 Task: Search one way flight ticket for 3 adults, 3 children in business from Hibbing: Range Regional Airport (was Chisholm-hibbing Airport) to Springfield: Abraham Lincoln Capital Airport on 5-2-2023. Choice of flights is Frontier. Number of bags: 1 carry on bag and 3 checked bags. Price is upto 89000. Outbound departure time preference is 6:45.
Action: Mouse moved to (365, 159)
Screenshot: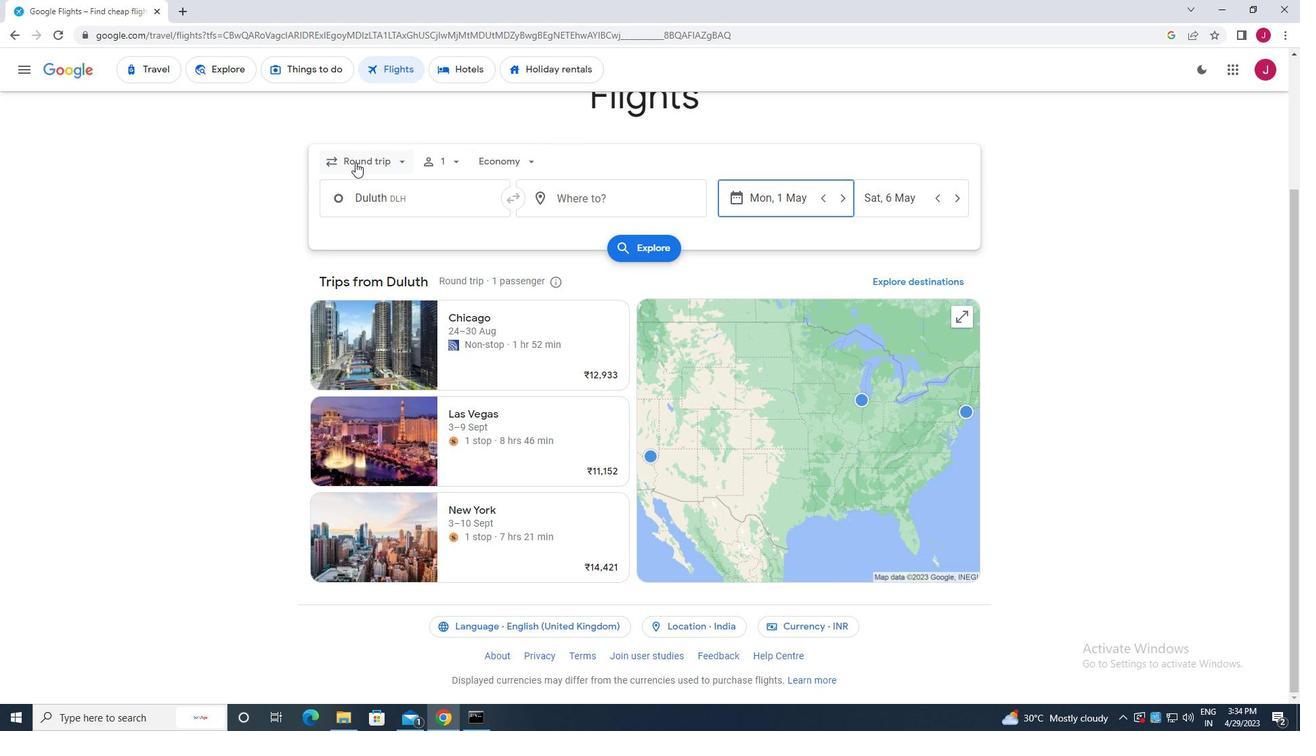 
Action: Mouse pressed left at (365, 159)
Screenshot: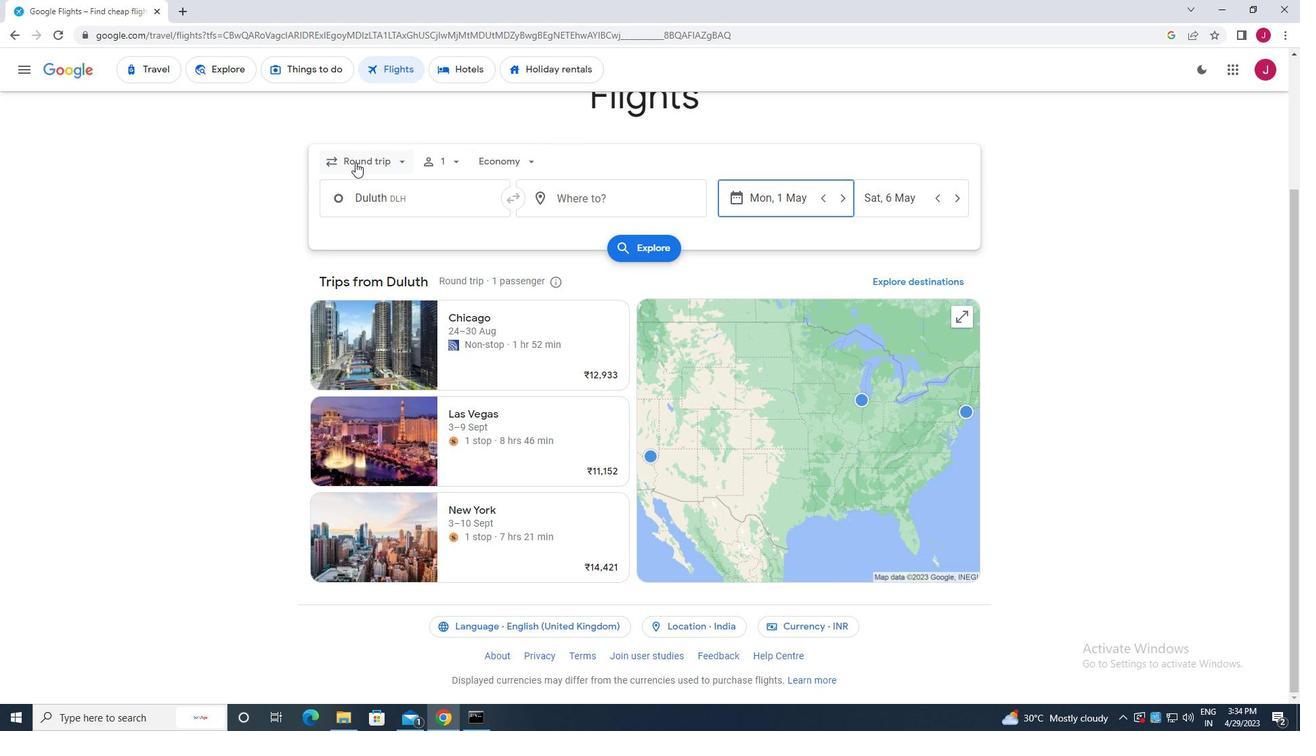 
Action: Mouse moved to (386, 221)
Screenshot: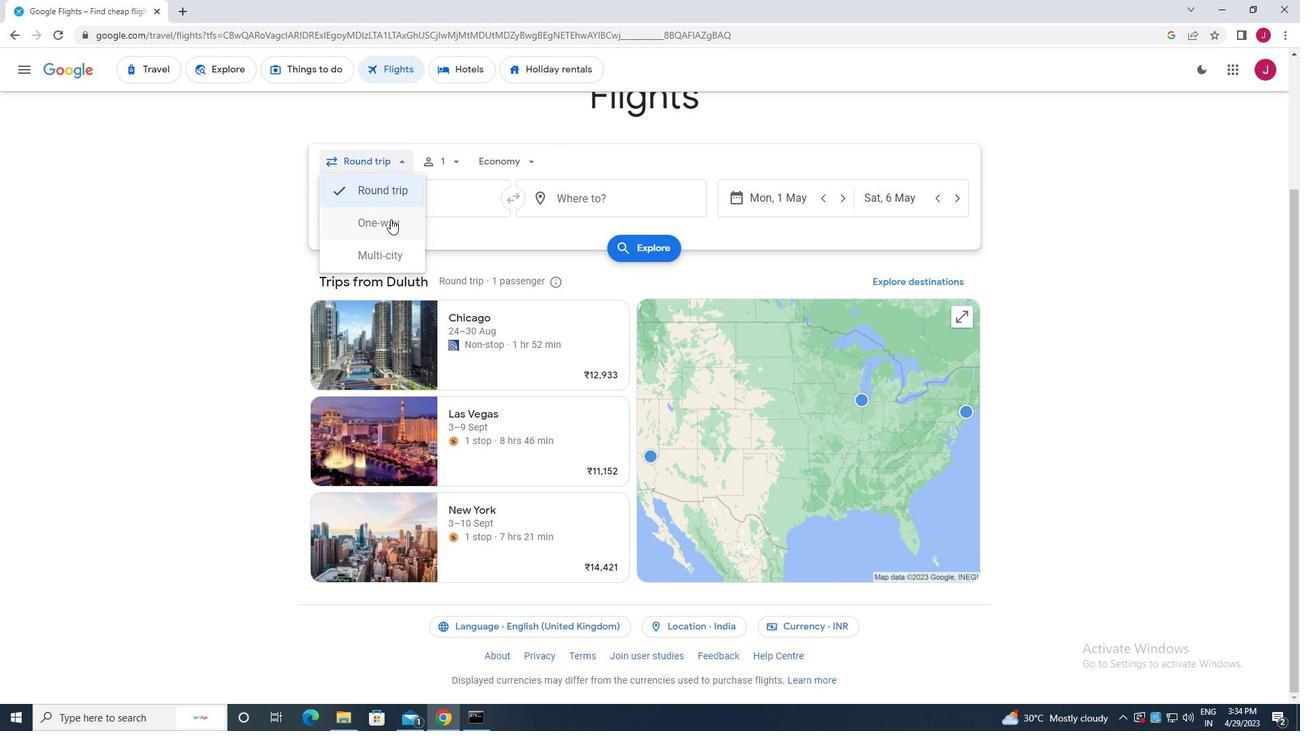 
Action: Mouse pressed left at (386, 221)
Screenshot: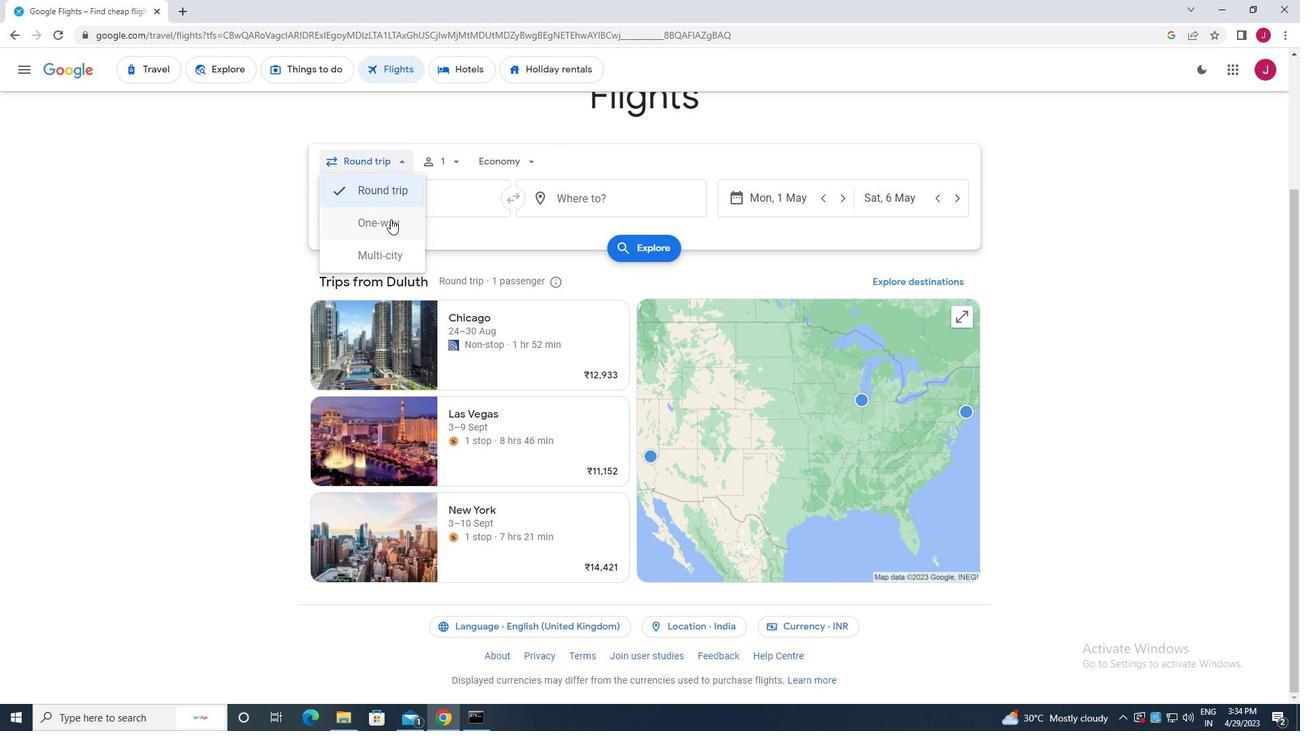 
Action: Mouse moved to (441, 155)
Screenshot: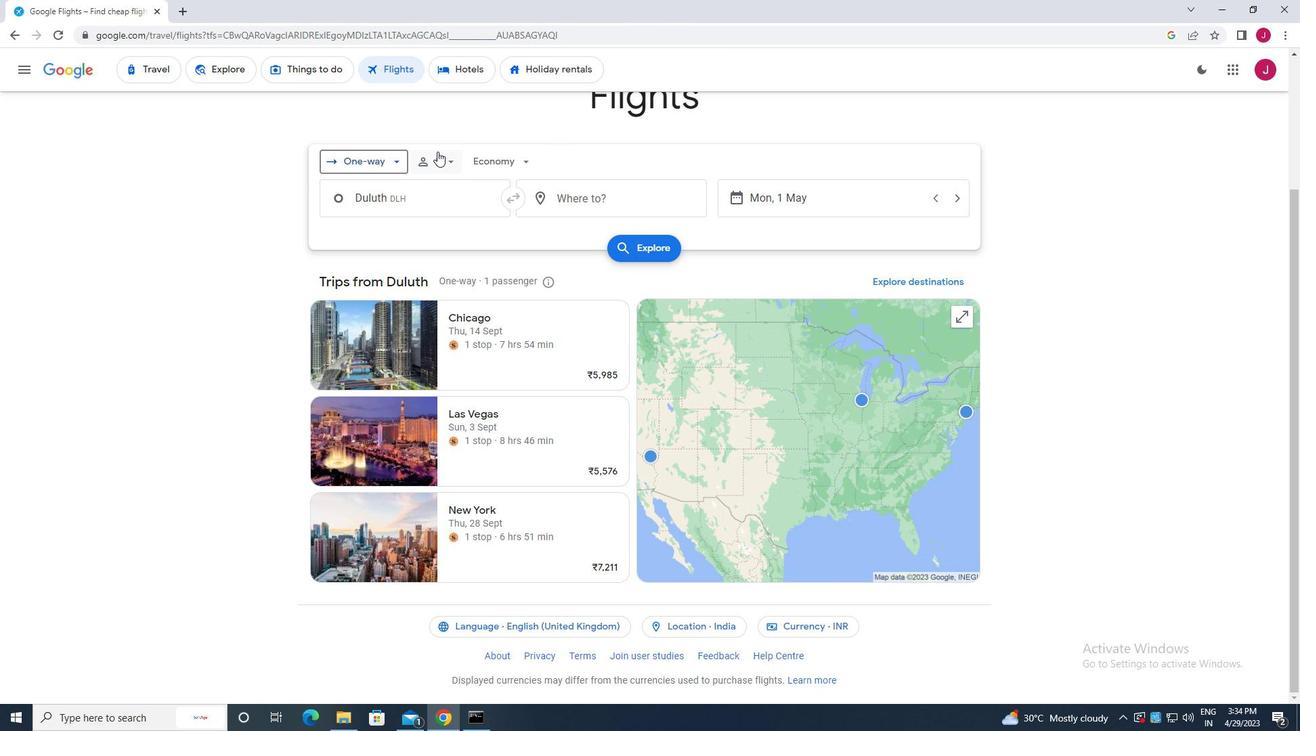 
Action: Mouse pressed left at (441, 155)
Screenshot: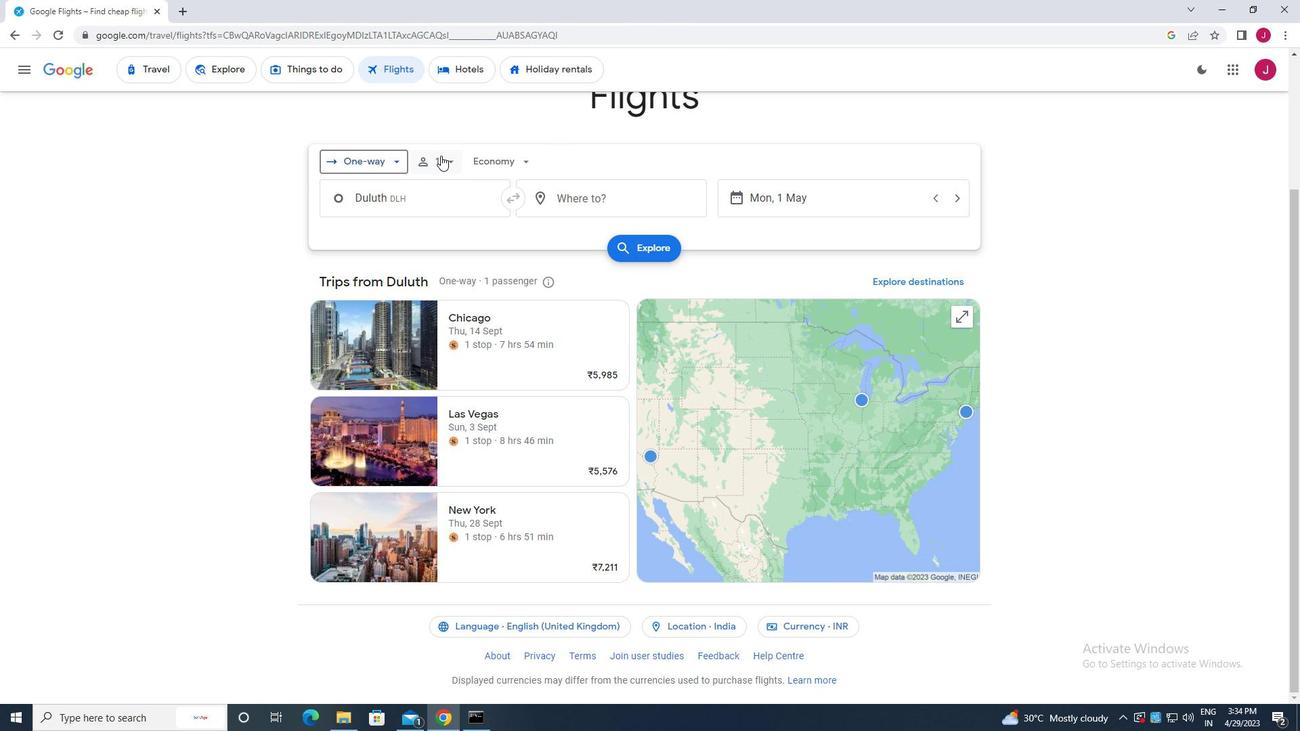 
Action: Mouse moved to (546, 196)
Screenshot: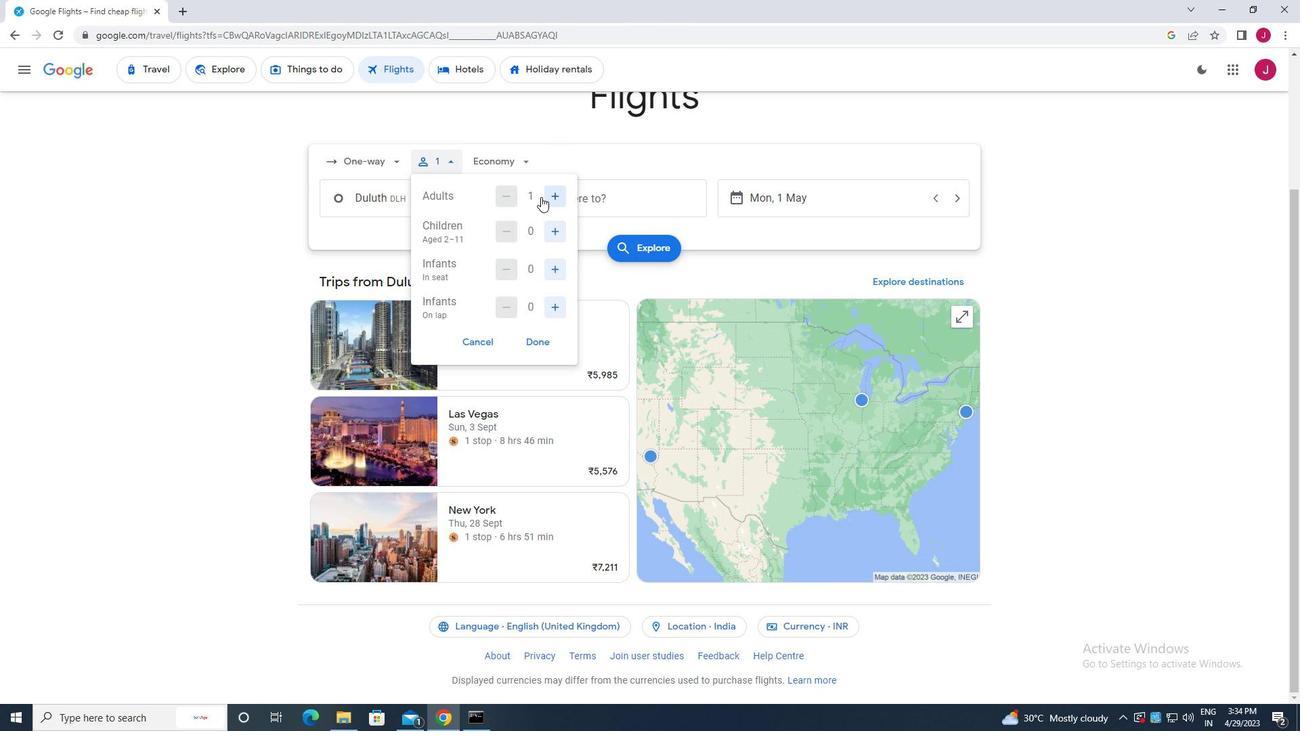 
Action: Mouse pressed left at (546, 196)
Screenshot: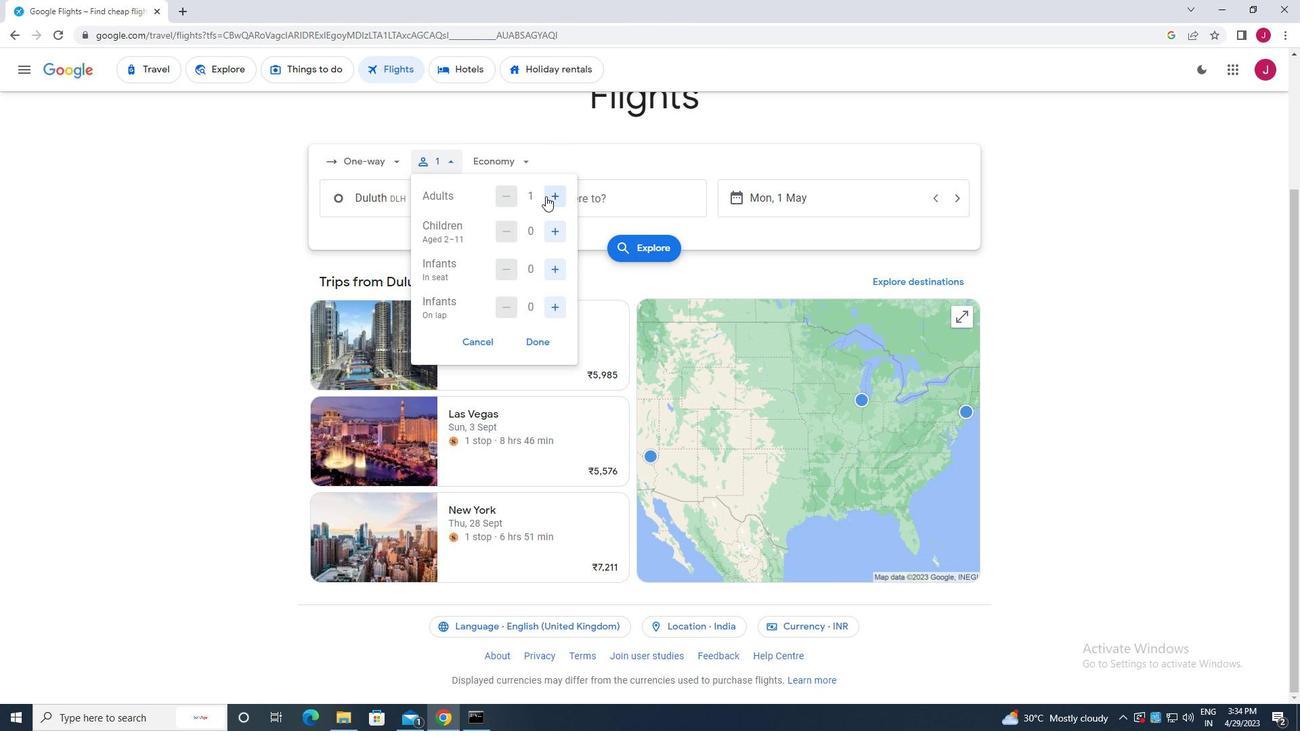 
Action: Mouse pressed left at (546, 196)
Screenshot: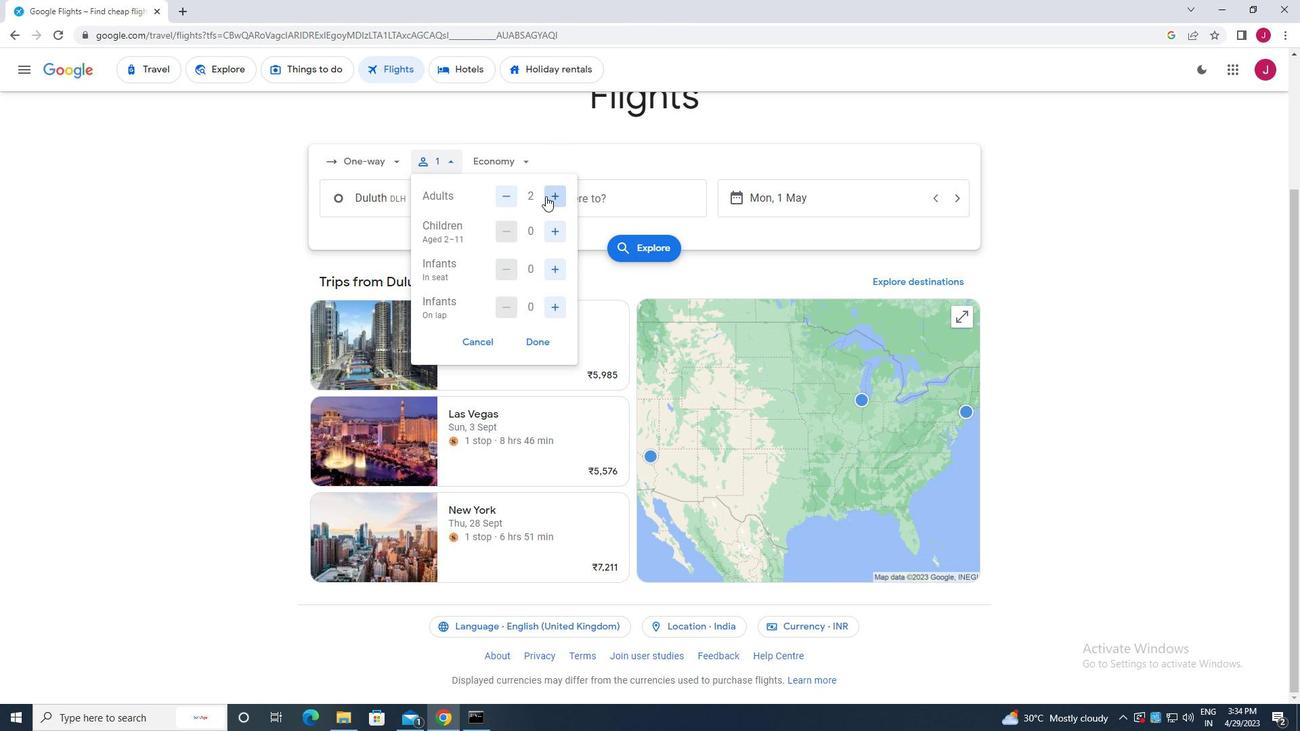 
Action: Mouse moved to (561, 233)
Screenshot: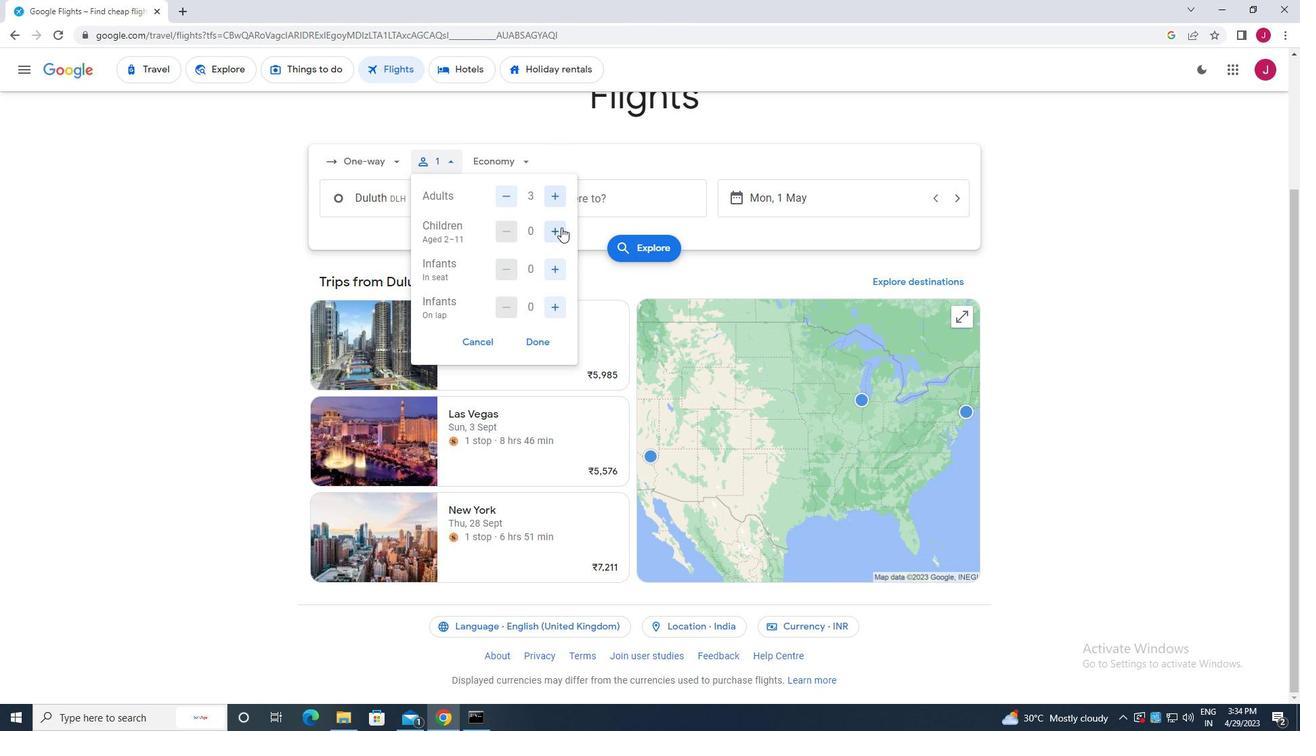 
Action: Mouse pressed left at (561, 233)
Screenshot: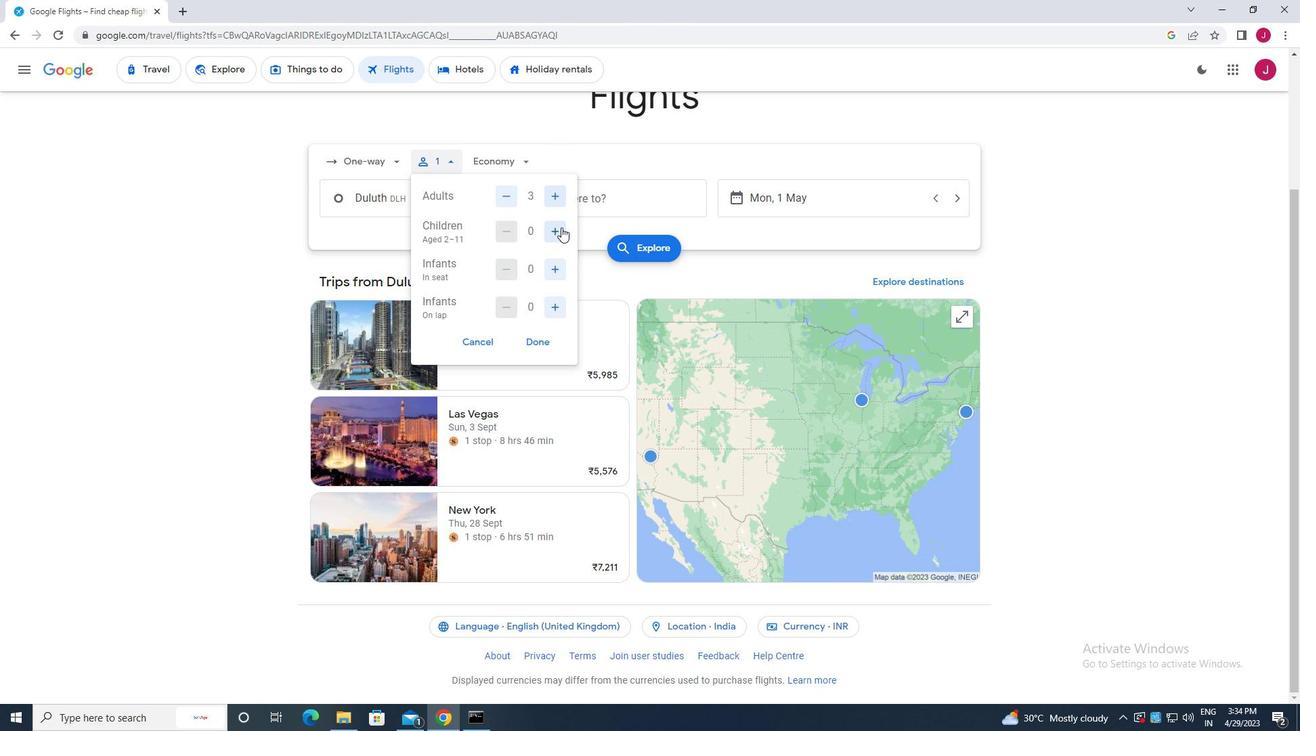 
Action: Mouse pressed left at (561, 233)
Screenshot: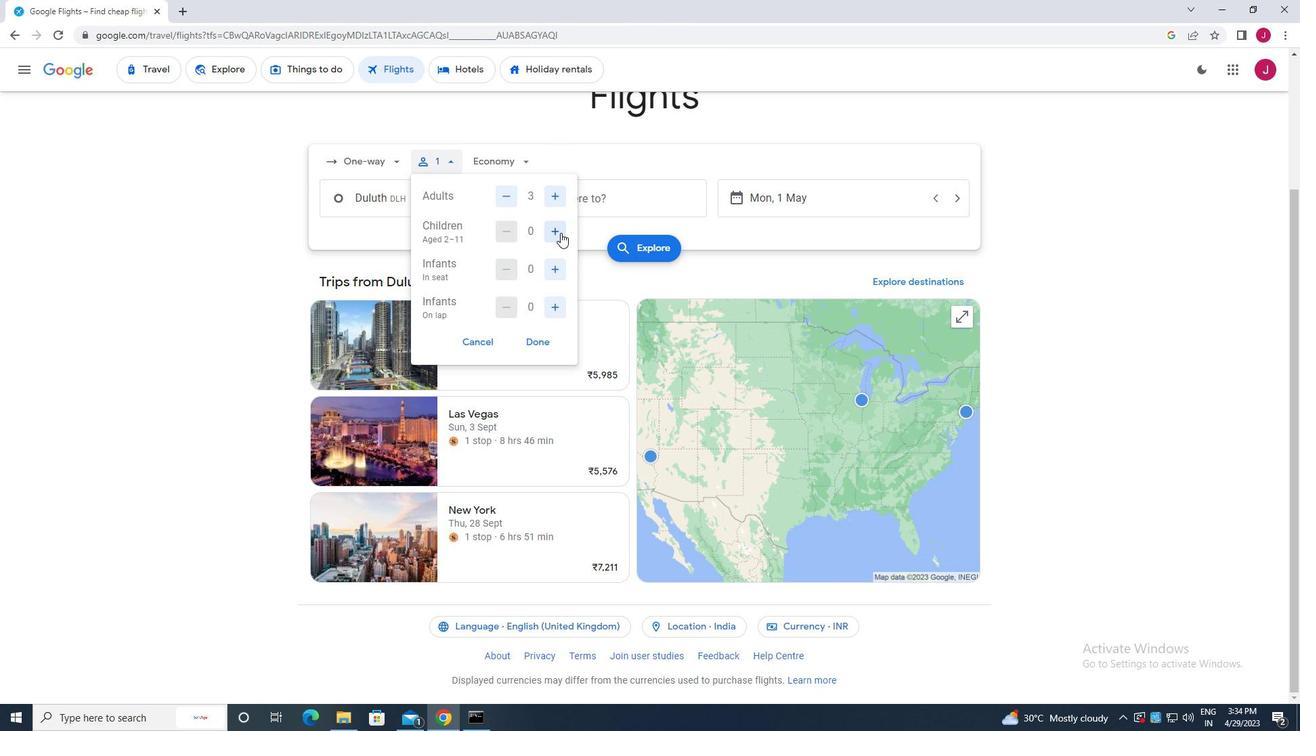 
Action: Mouse pressed left at (561, 233)
Screenshot: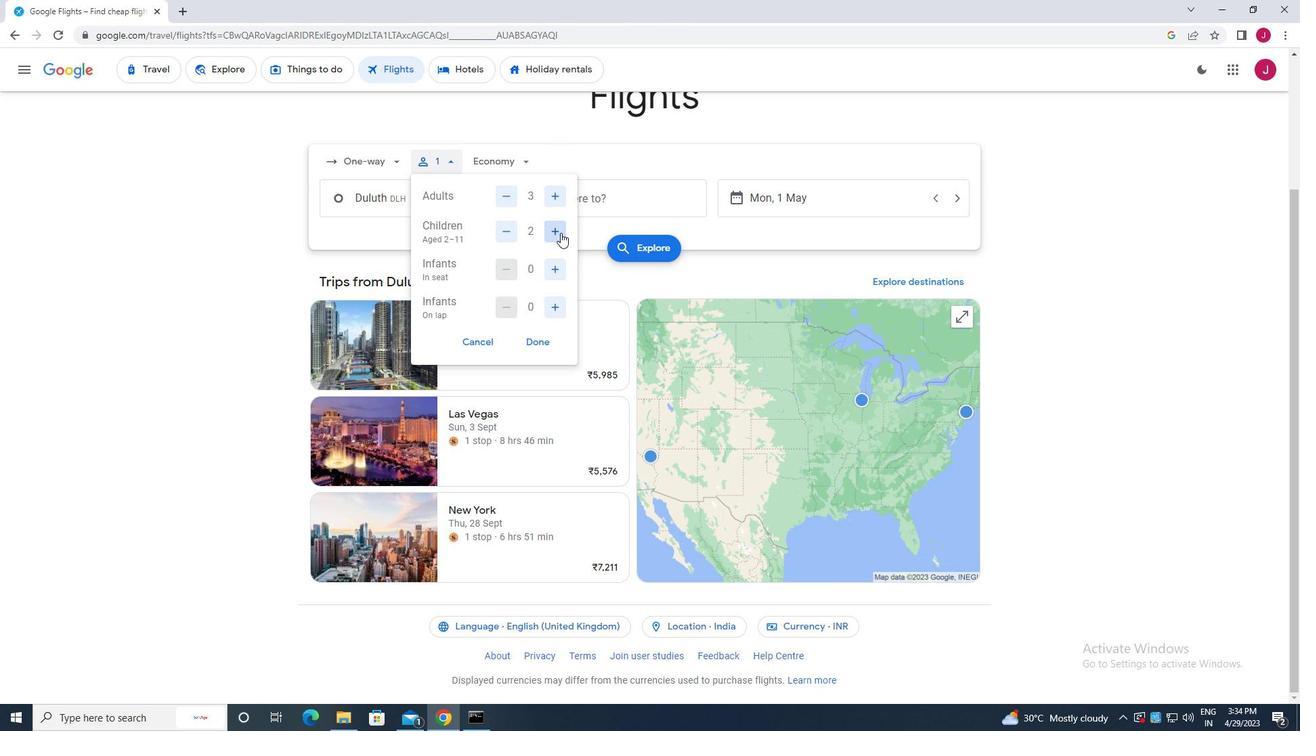 
Action: Mouse moved to (533, 346)
Screenshot: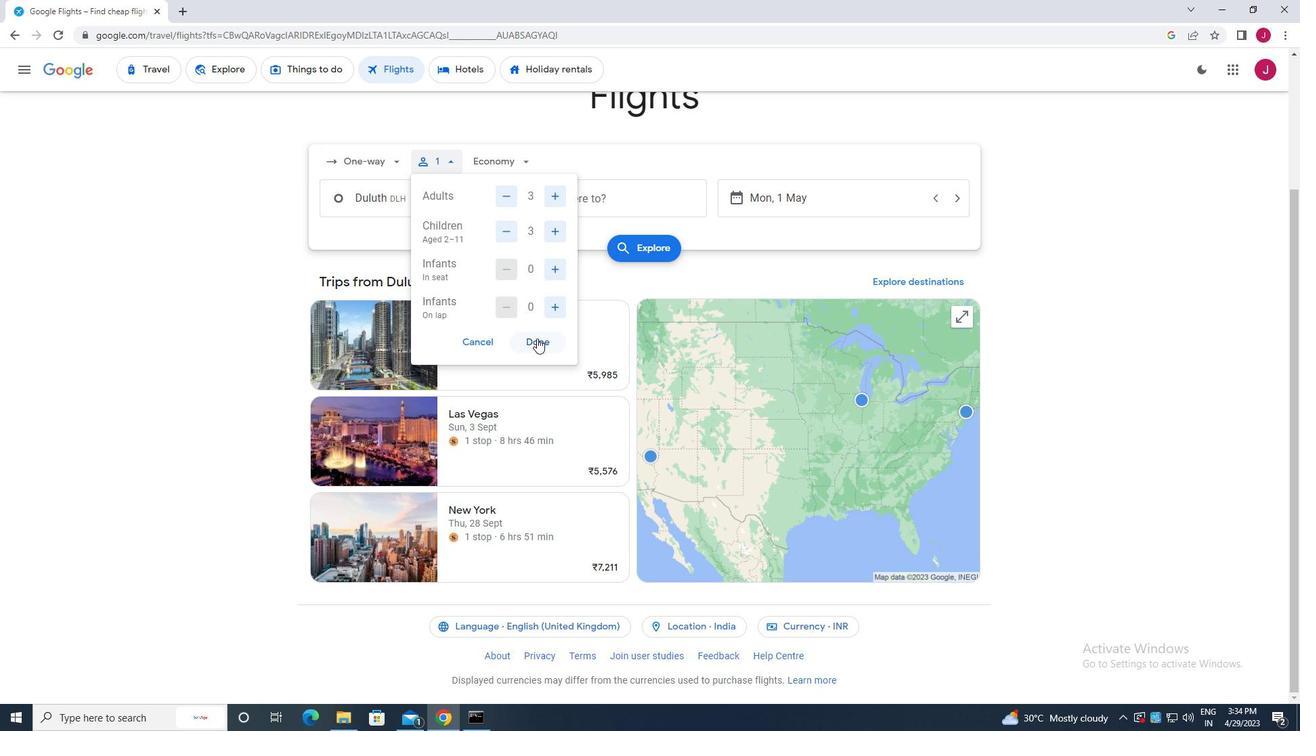 
Action: Mouse pressed left at (533, 346)
Screenshot: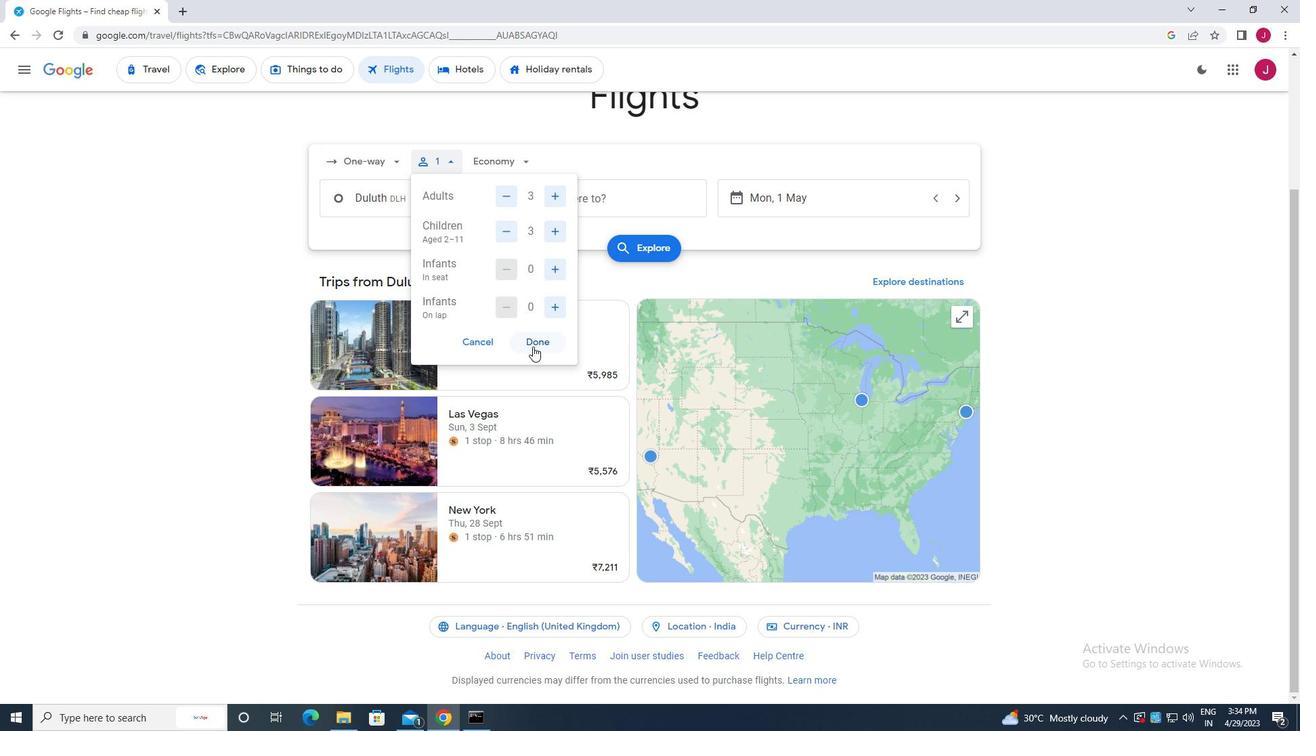 
Action: Mouse moved to (506, 153)
Screenshot: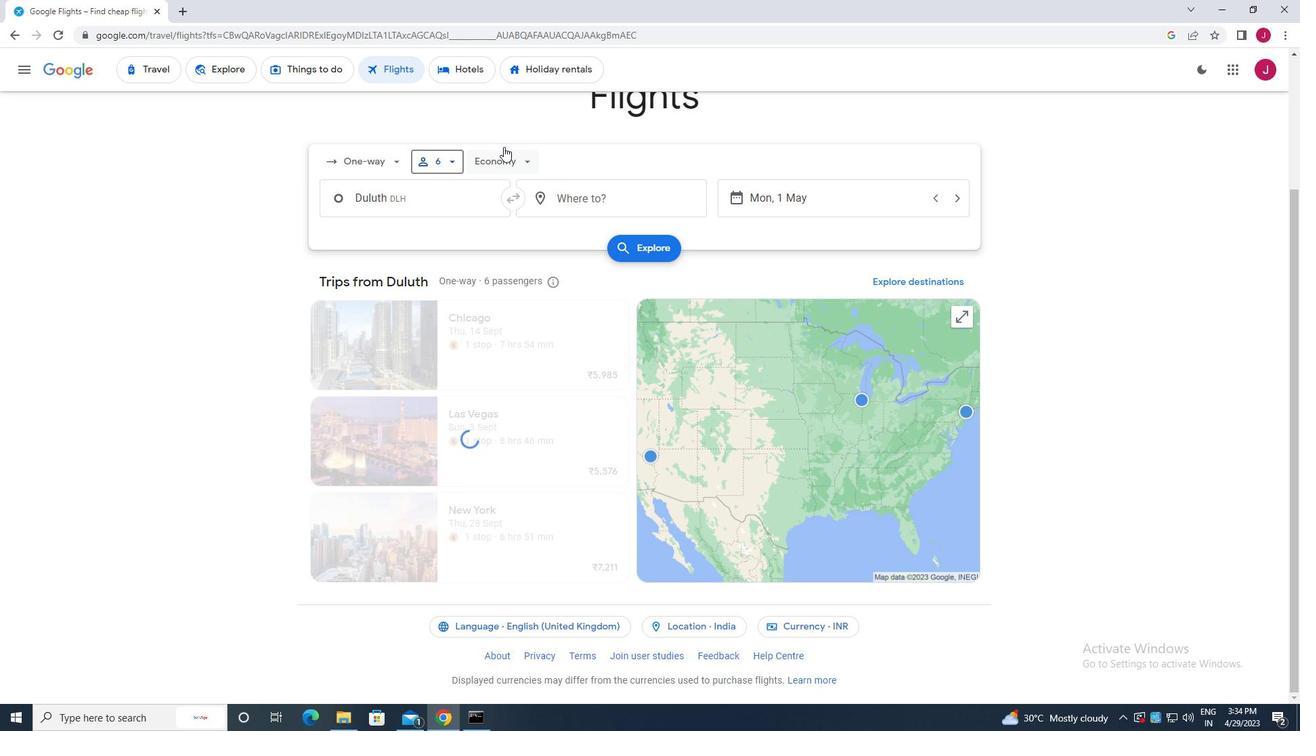 
Action: Mouse pressed left at (506, 153)
Screenshot: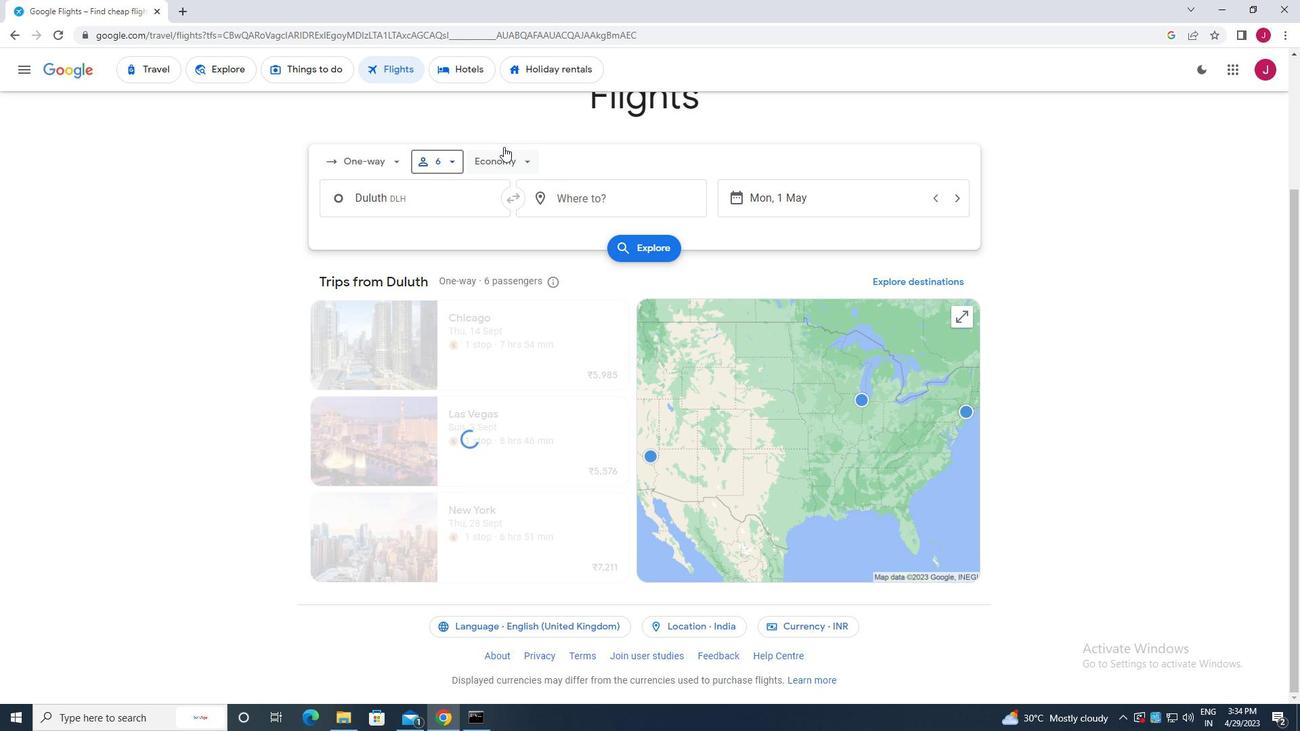 
Action: Mouse moved to (506, 258)
Screenshot: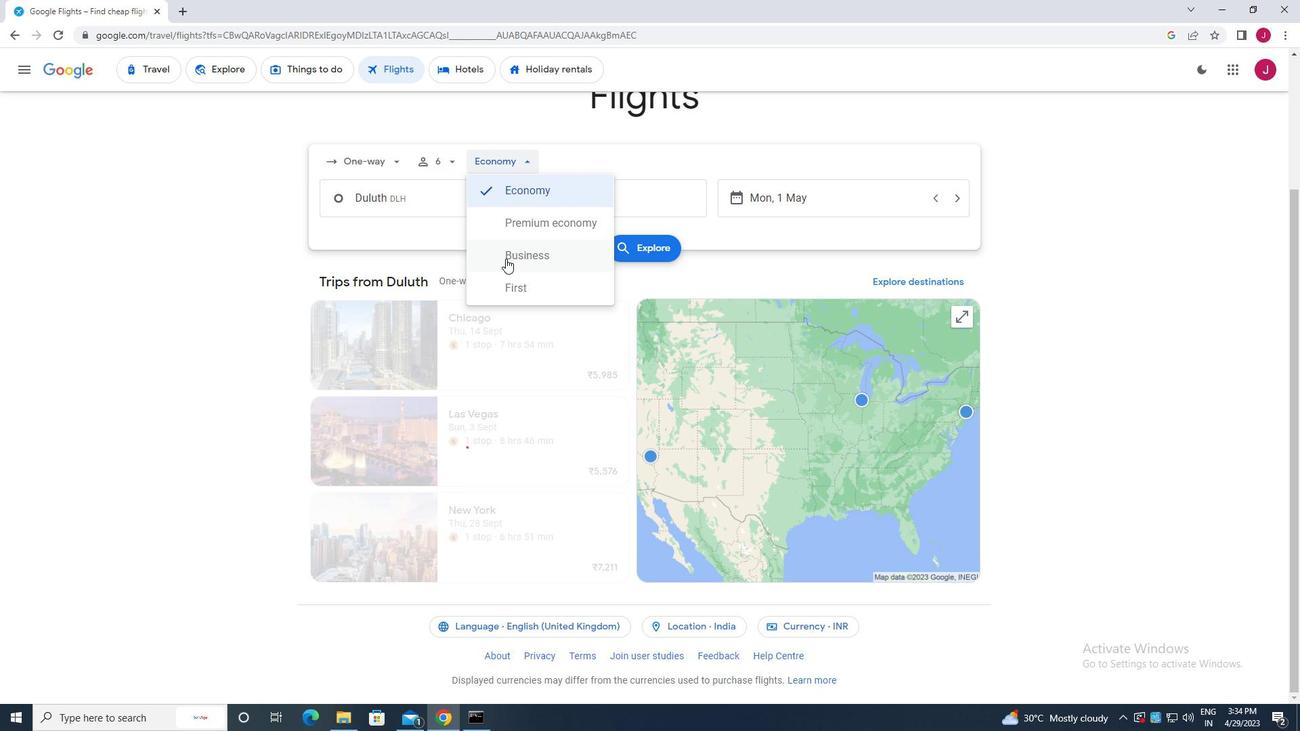 
Action: Mouse pressed left at (506, 258)
Screenshot: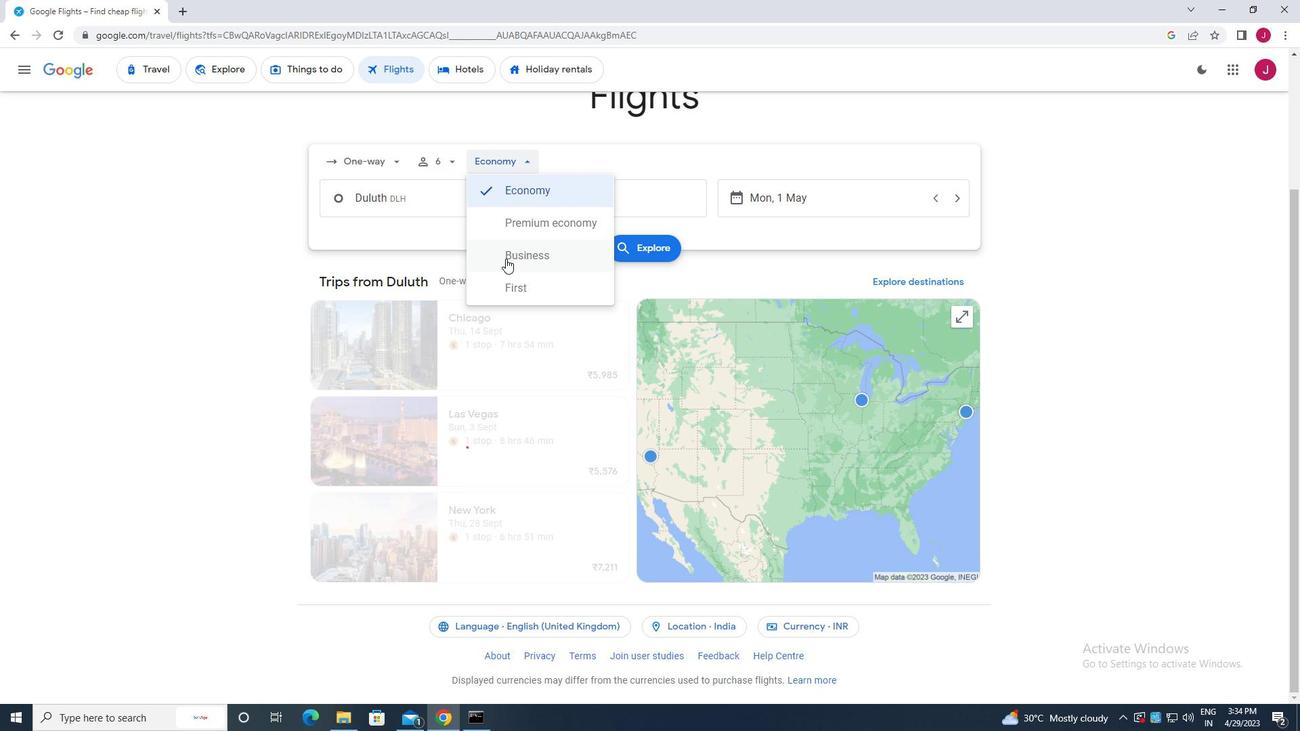 
Action: Mouse moved to (422, 199)
Screenshot: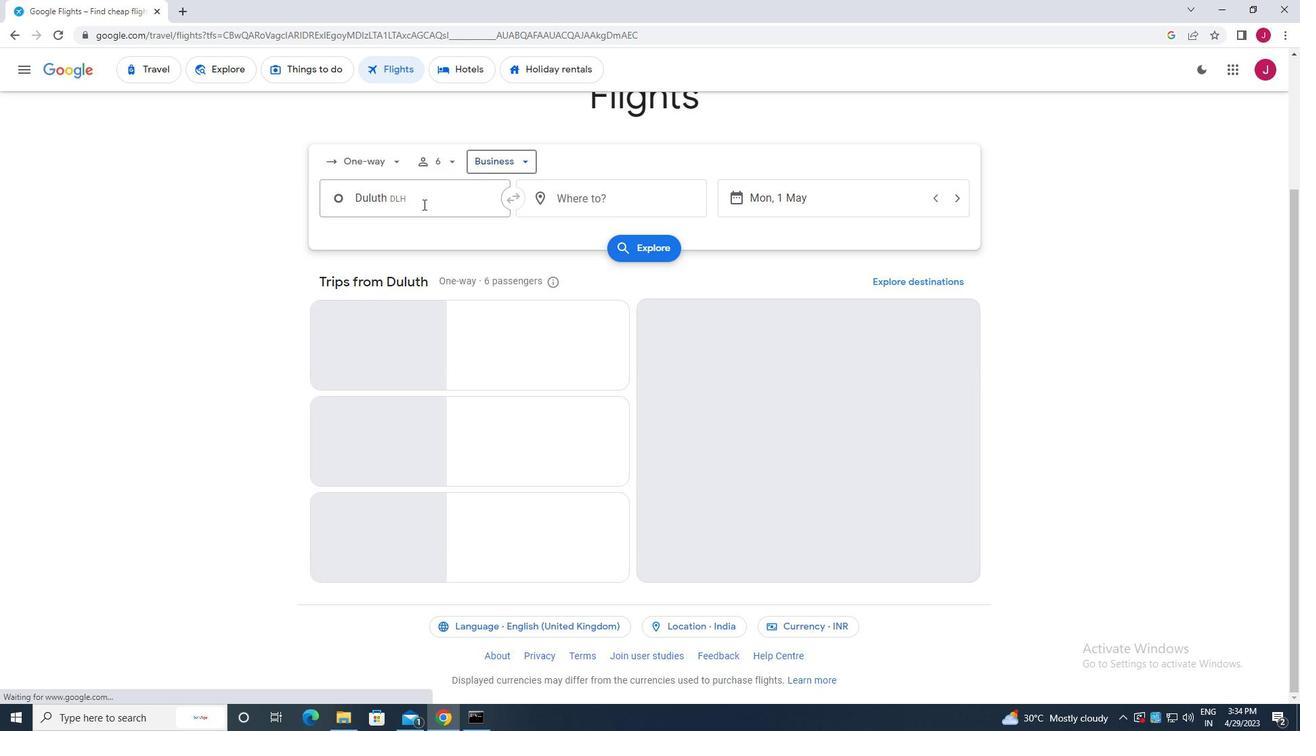 
Action: Mouse pressed left at (422, 199)
Screenshot: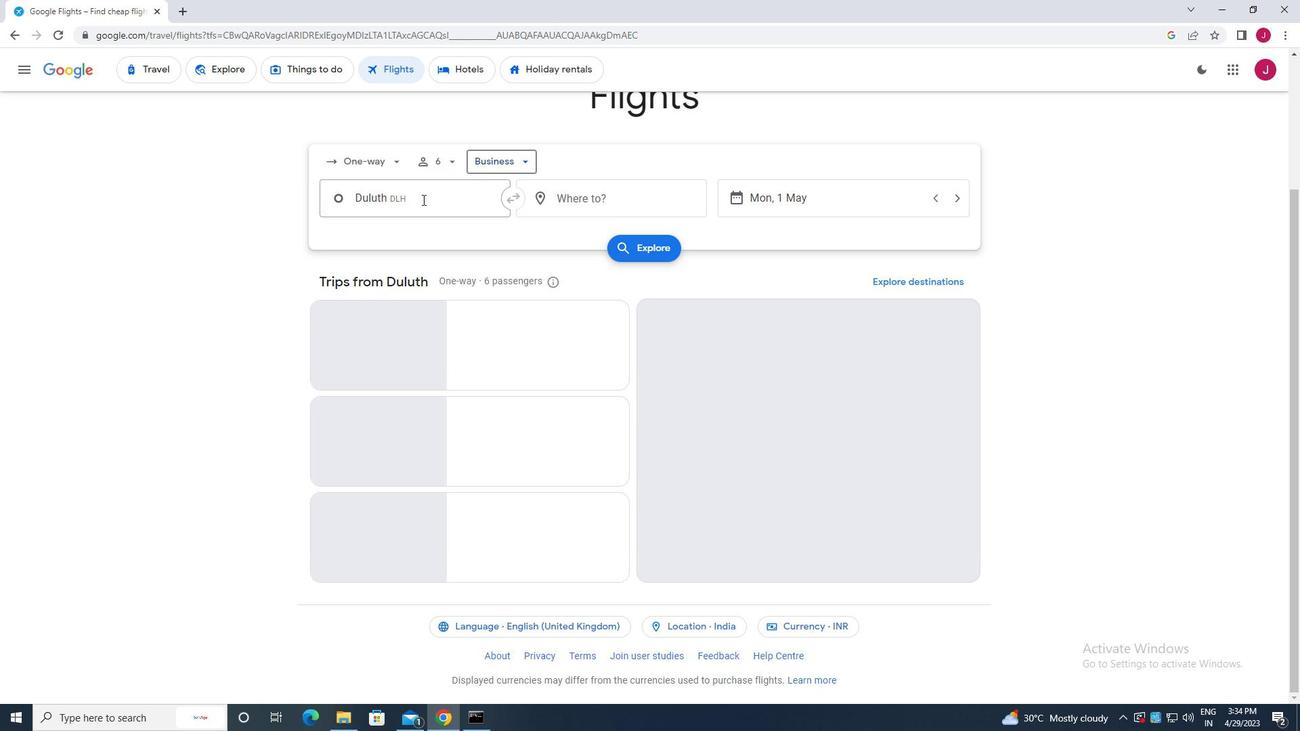 
Action: Mouse moved to (420, 199)
Screenshot: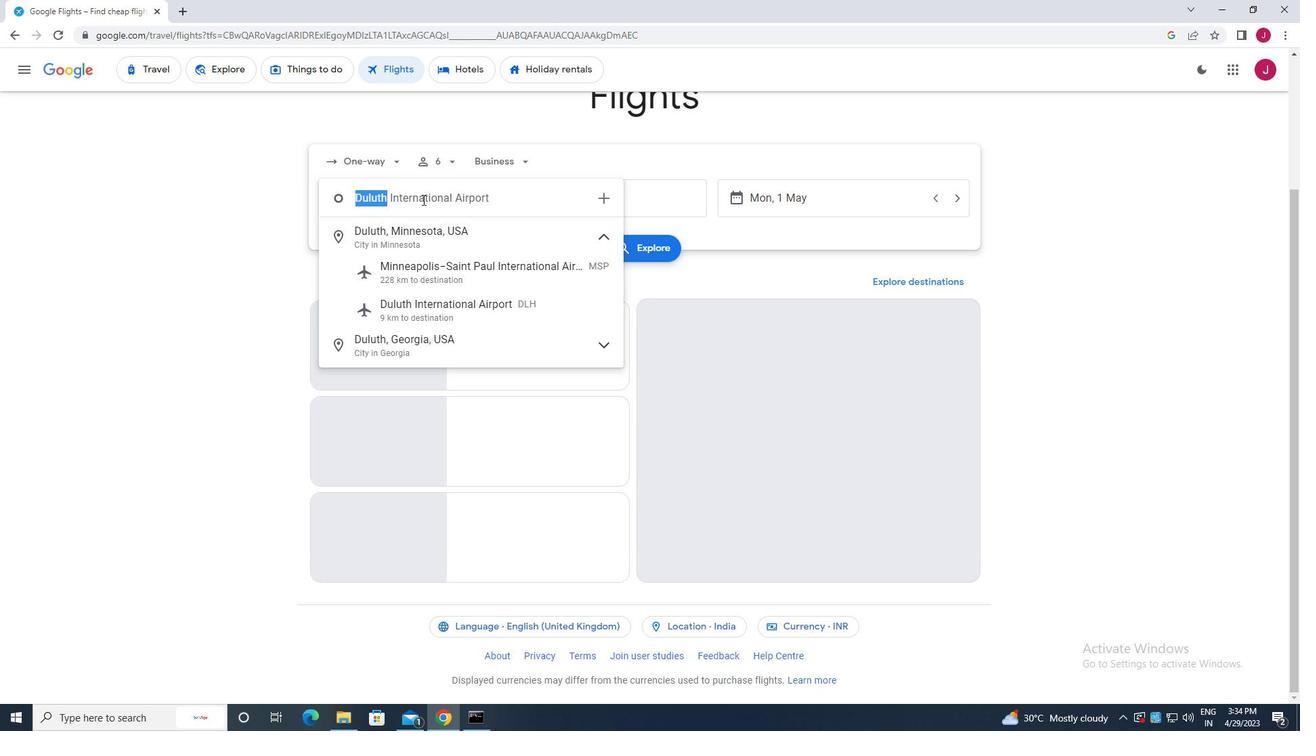 
Action: Key pressed range
Screenshot: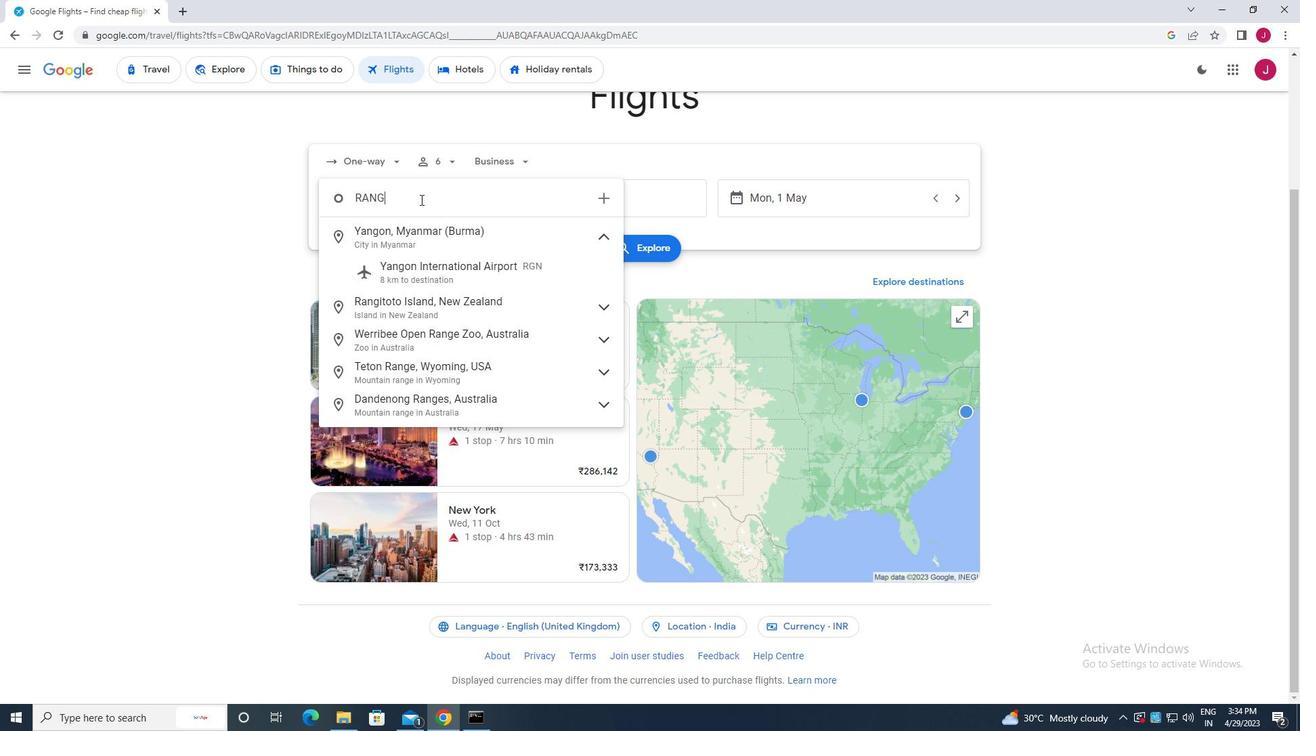 
Action: Mouse moved to (401, 412)
Screenshot: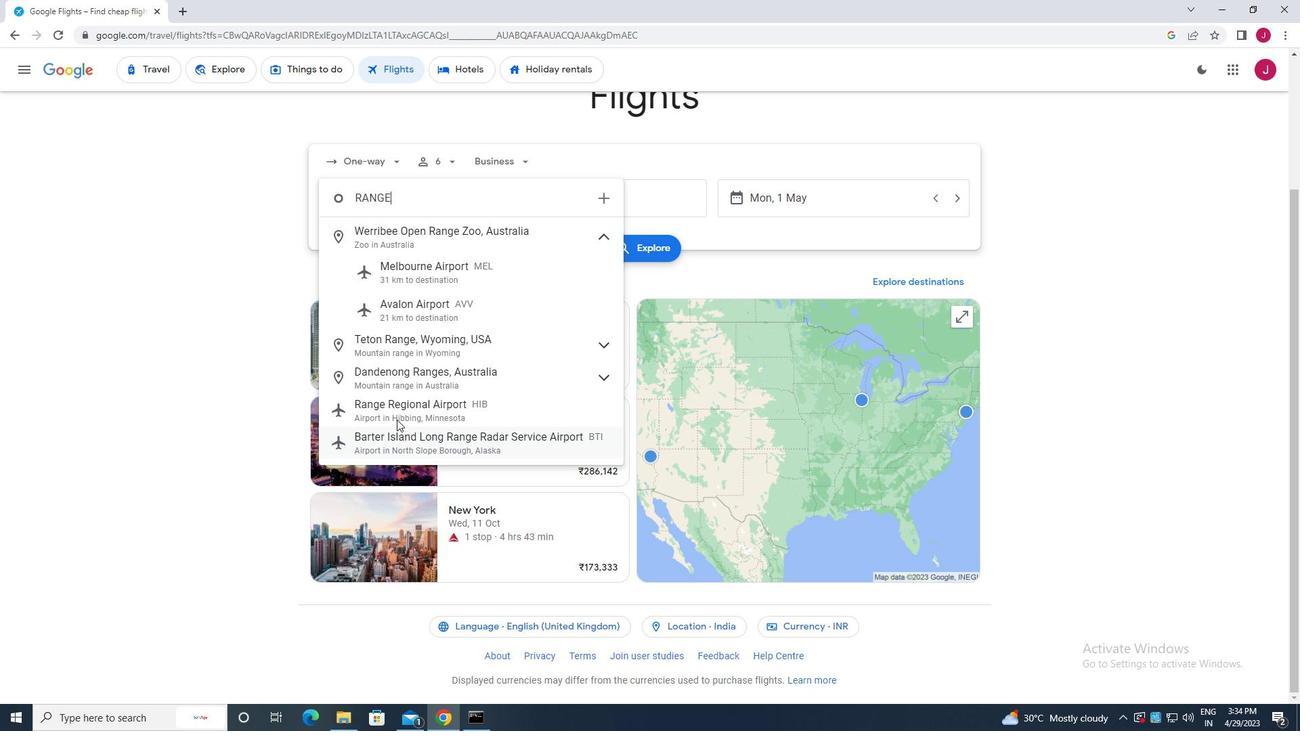 
Action: Mouse pressed left at (401, 412)
Screenshot: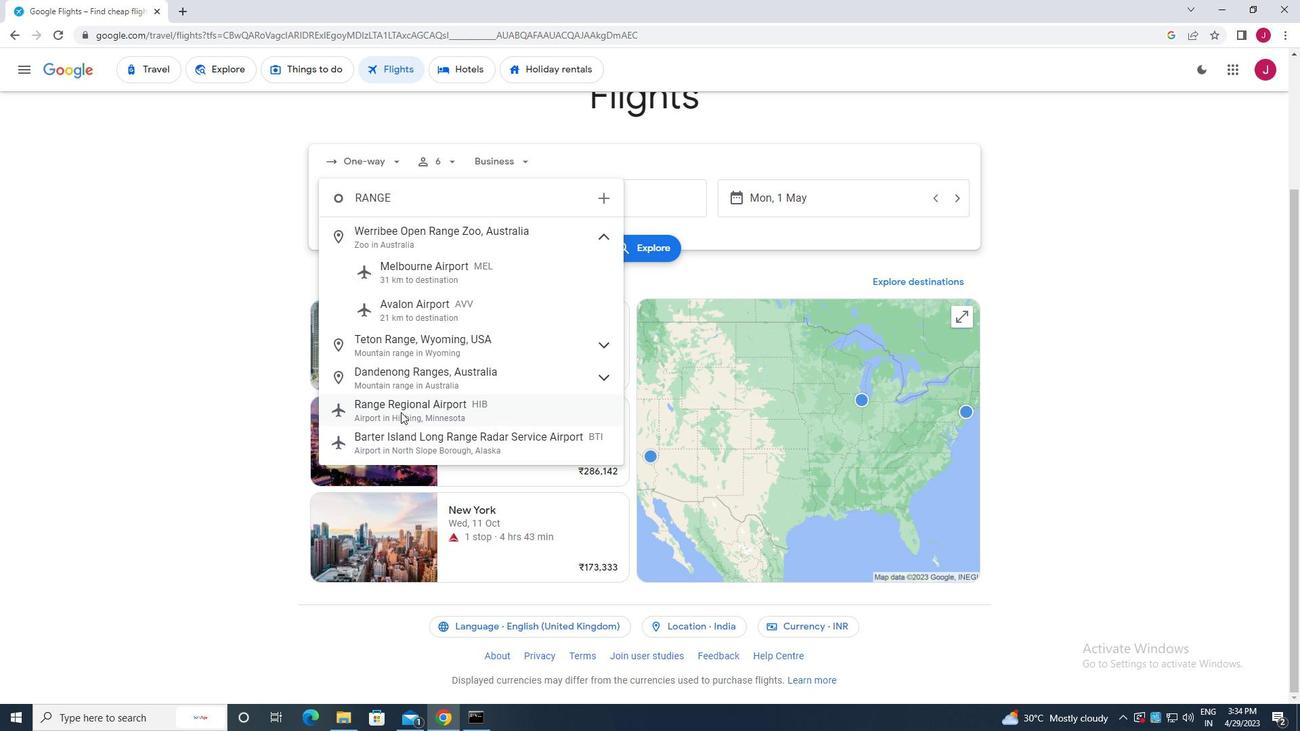 
Action: Mouse moved to (630, 199)
Screenshot: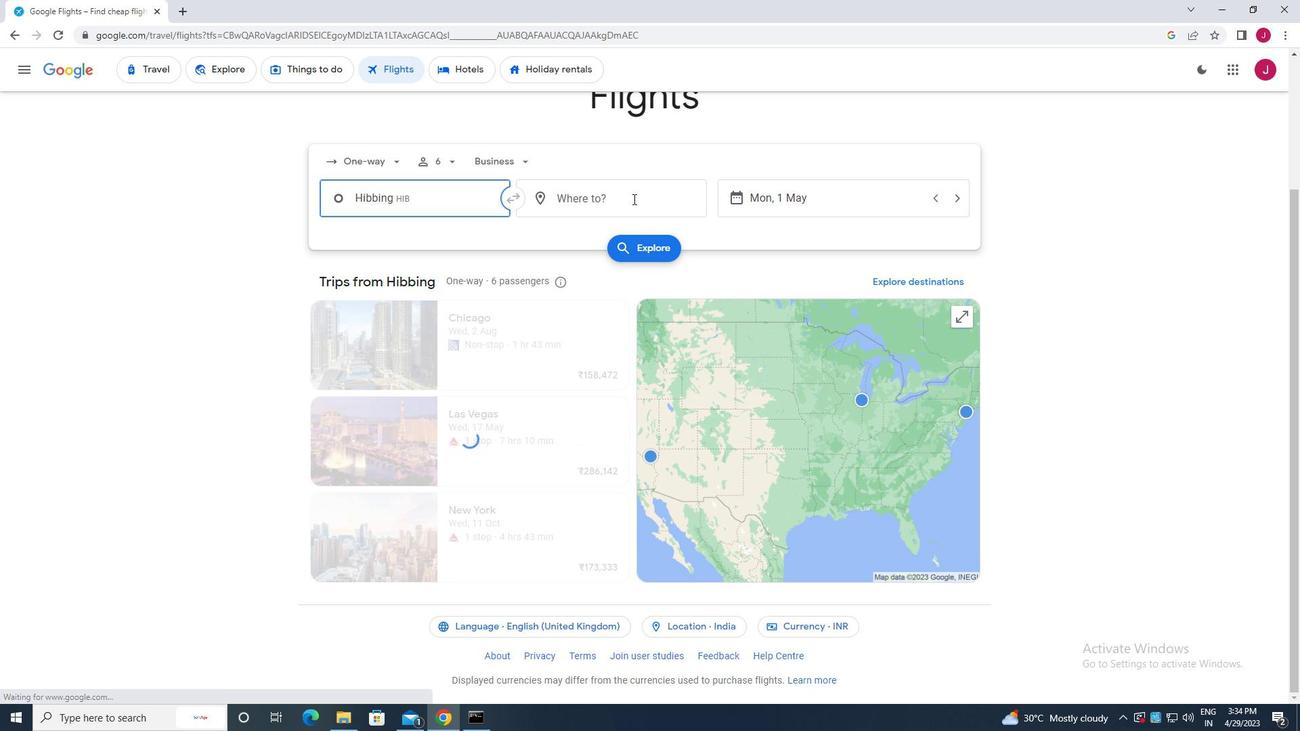 
Action: Mouse pressed left at (630, 199)
Screenshot: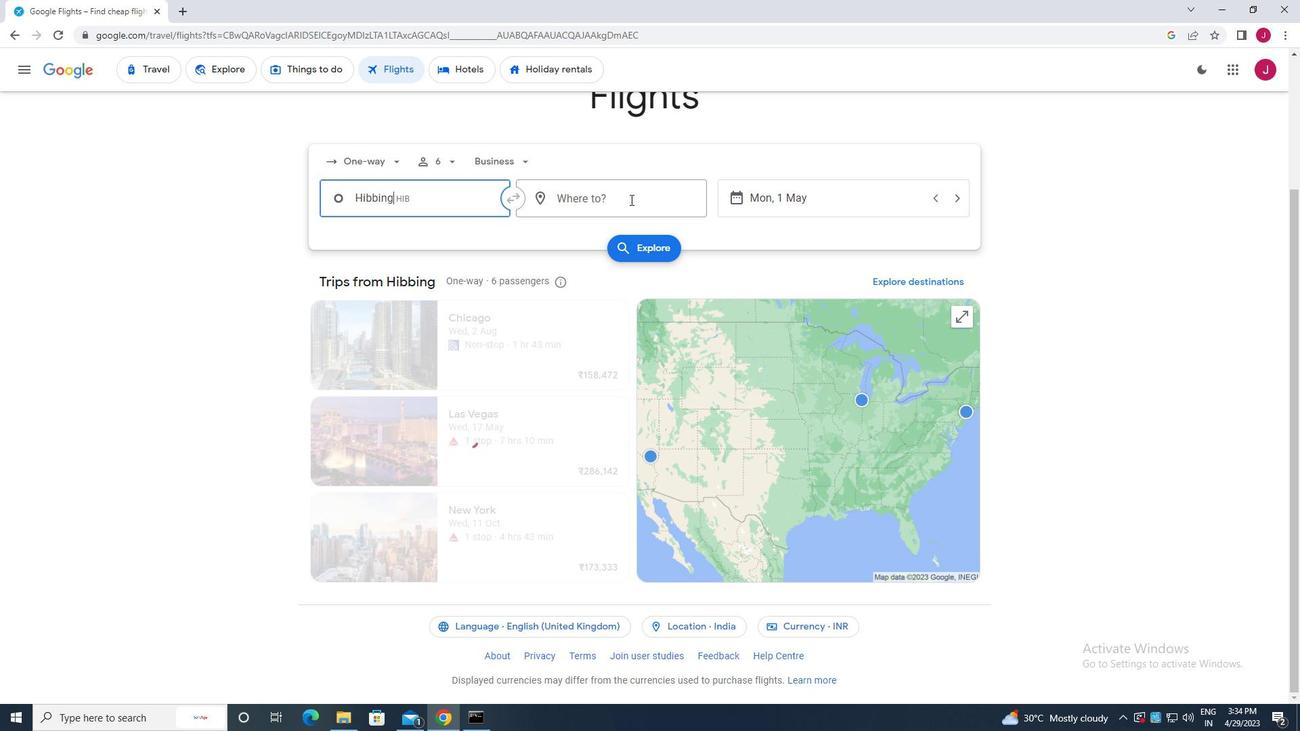
Action: Mouse moved to (630, 201)
Screenshot: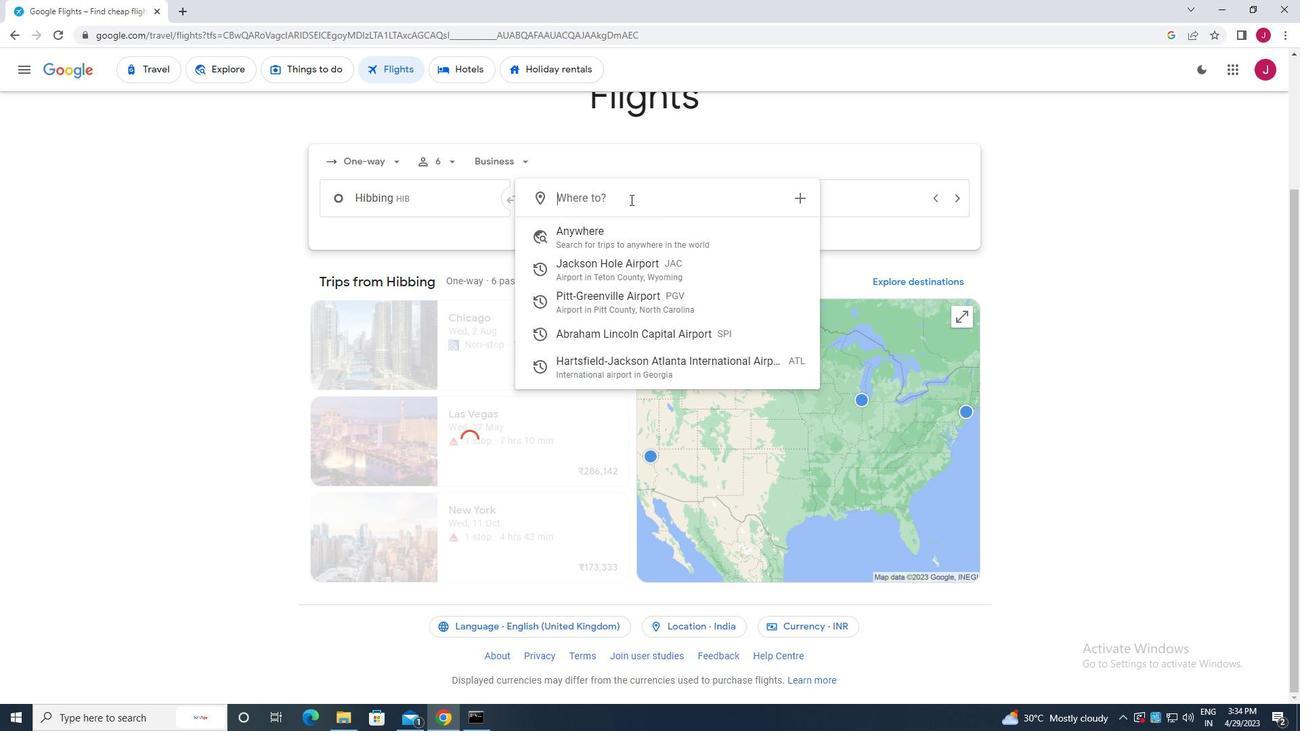 
Action: Key pressed springfi
Screenshot: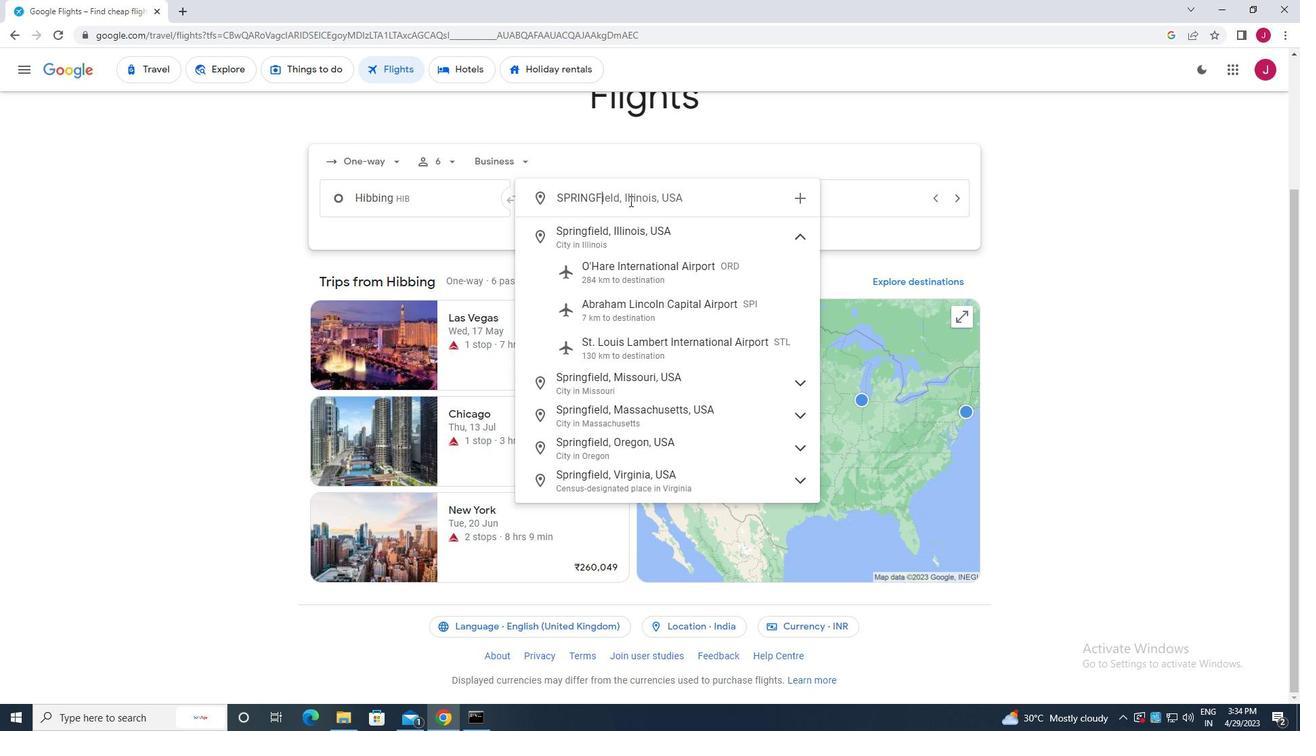 
Action: Mouse moved to (732, 307)
Screenshot: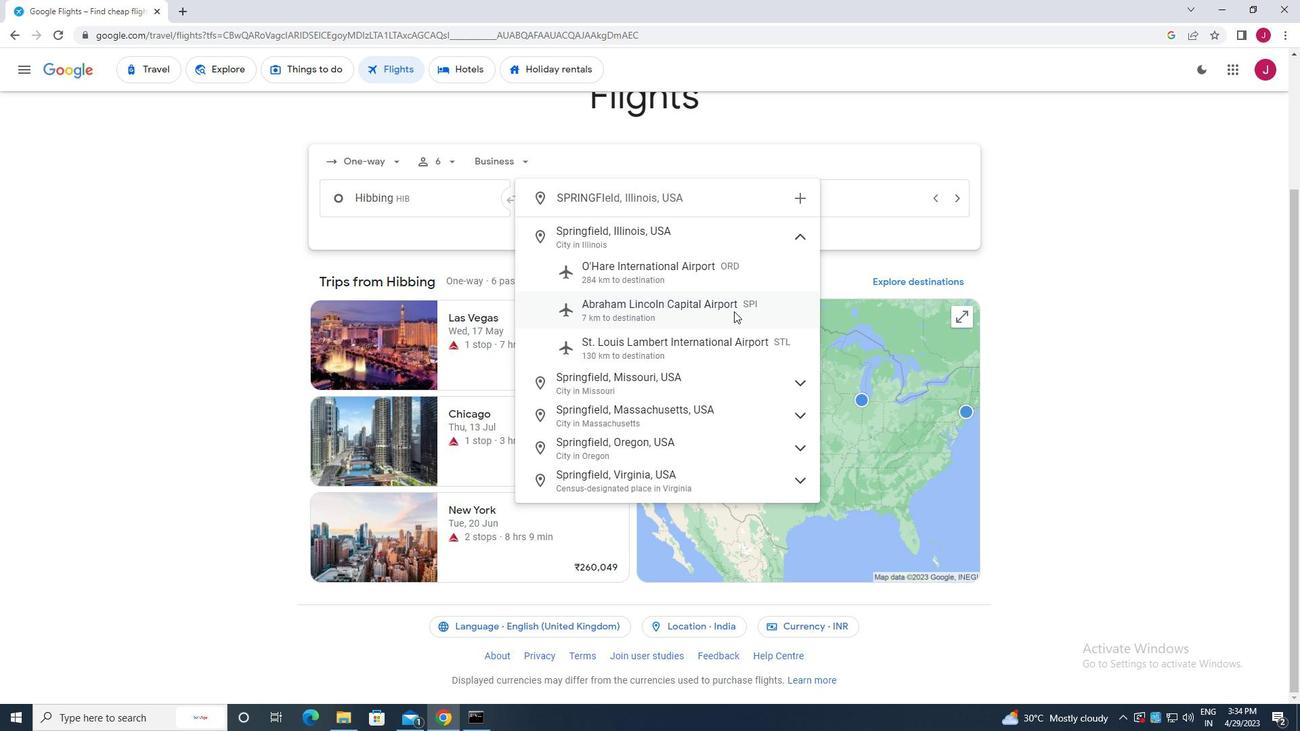 
Action: Mouse pressed left at (732, 307)
Screenshot: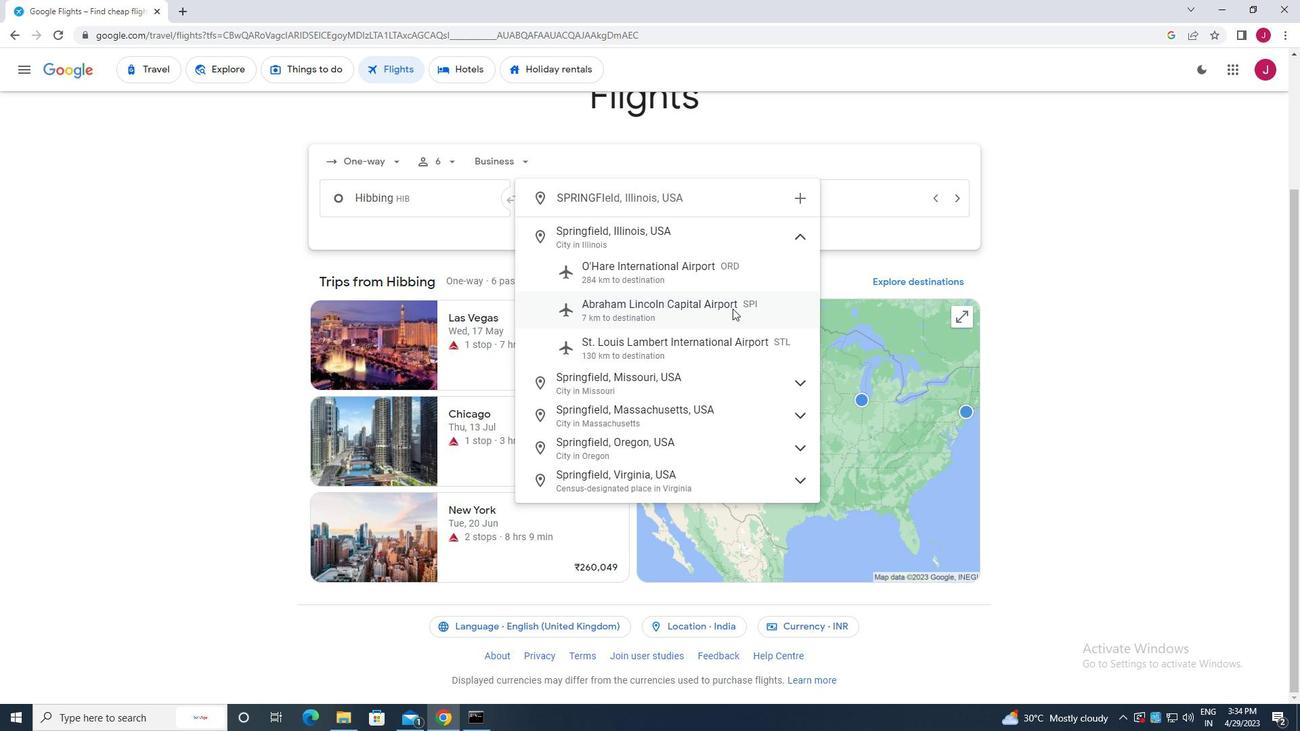 
Action: Mouse moved to (765, 194)
Screenshot: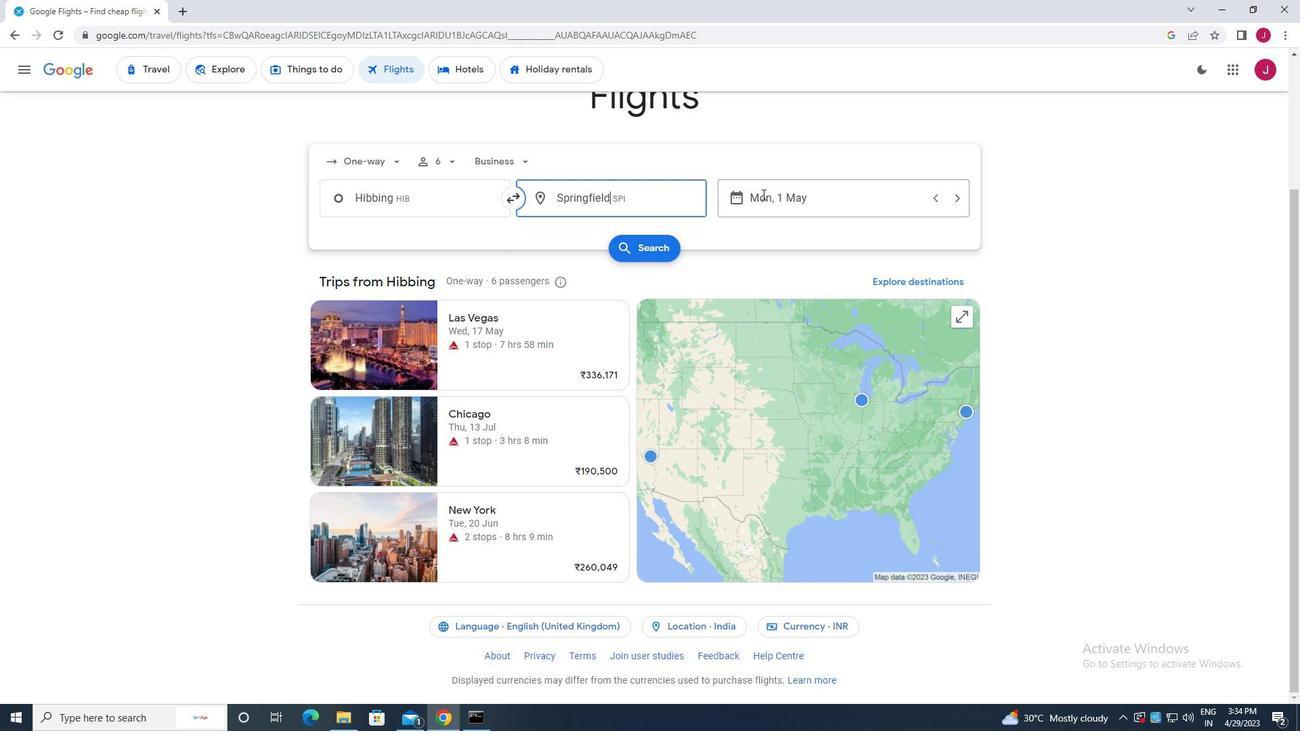 
Action: Mouse pressed left at (765, 194)
Screenshot: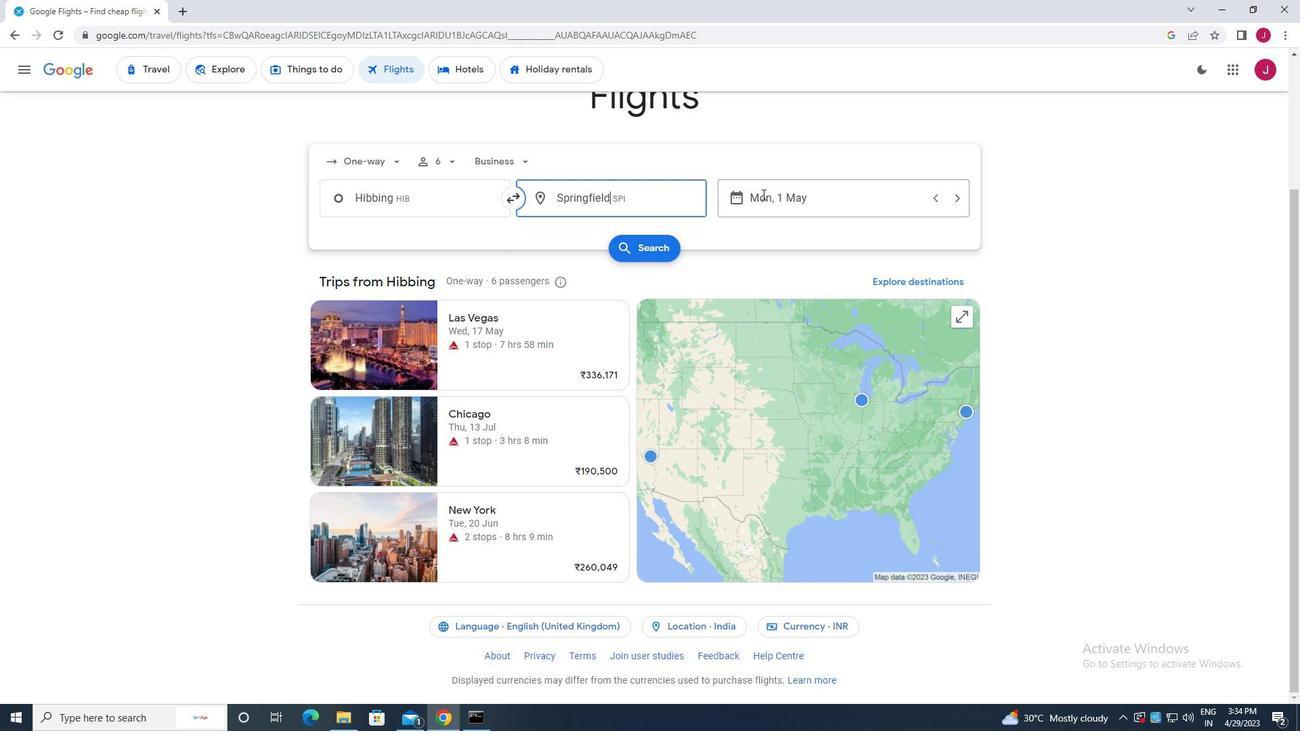 
Action: Mouse moved to (814, 306)
Screenshot: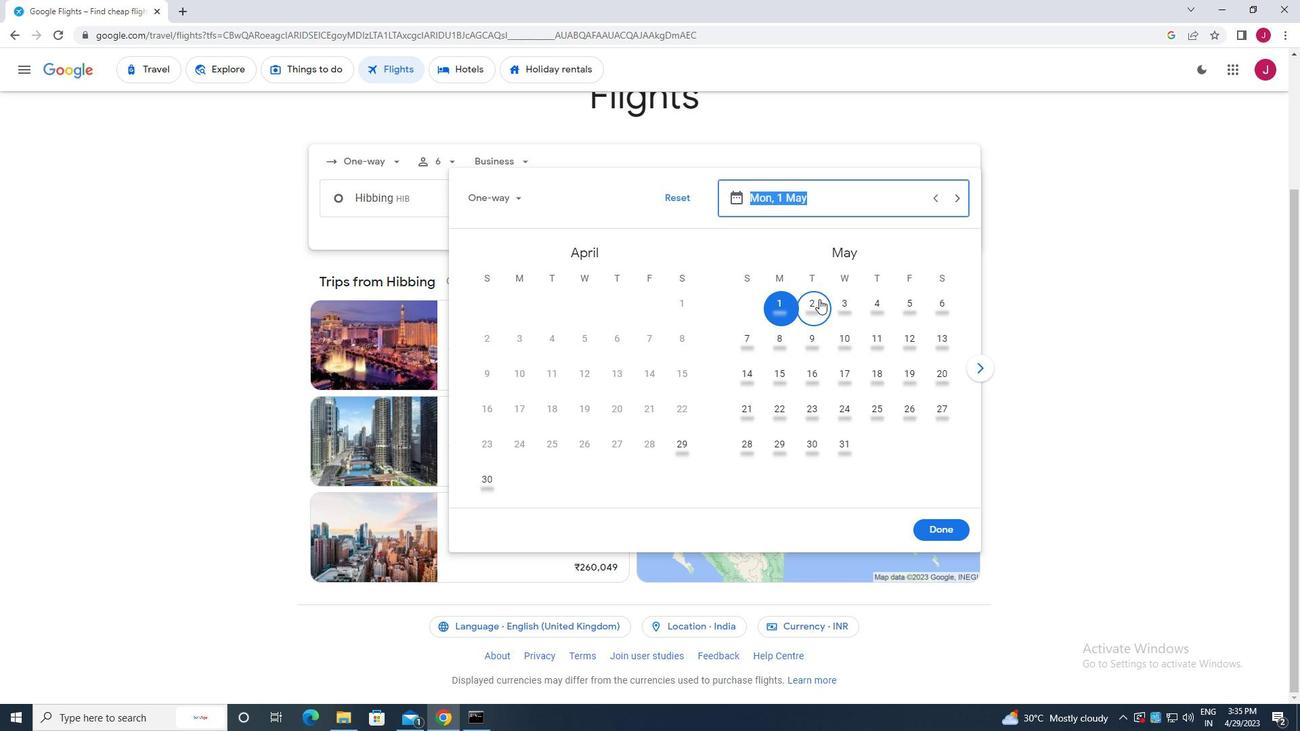 
Action: Mouse pressed left at (814, 306)
Screenshot: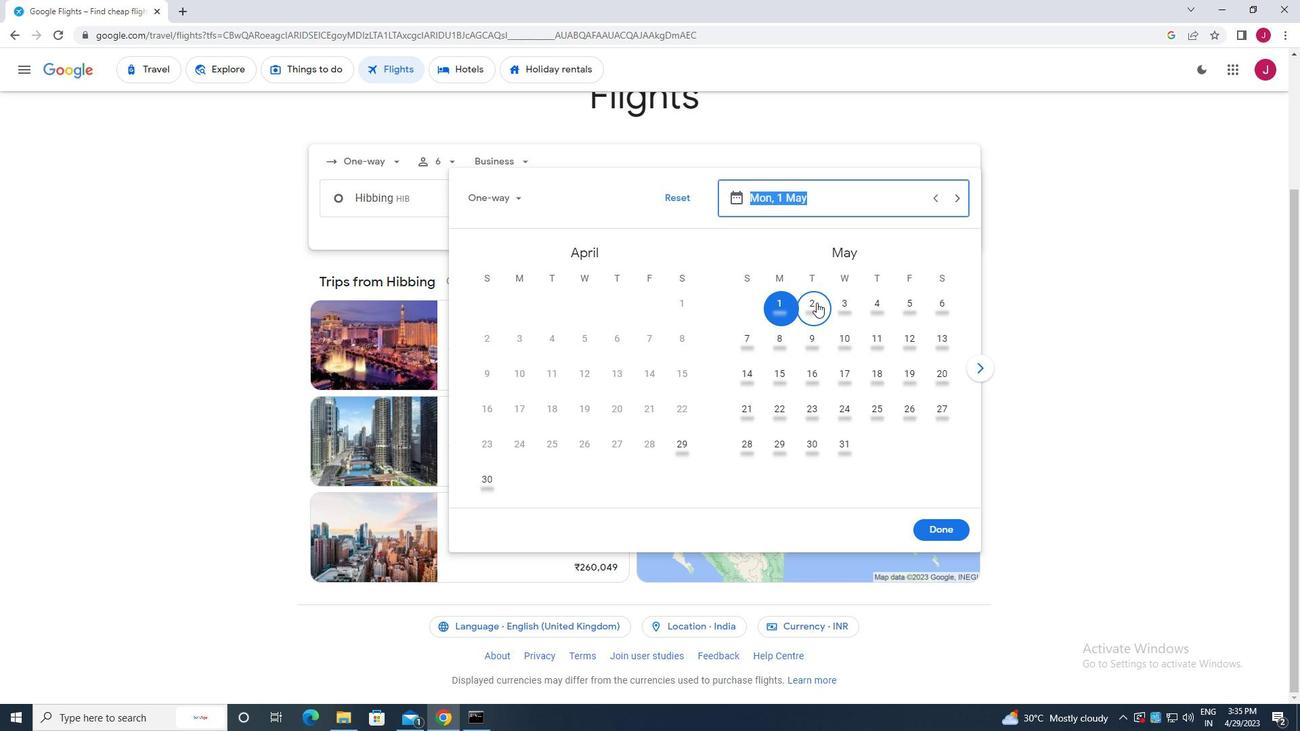 
Action: Mouse moved to (937, 530)
Screenshot: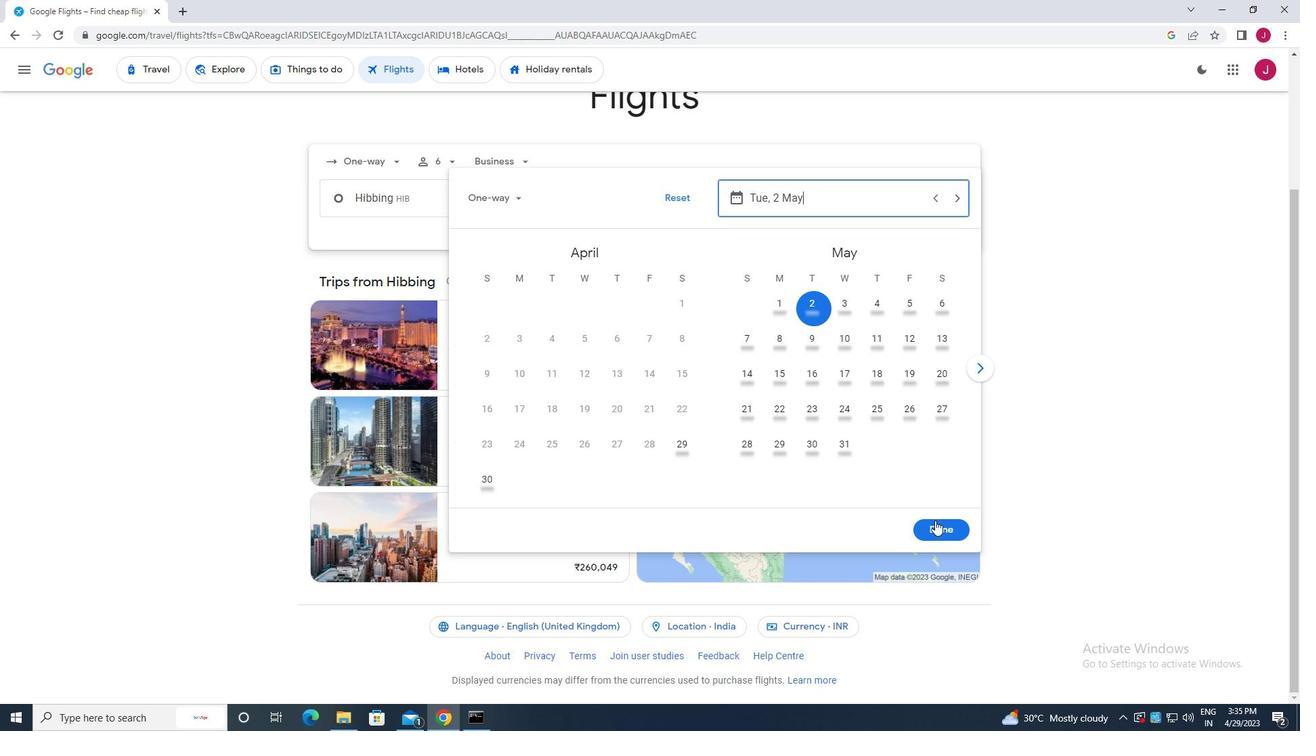 
Action: Mouse pressed left at (937, 530)
Screenshot: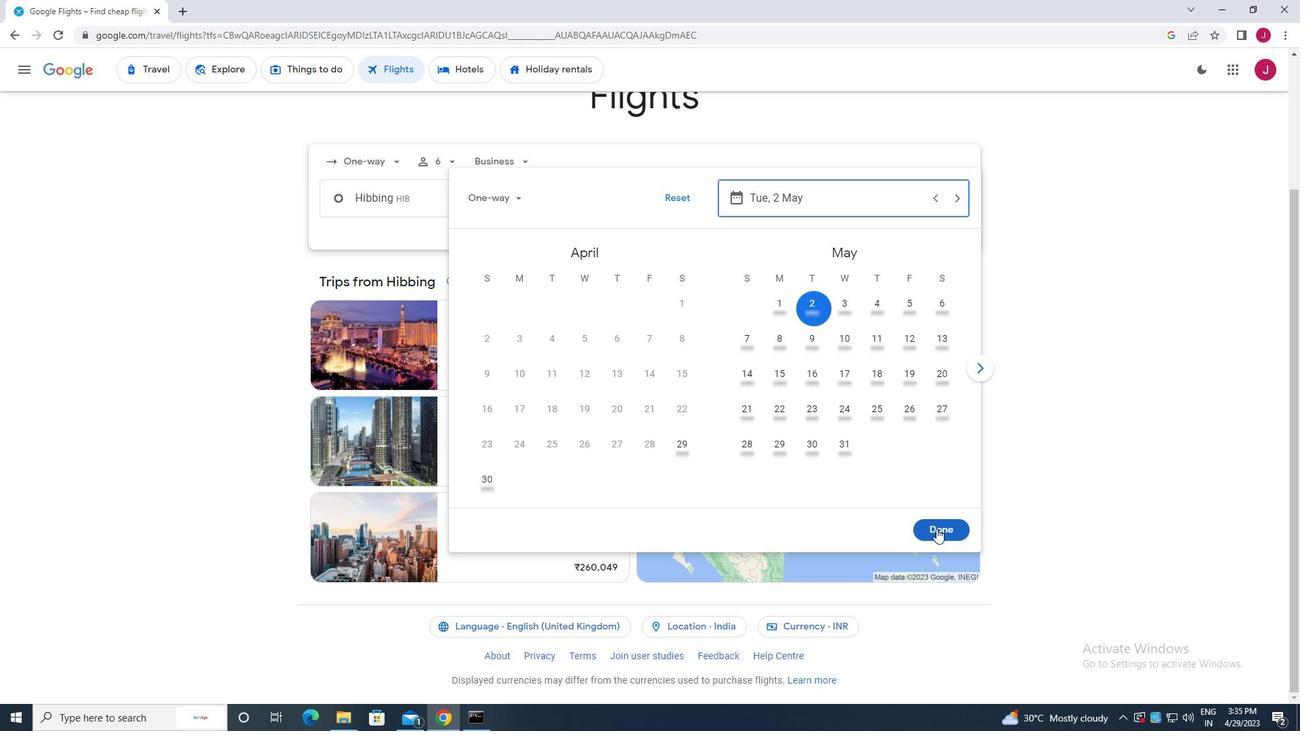 
Action: Mouse moved to (659, 252)
Screenshot: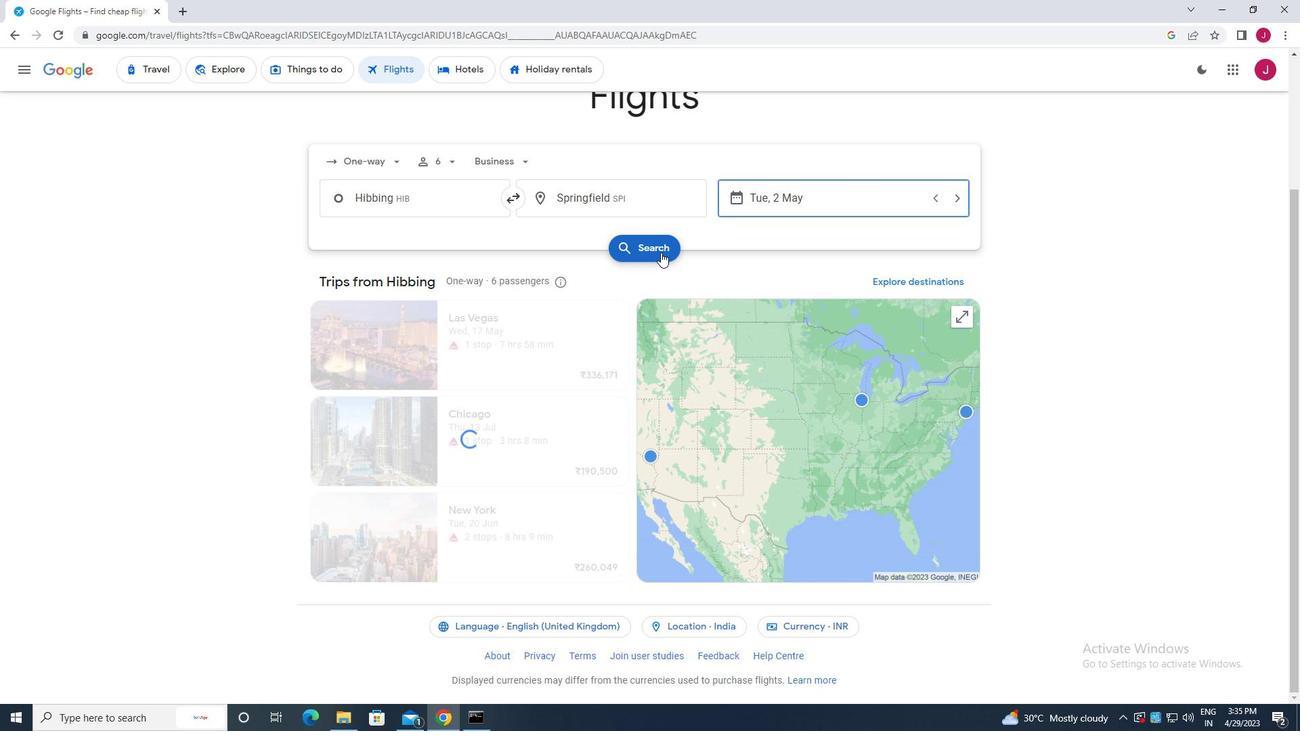 
Action: Mouse pressed left at (659, 252)
Screenshot: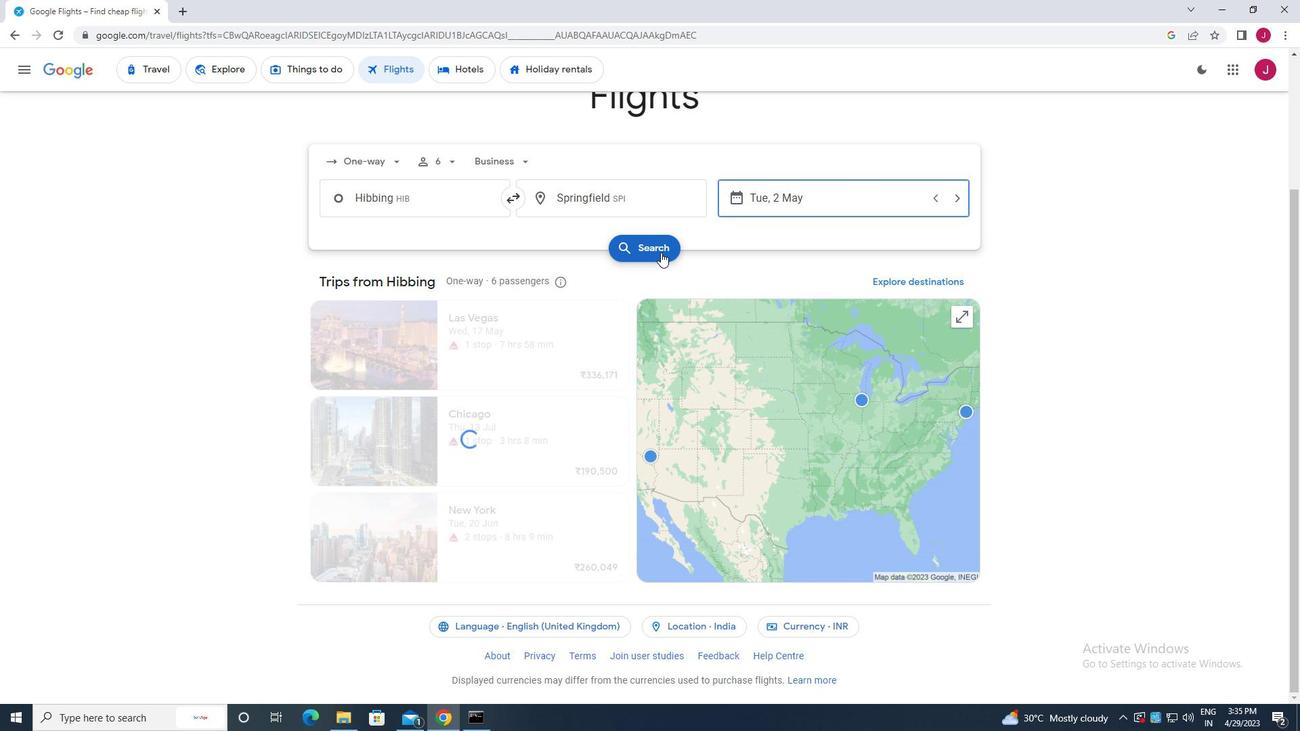 
Action: Mouse moved to (357, 191)
Screenshot: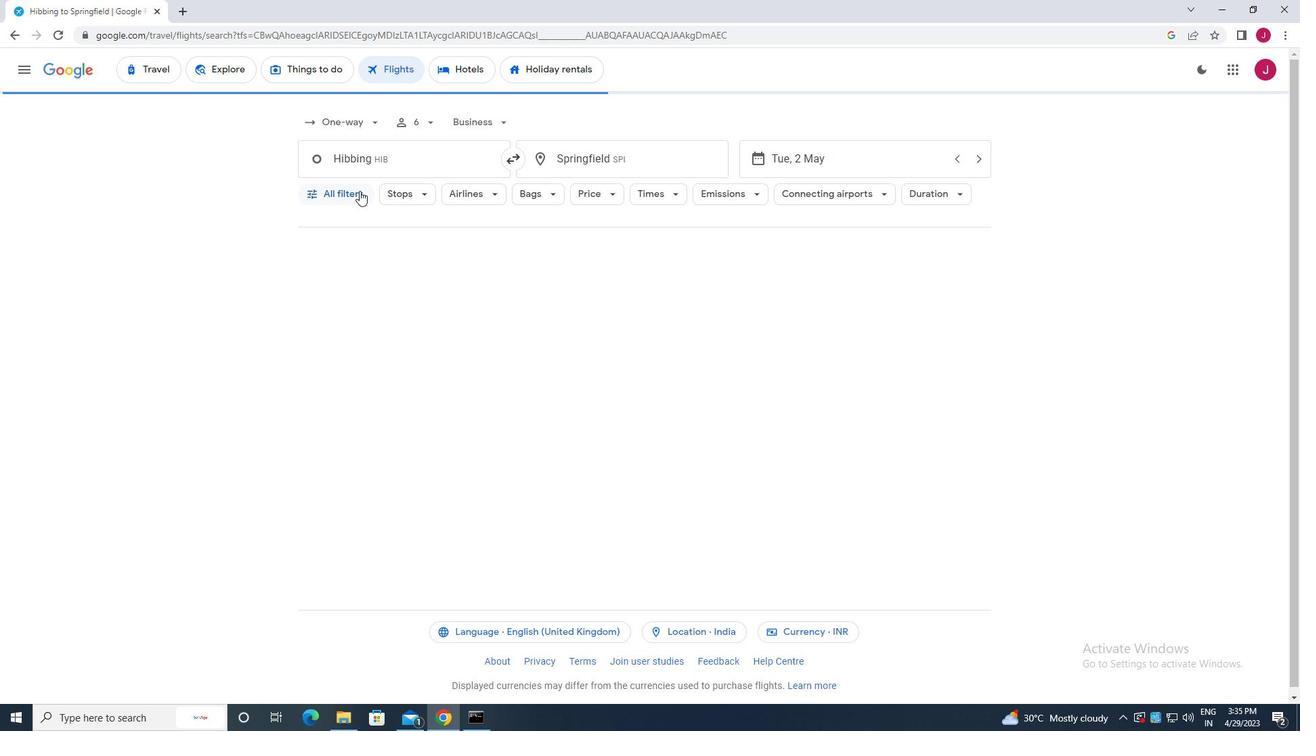 
Action: Mouse pressed left at (357, 191)
Screenshot: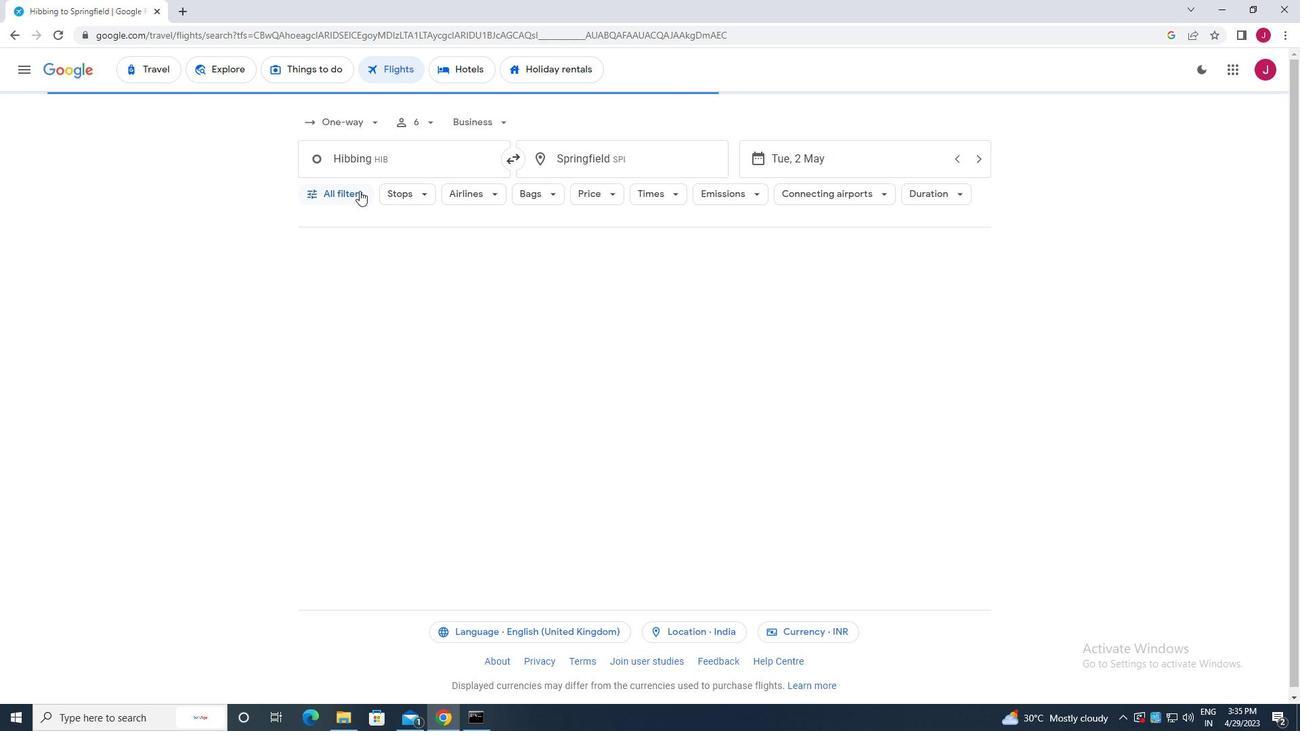 
Action: Mouse moved to (489, 412)
Screenshot: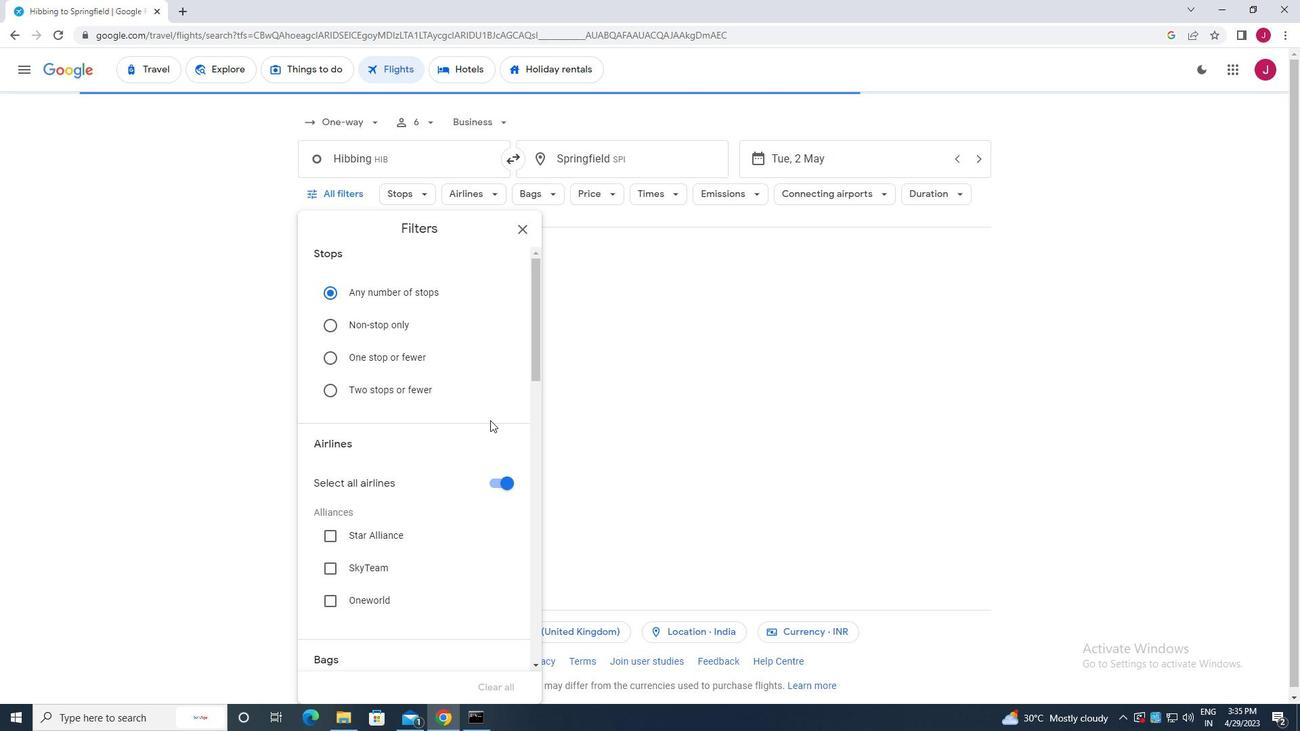 
Action: Mouse scrolled (489, 411) with delta (0, 0)
Screenshot: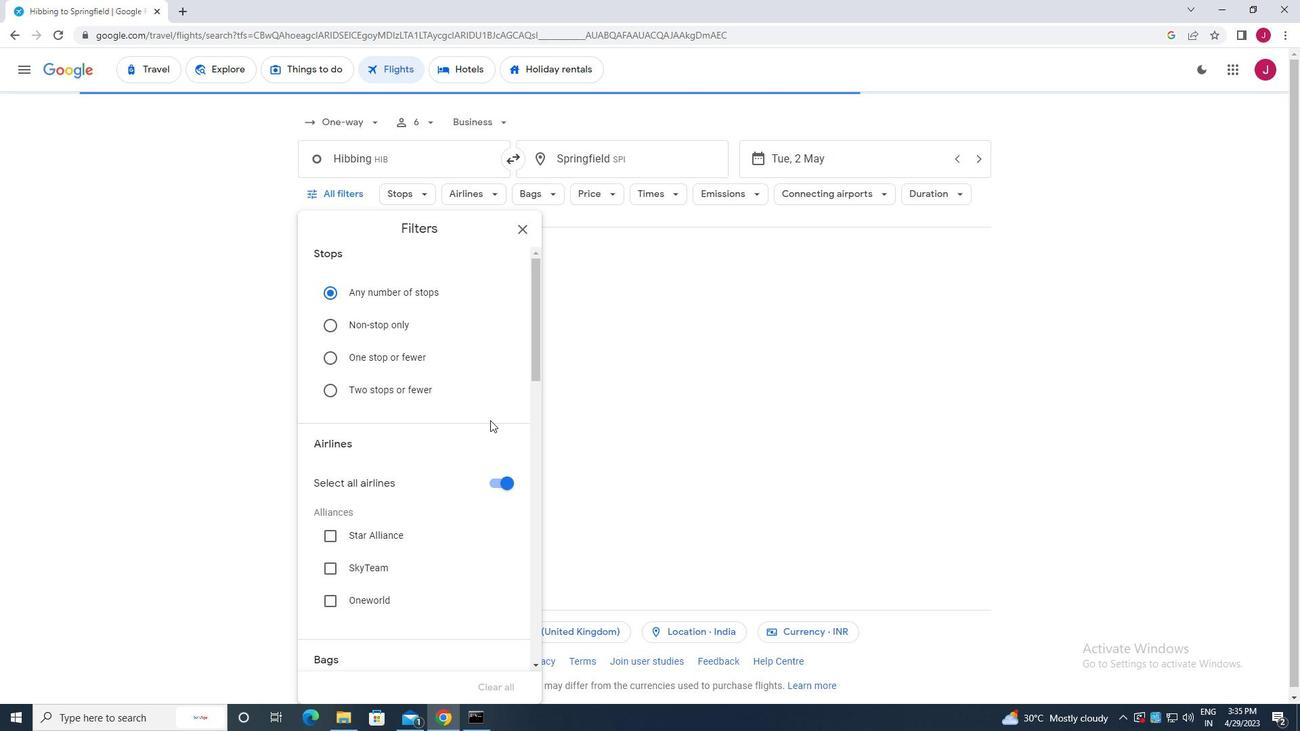 
Action: Mouse scrolled (489, 411) with delta (0, 0)
Screenshot: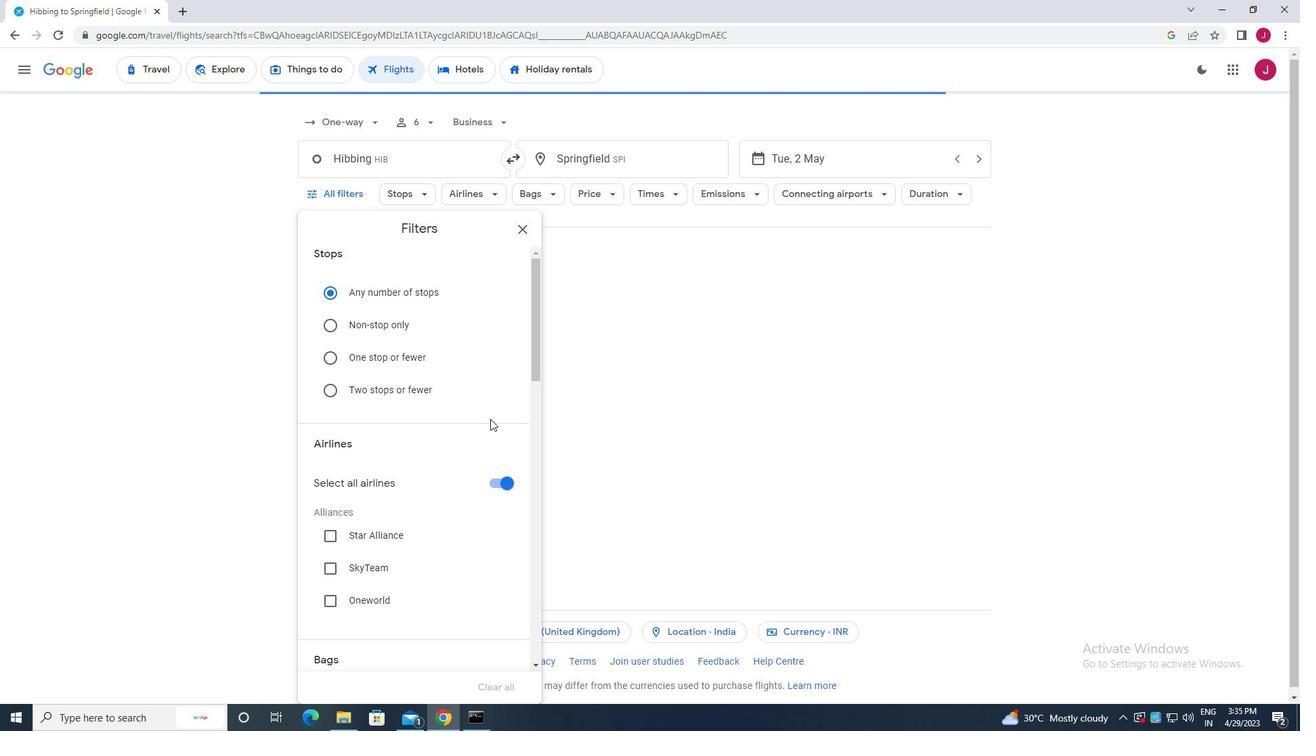 
Action: Mouse moved to (489, 411)
Screenshot: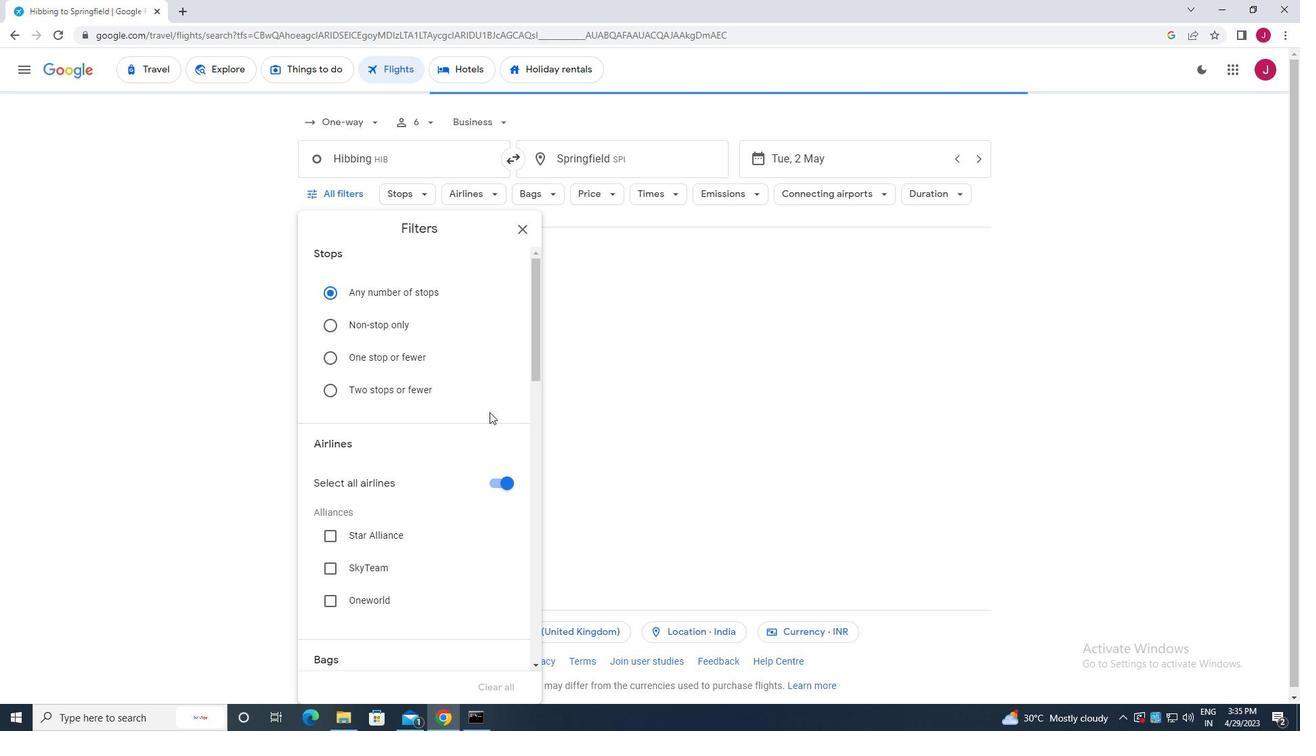 
Action: Mouse scrolled (489, 410) with delta (0, 0)
Screenshot: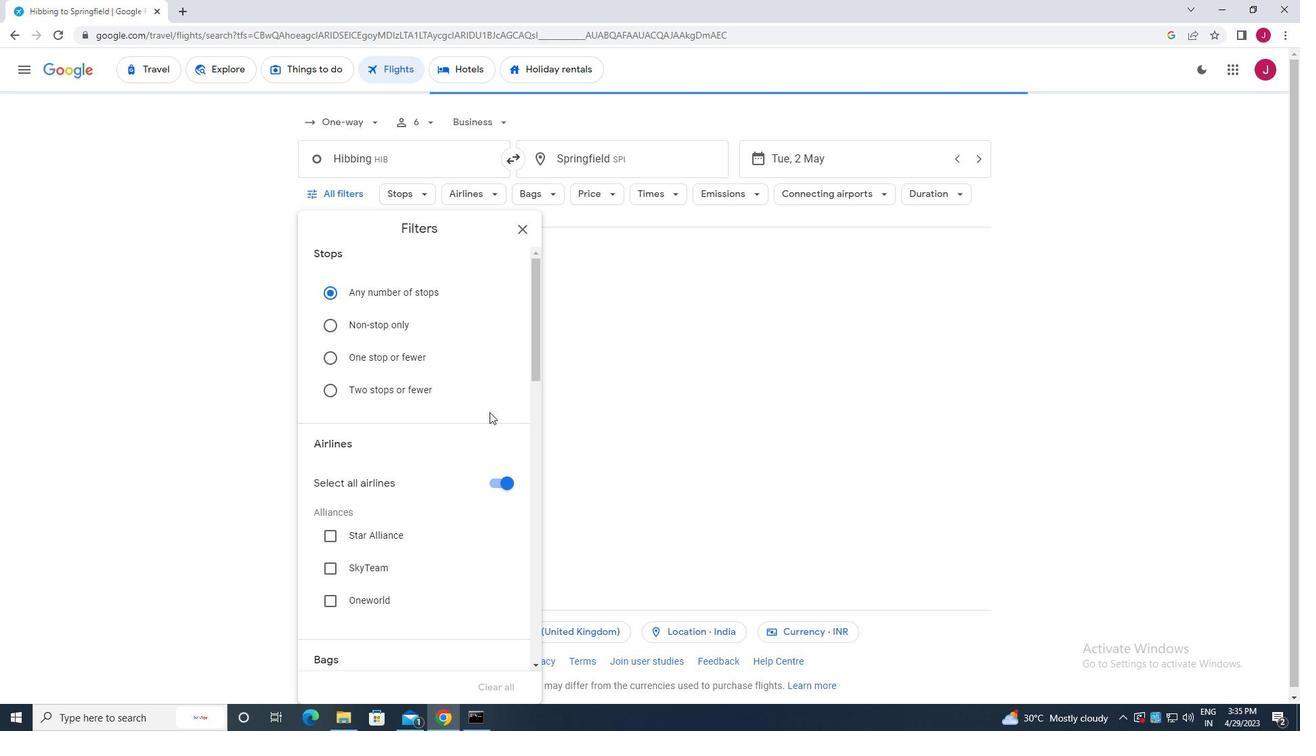 
Action: Mouse moved to (497, 283)
Screenshot: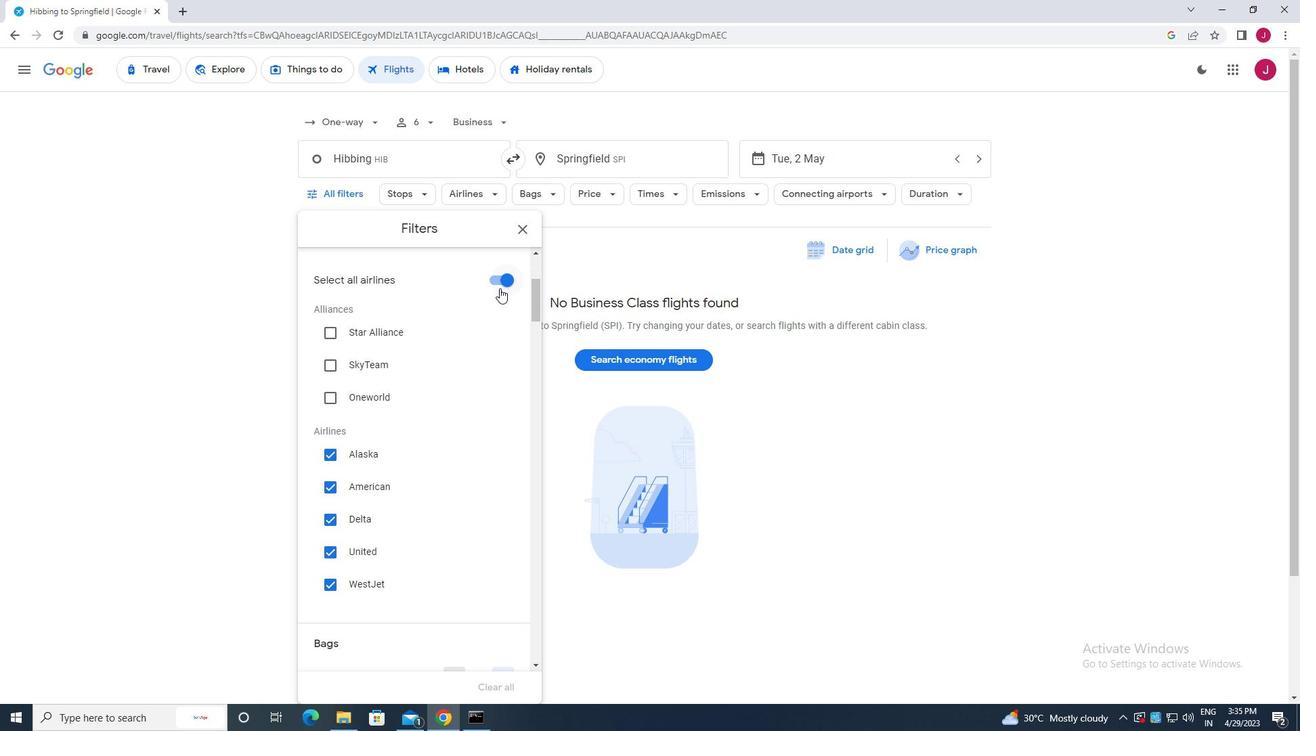 
Action: Mouse pressed left at (497, 283)
Screenshot: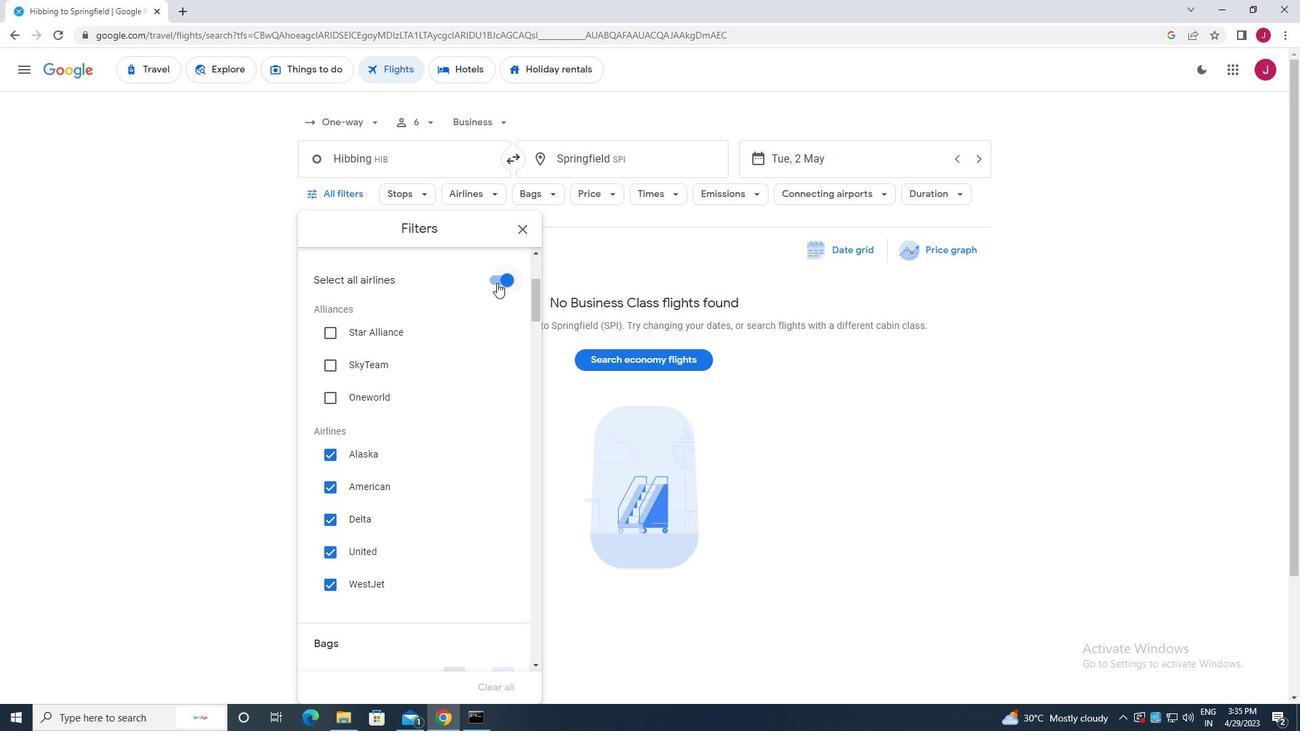 
Action: Mouse moved to (374, 416)
Screenshot: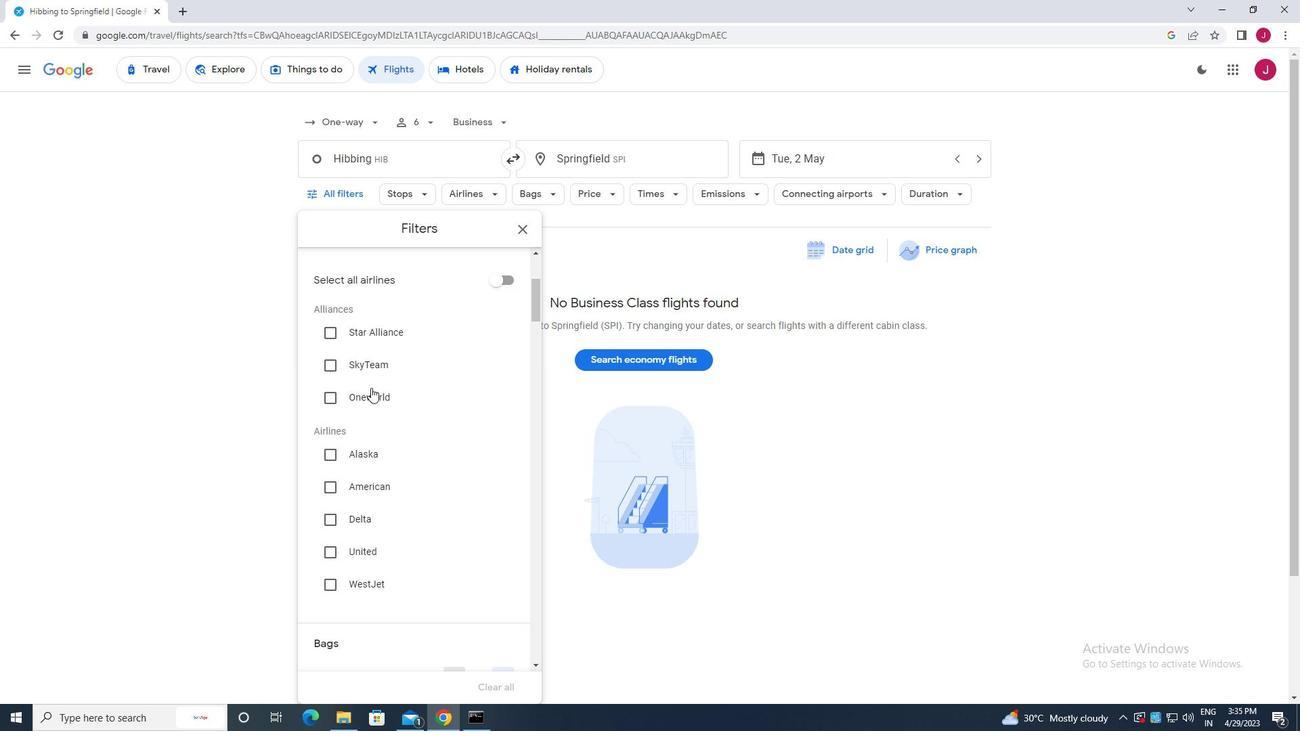 
Action: Mouse scrolled (374, 416) with delta (0, 0)
Screenshot: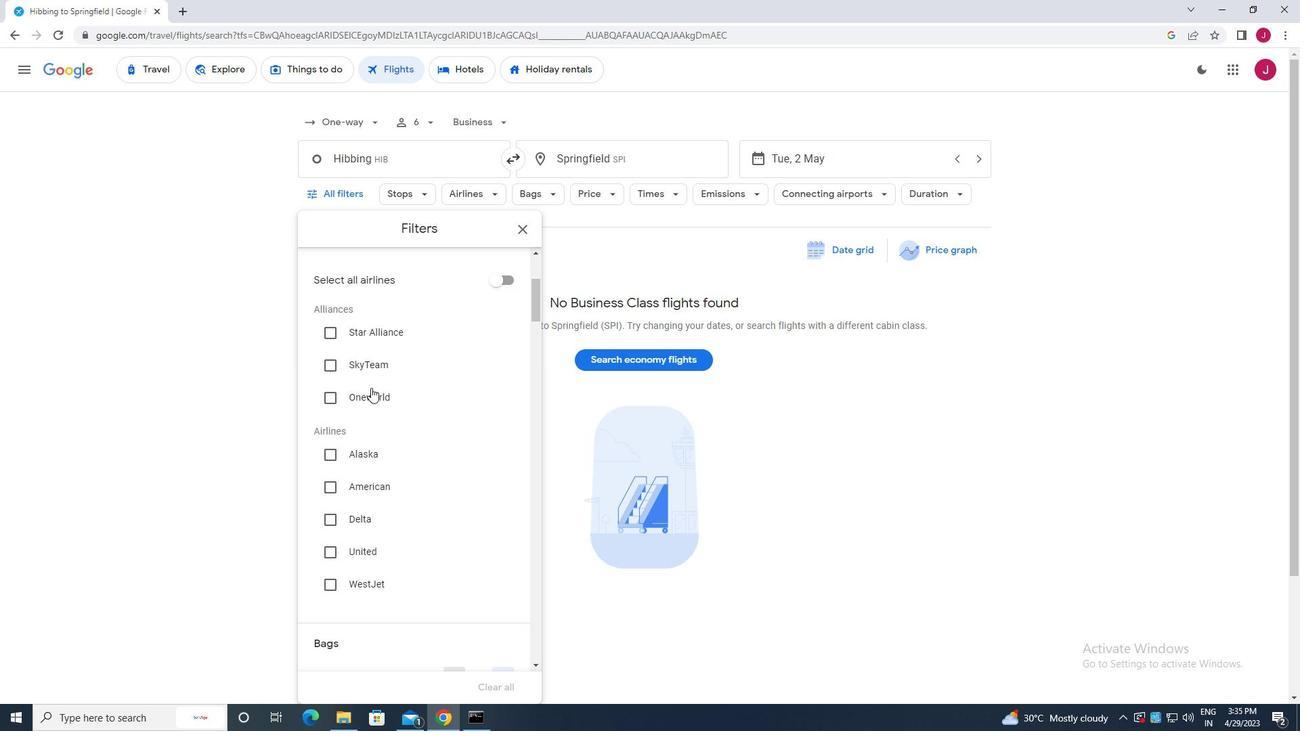 
Action: Mouse moved to (388, 449)
Screenshot: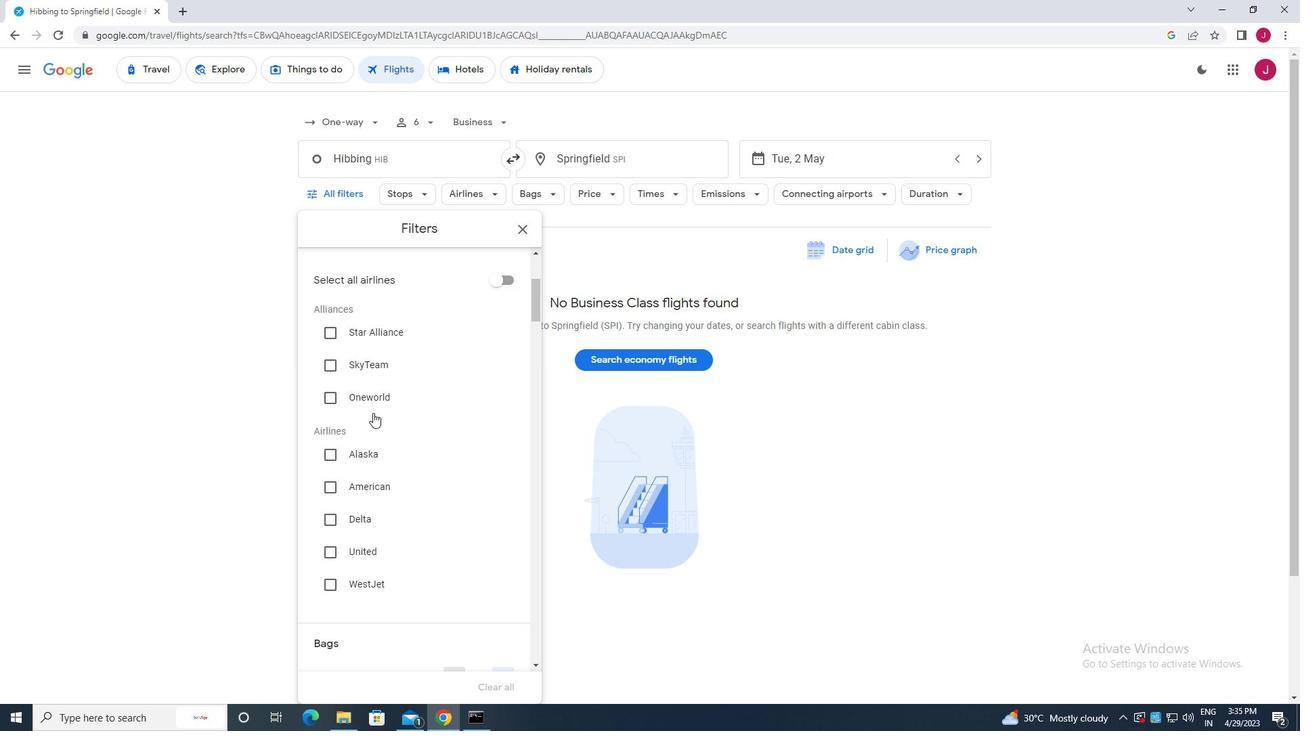 
Action: Mouse scrolled (388, 448) with delta (0, 0)
Screenshot: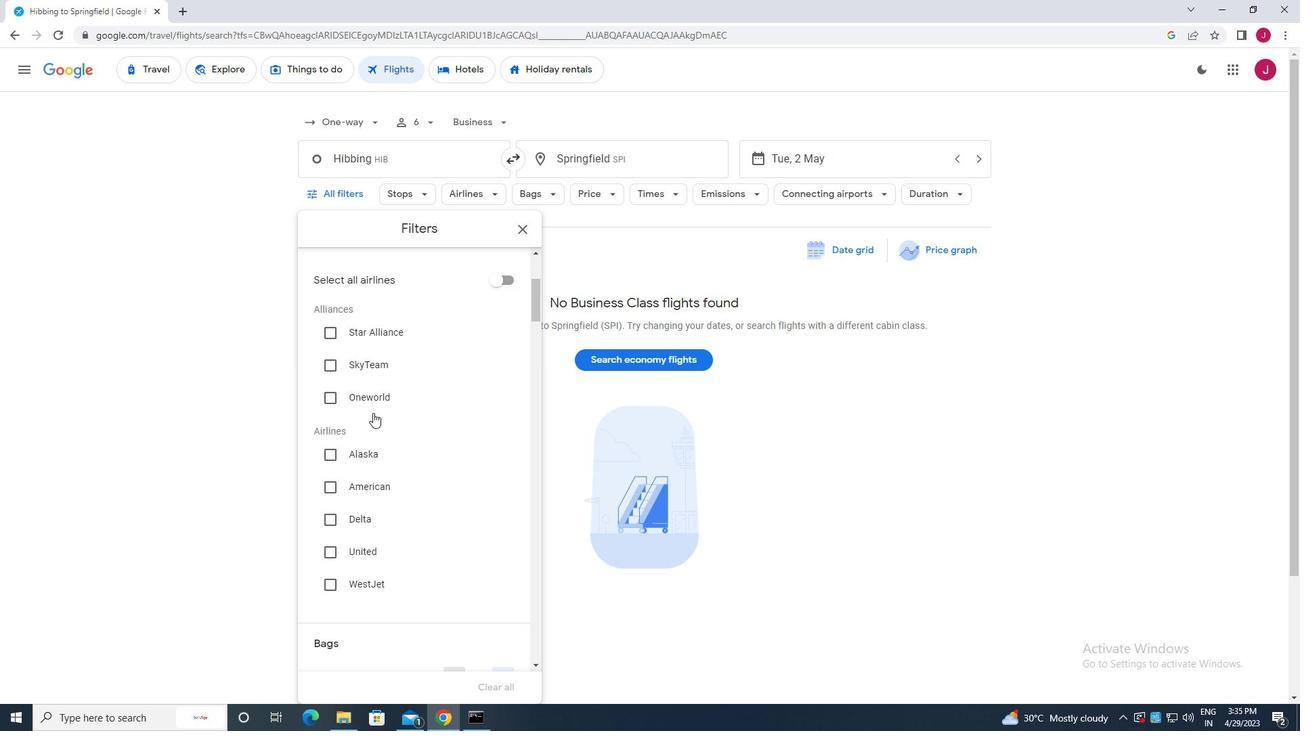 
Action: Mouse moved to (393, 464)
Screenshot: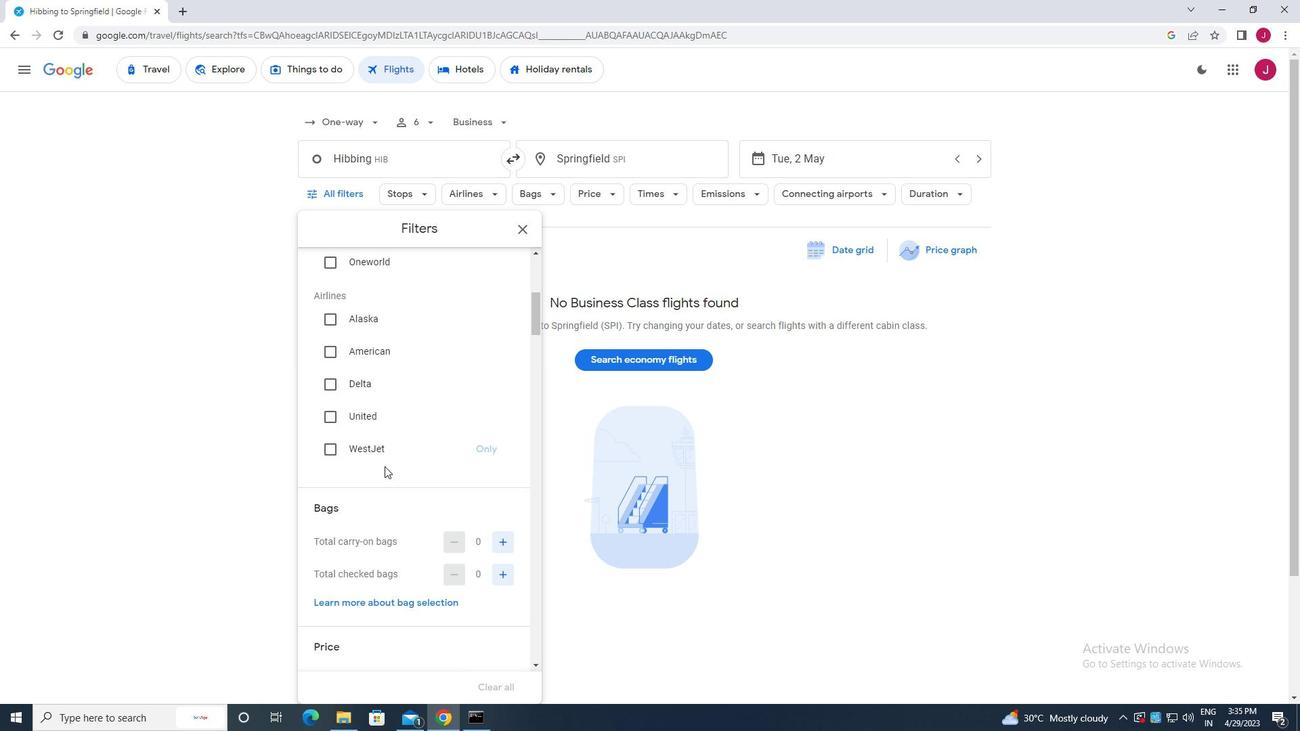 
Action: Mouse scrolled (393, 464) with delta (0, 0)
Screenshot: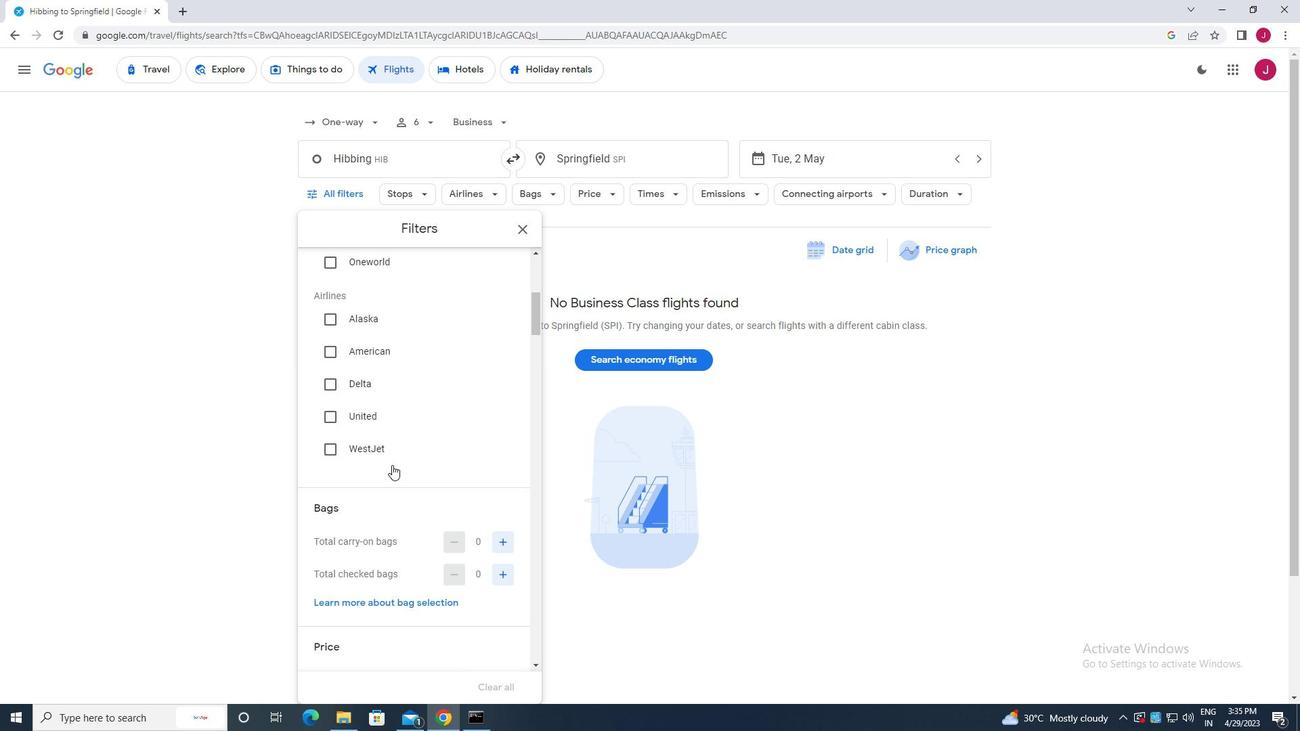
Action: Mouse scrolled (393, 464) with delta (0, 0)
Screenshot: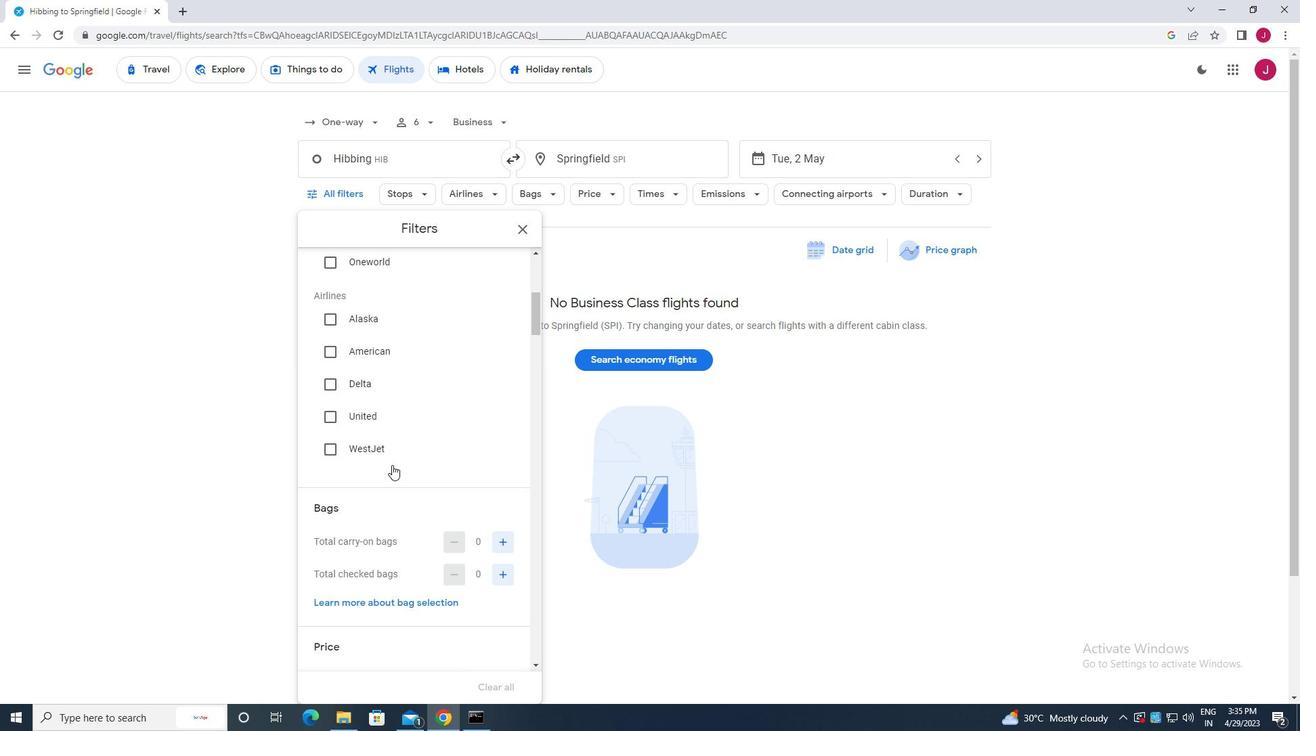 
Action: Mouse moved to (399, 459)
Screenshot: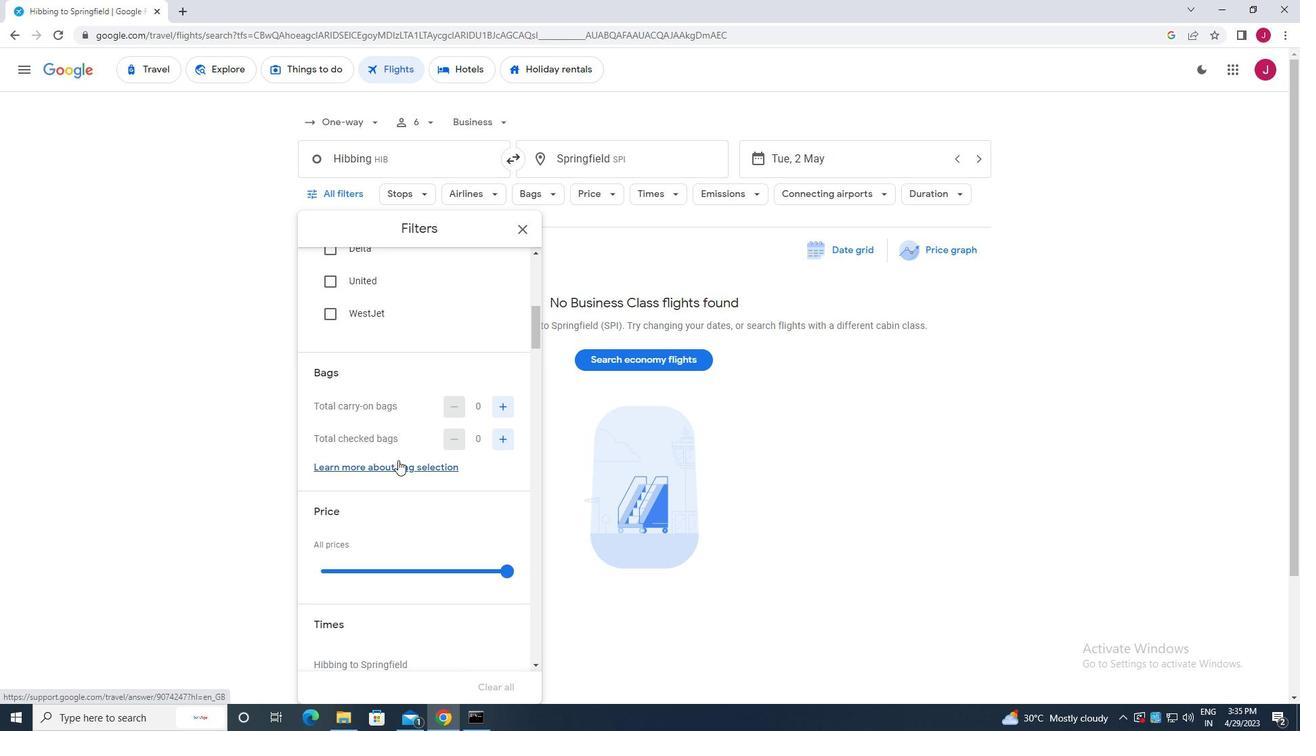 
Action: Mouse scrolled (399, 458) with delta (0, 0)
Screenshot: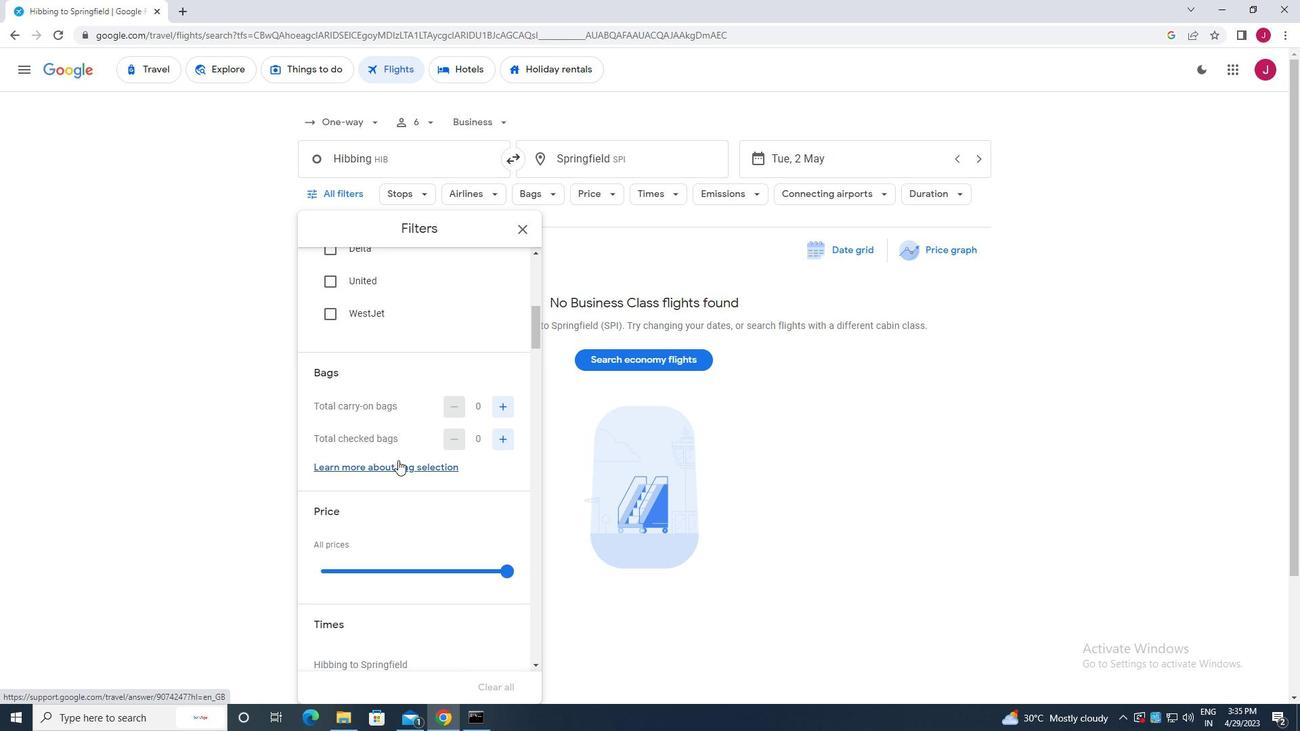 
Action: Mouse scrolled (399, 458) with delta (0, 0)
Screenshot: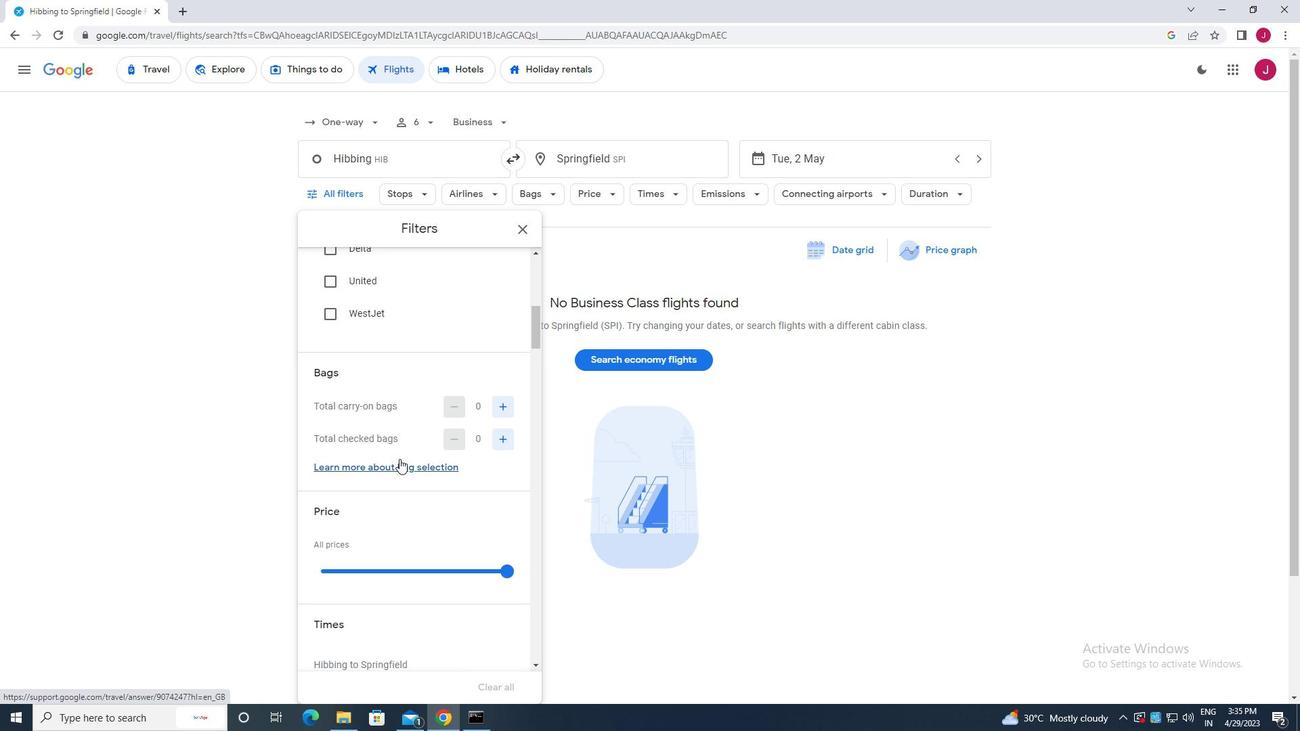 
Action: Mouse moved to (498, 275)
Screenshot: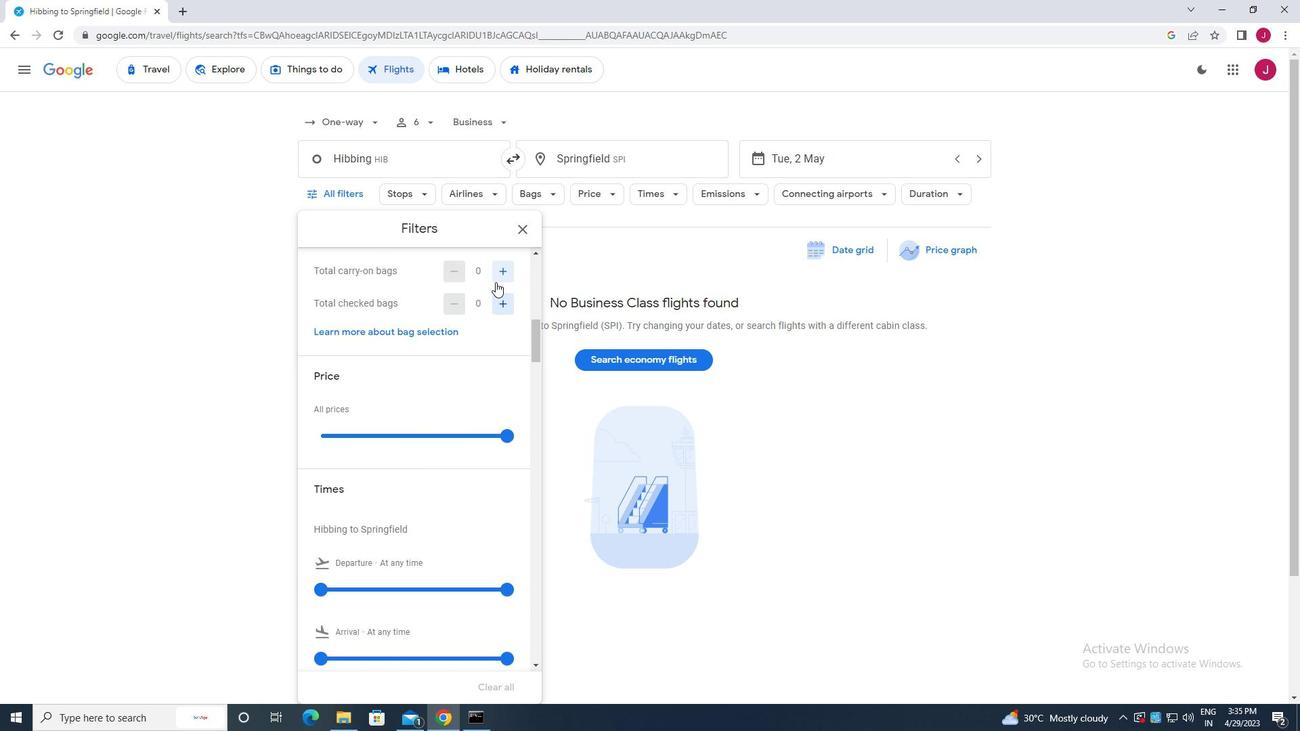 
Action: Mouse pressed left at (498, 275)
Screenshot: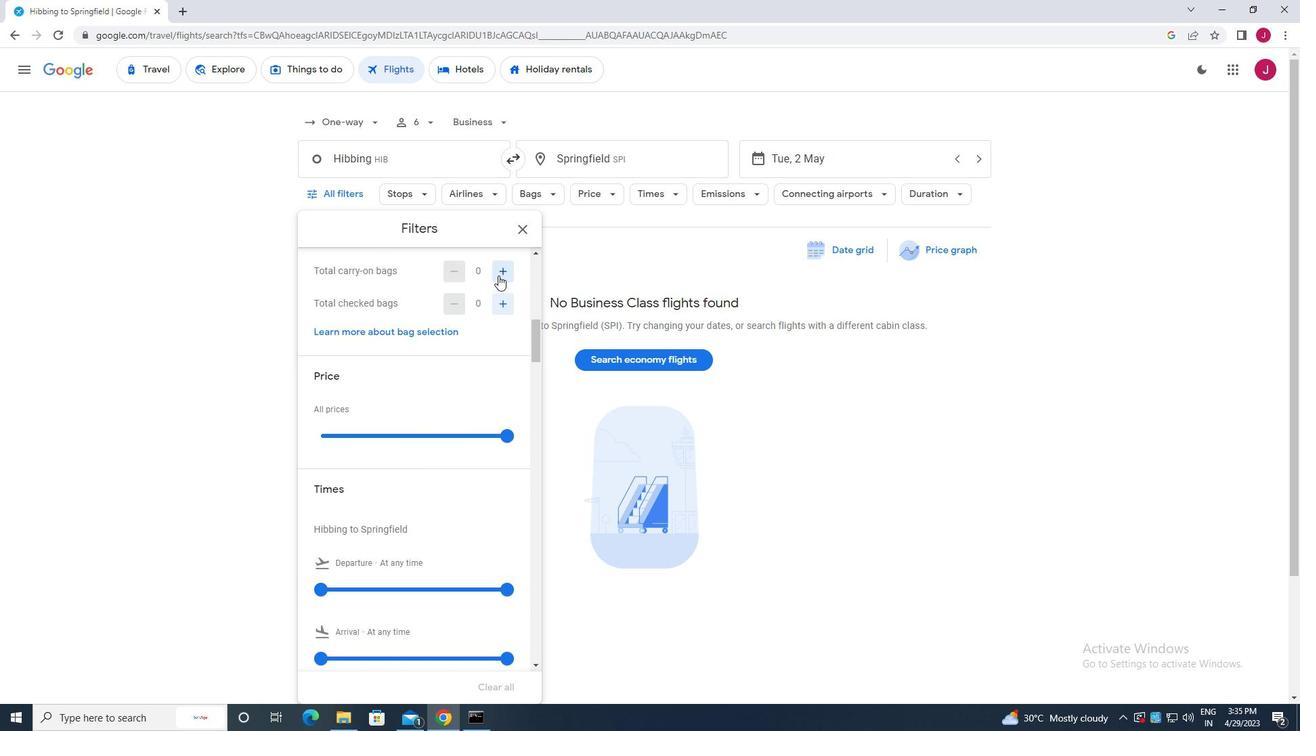 
Action: Mouse moved to (495, 306)
Screenshot: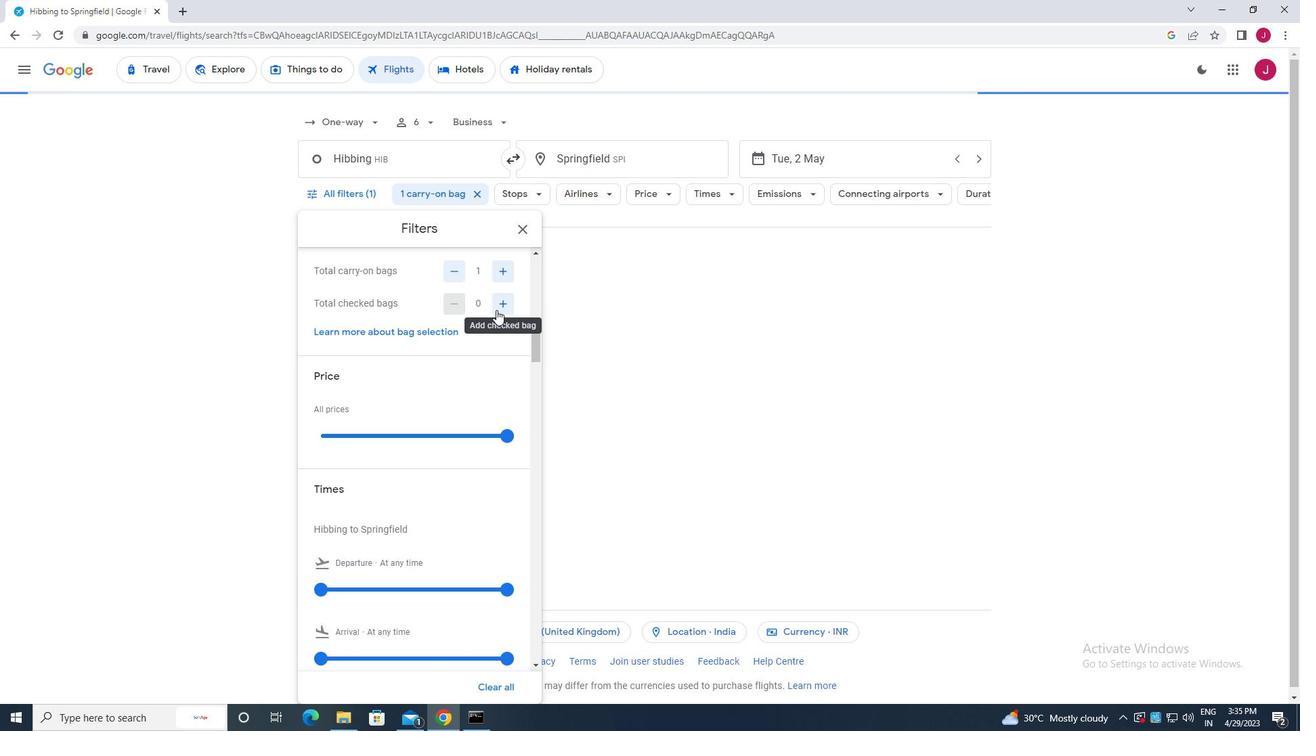 
Action: Mouse pressed left at (495, 306)
Screenshot: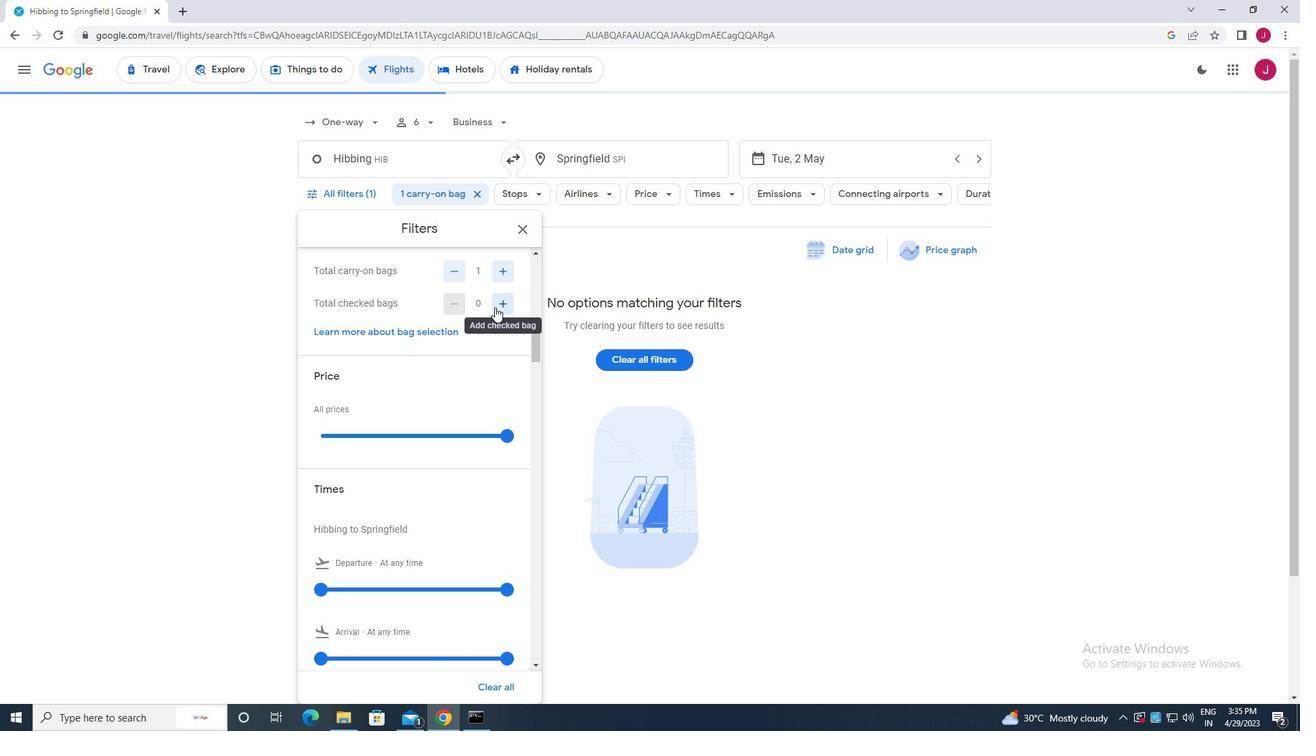 
Action: Mouse pressed left at (495, 306)
Screenshot: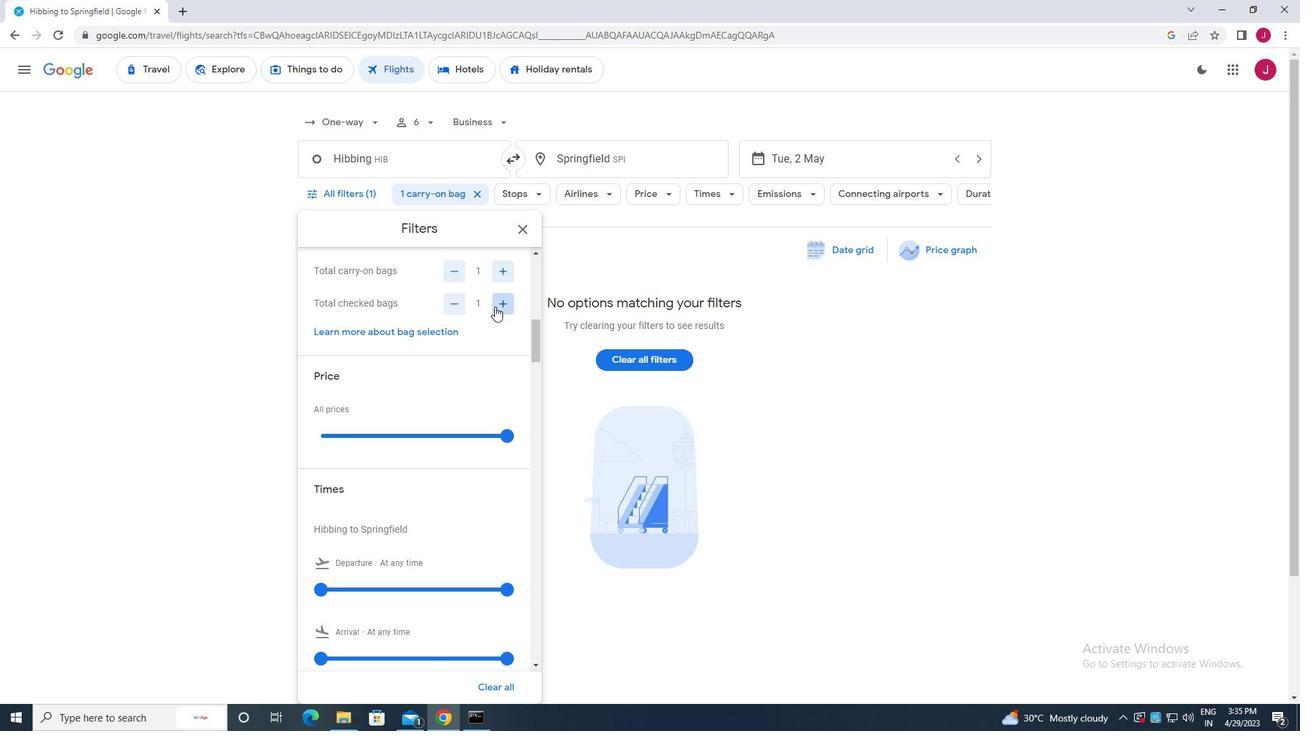 
Action: Mouse pressed left at (495, 306)
Screenshot: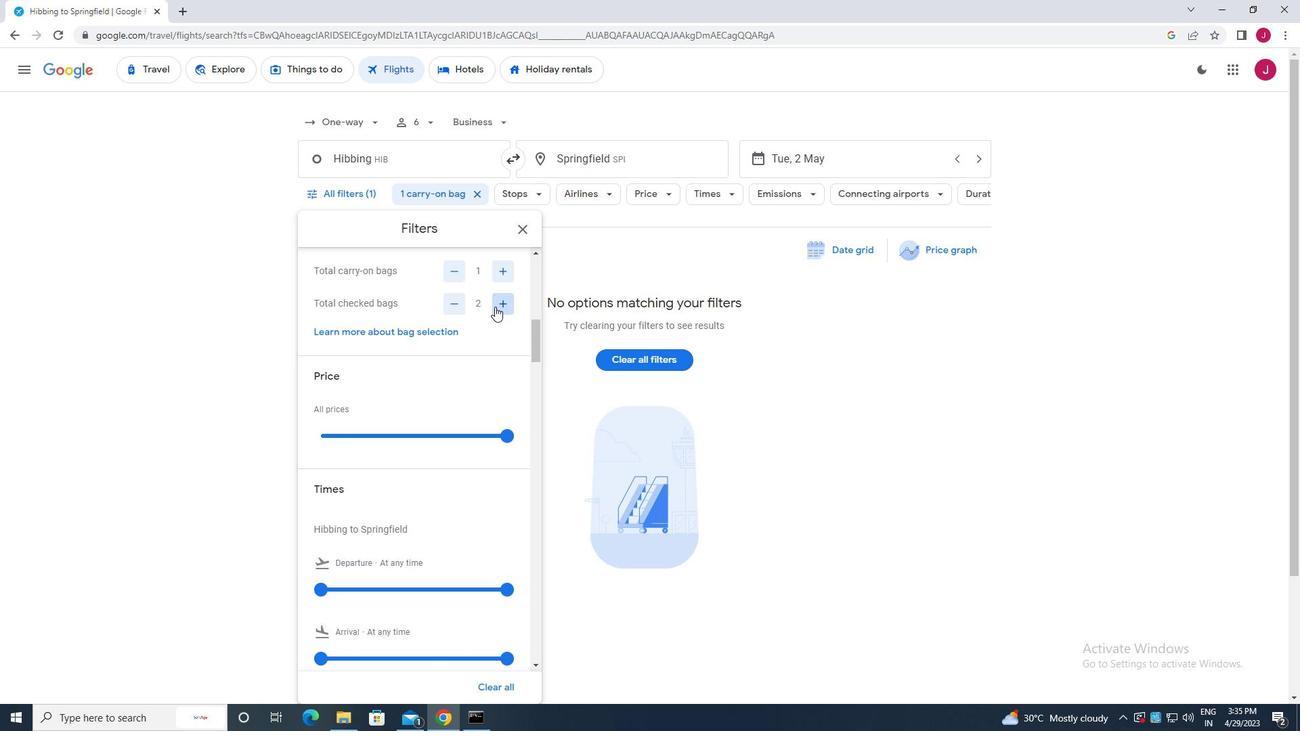 
Action: Mouse moved to (497, 323)
Screenshot: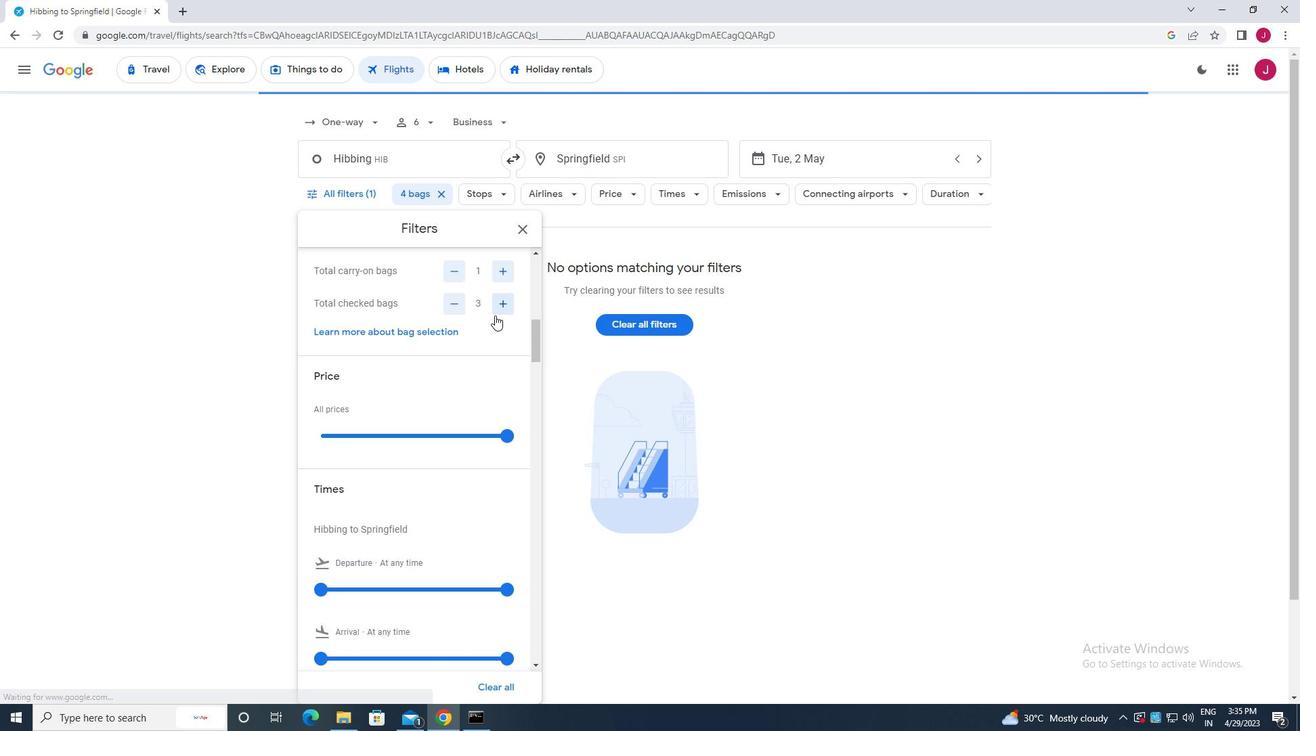 
Action: Mouse scrolled (497, 322) with delta (0, 0)
Screenshot: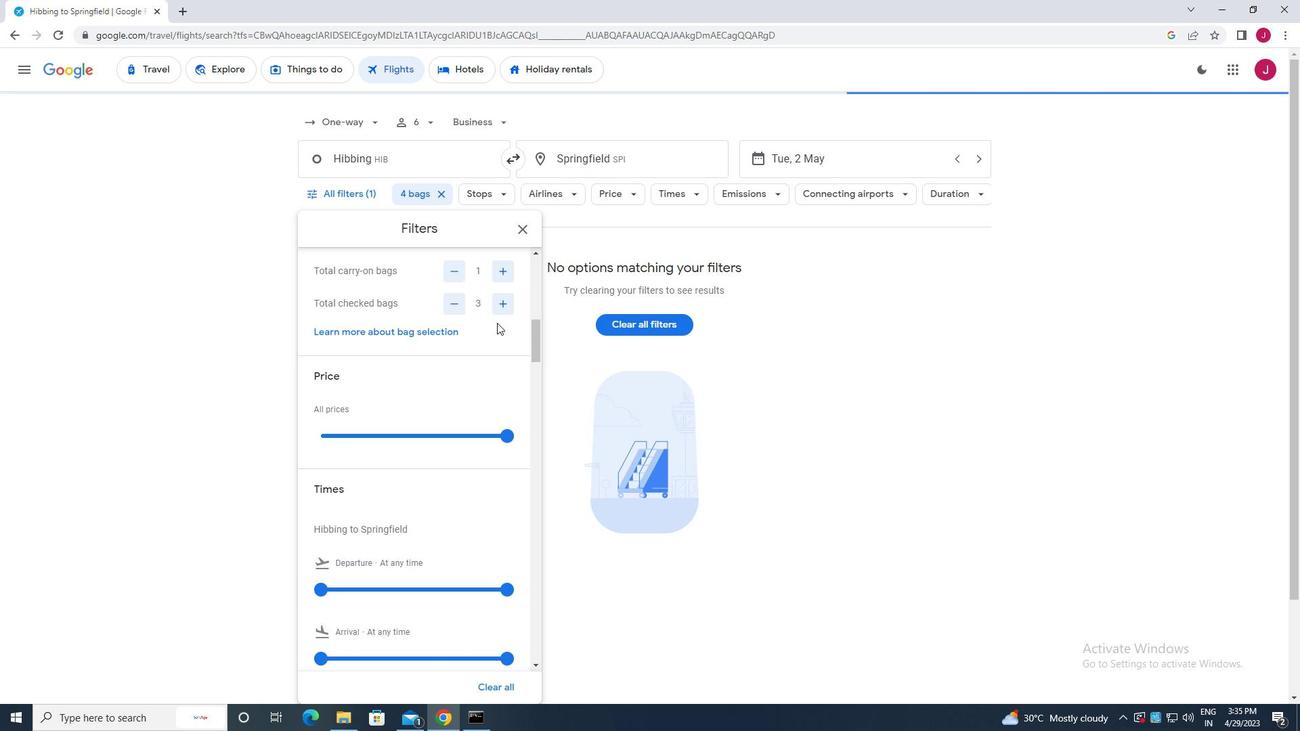 
Action: Mouse moved to (497, 323)
Screenshot: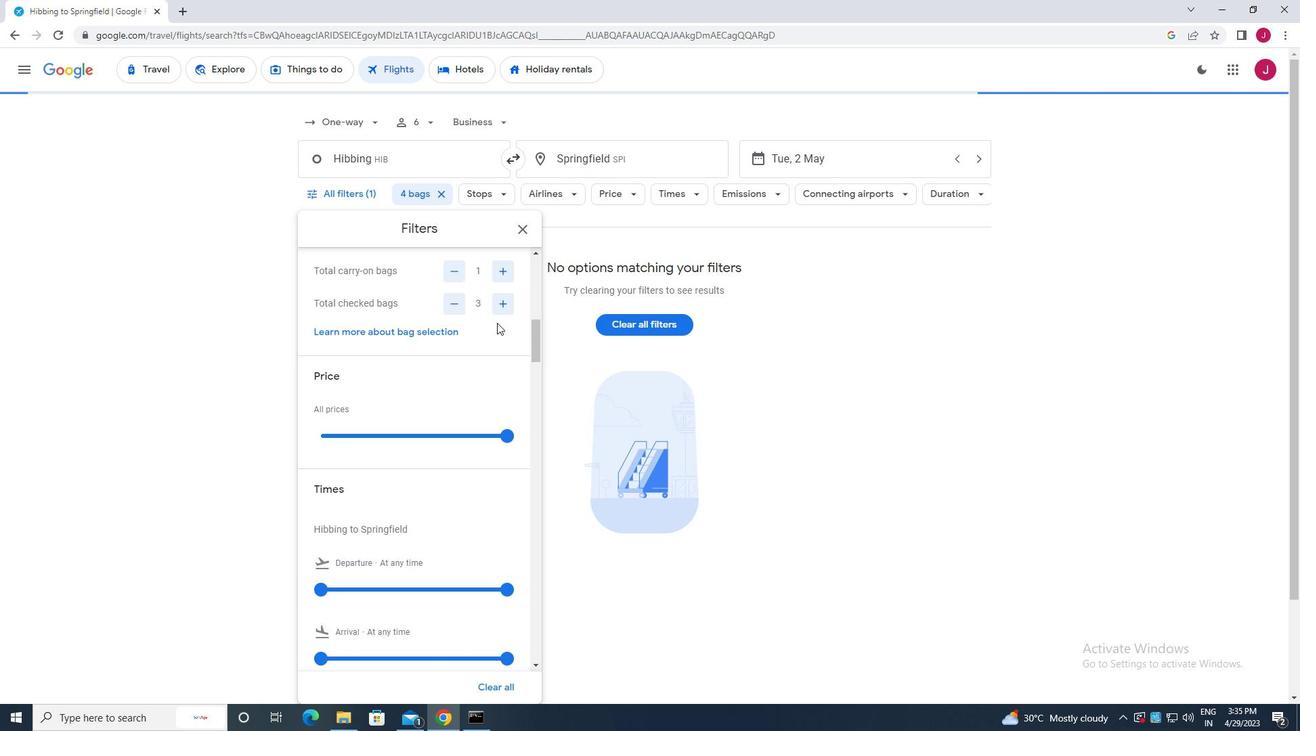 
Action: Mouse scrolled (497, 323) with delta (0, 0)
Screenshot: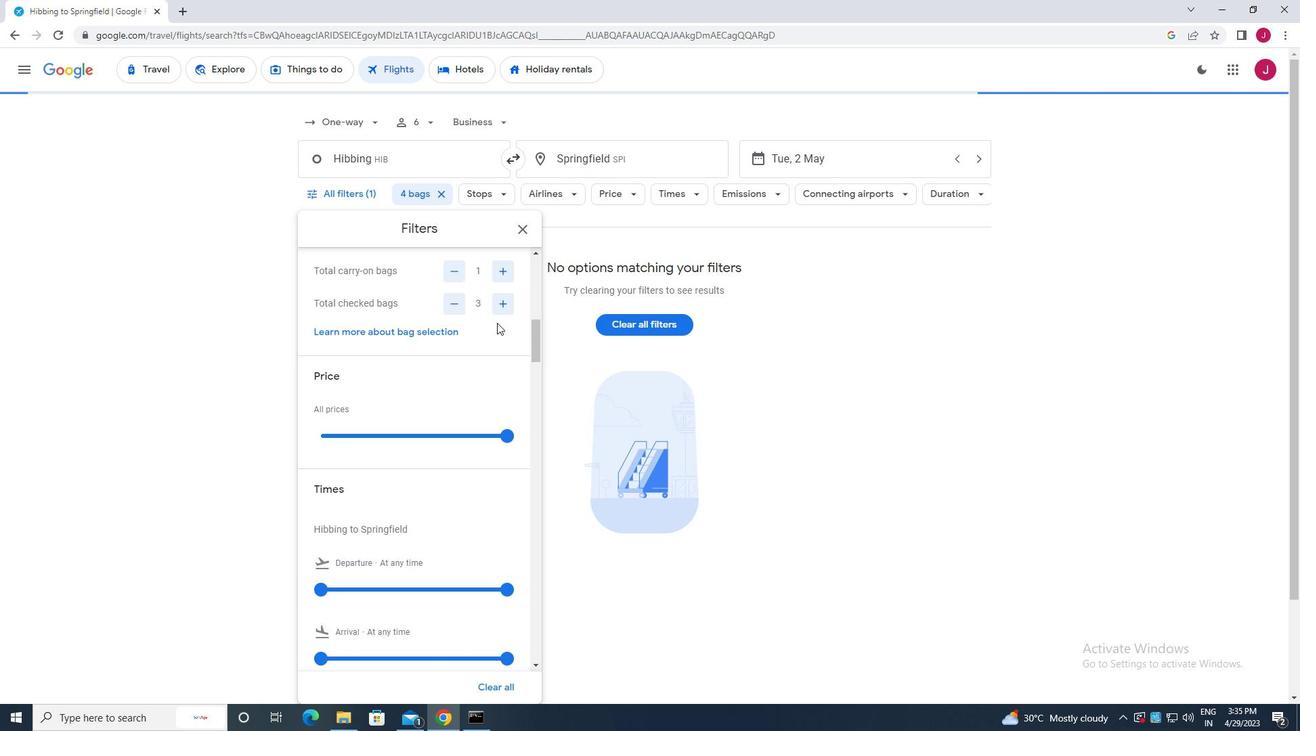 
Action: Mouse moved to (506, 306)
Screenshot: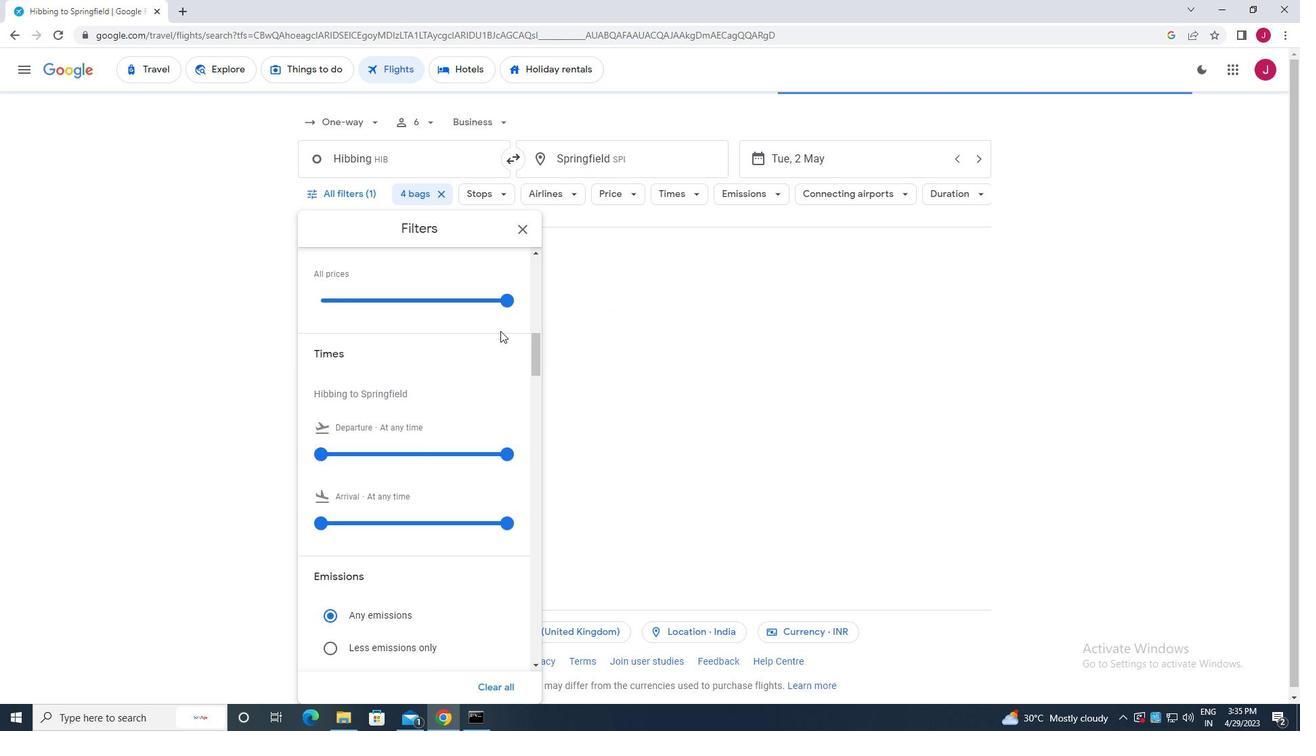 
Action: Mouse pressed left at (506, 306)
Screenshot: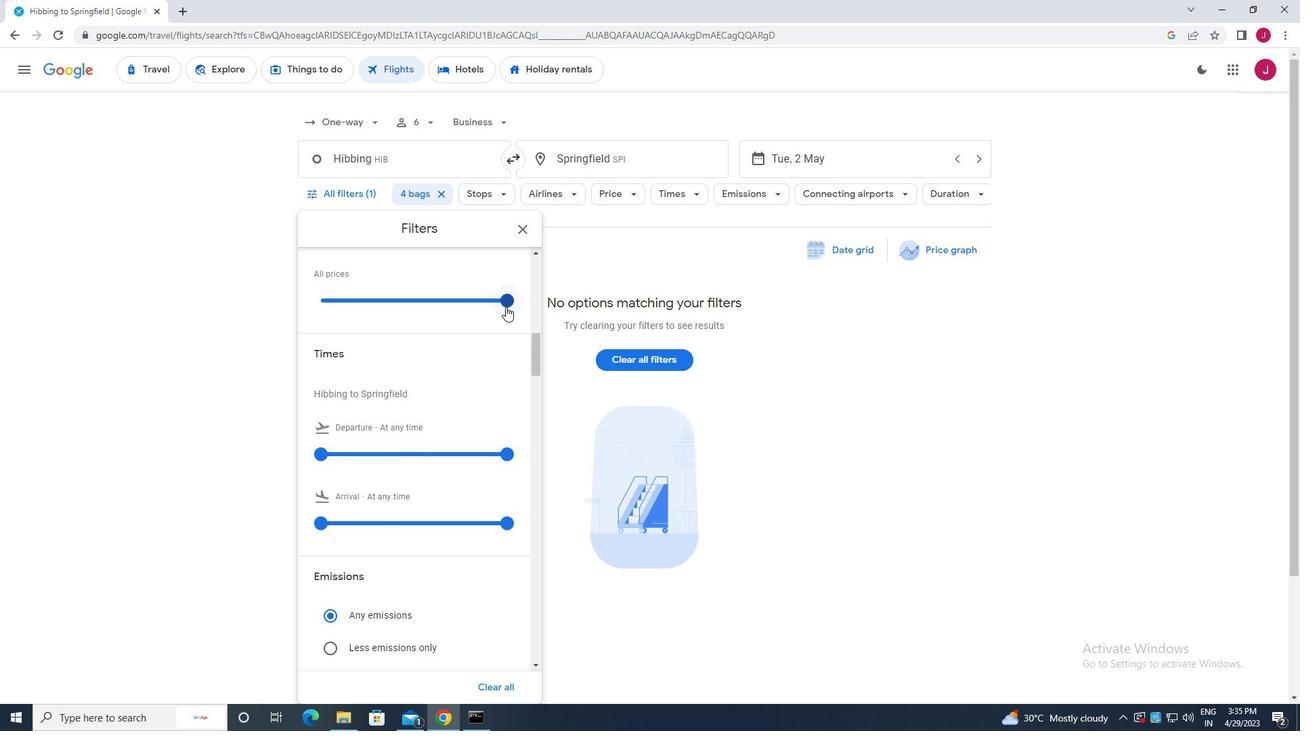 
Action: Mouse pressed left at (506, 306)
Screenshot: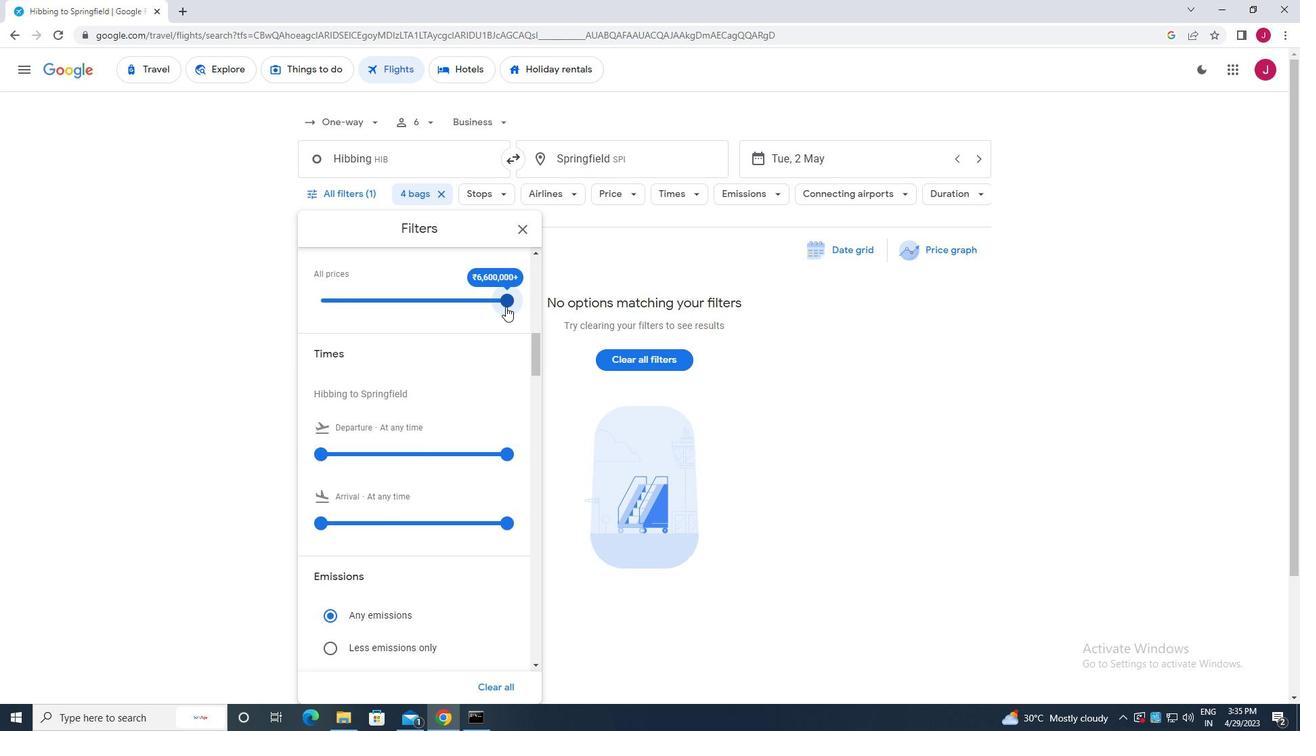 
Action: Mouse moved to (423, 323)
Screenshot: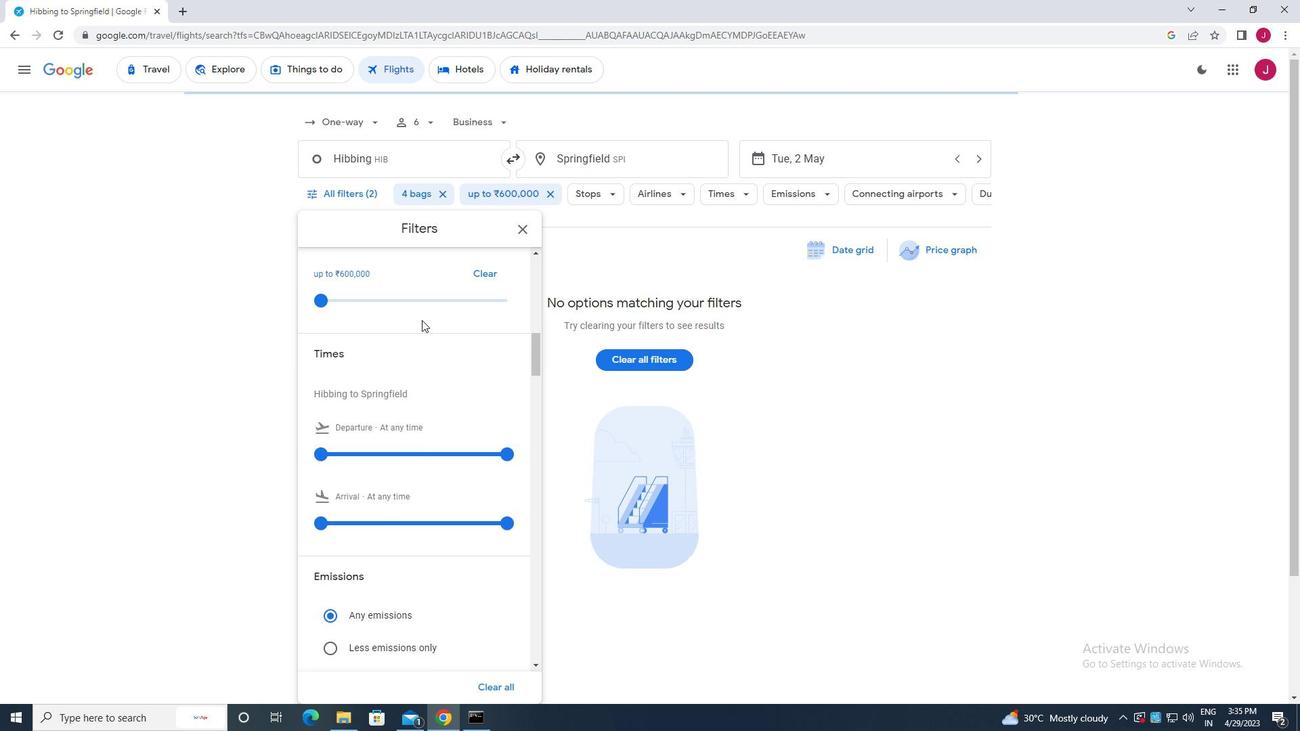 
Action: Mouse scrolled (423, 323) with delta (0, 0)
Screenshot: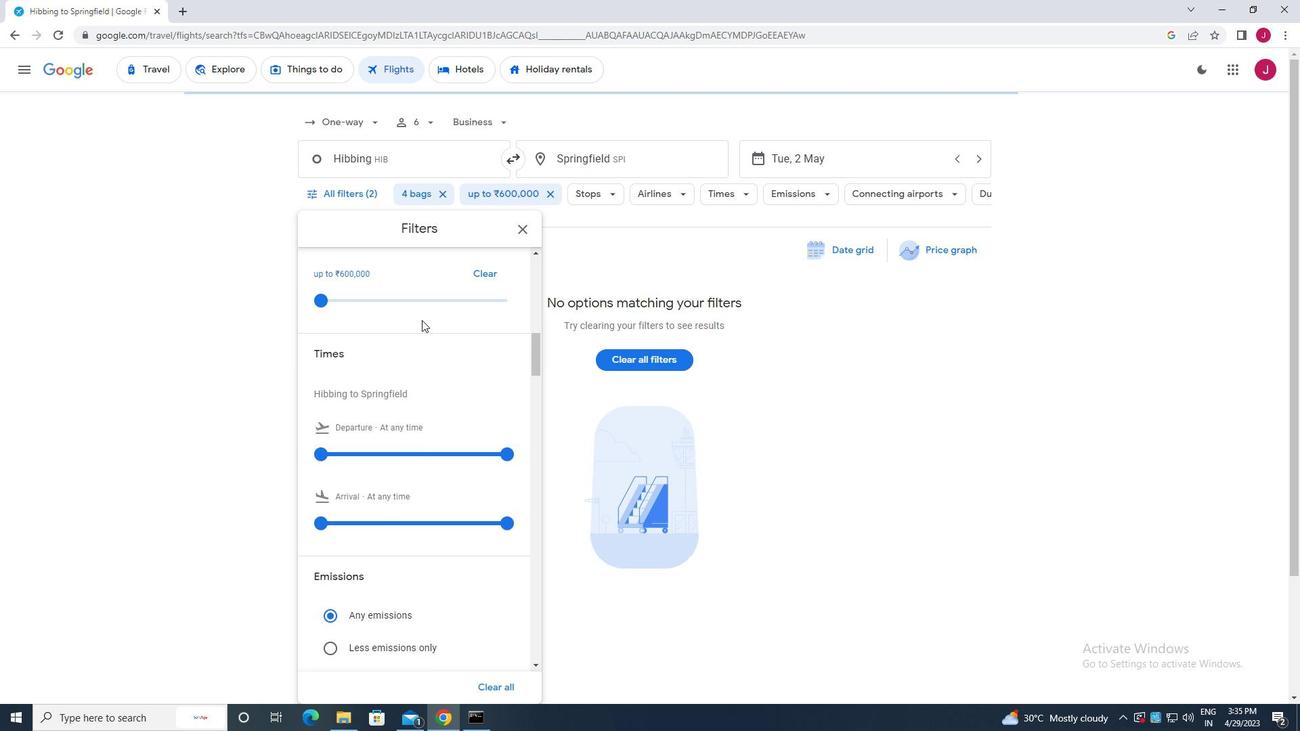 
Action: Mouse moved to (424, 327)
Screenshot: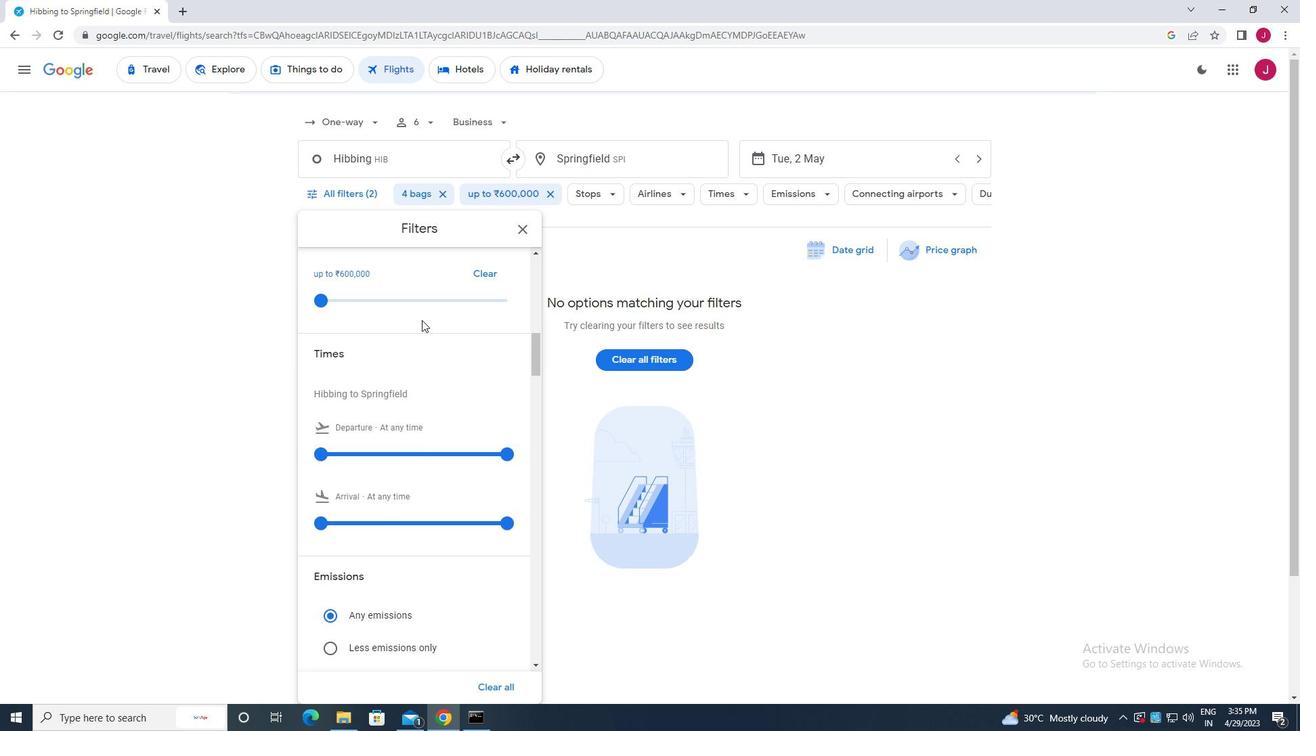 
Action: Mouse scrolled (424, 326) with delta (0, 0)
Screenshot: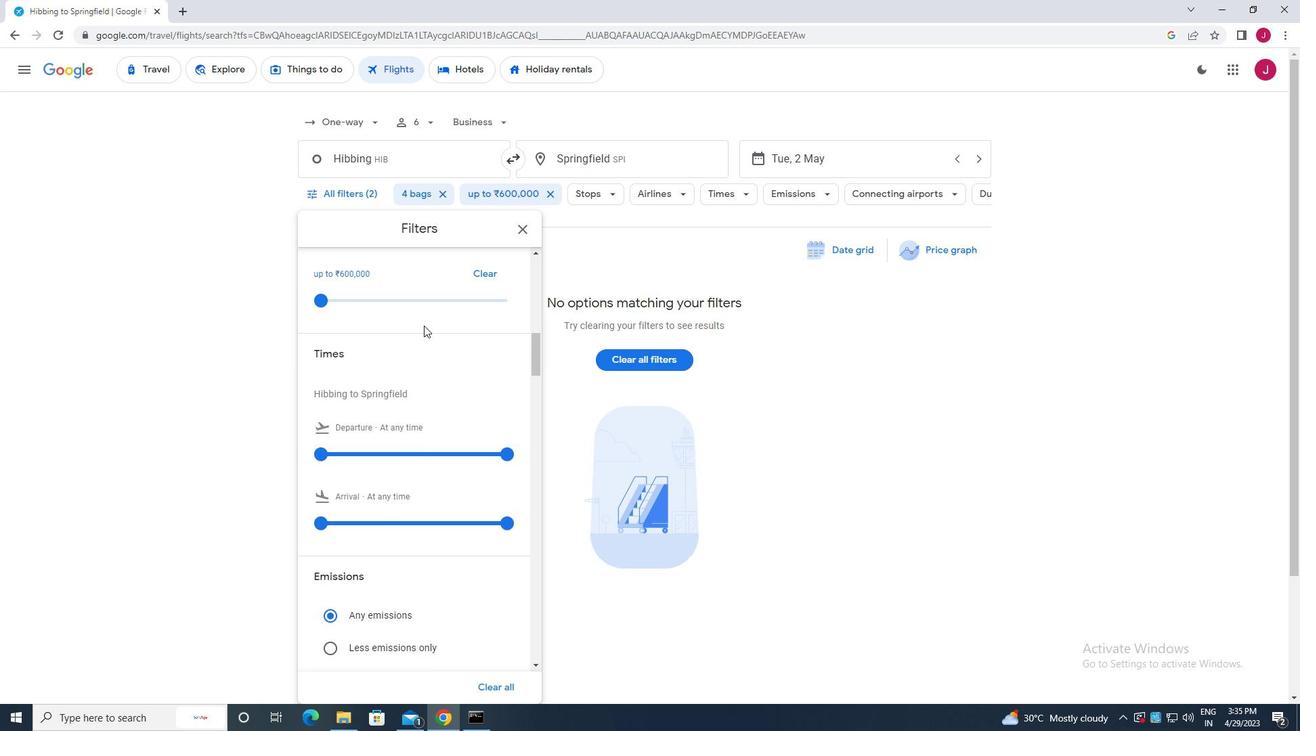 
Action: Mouse moved to (315, 319)
Screenshot: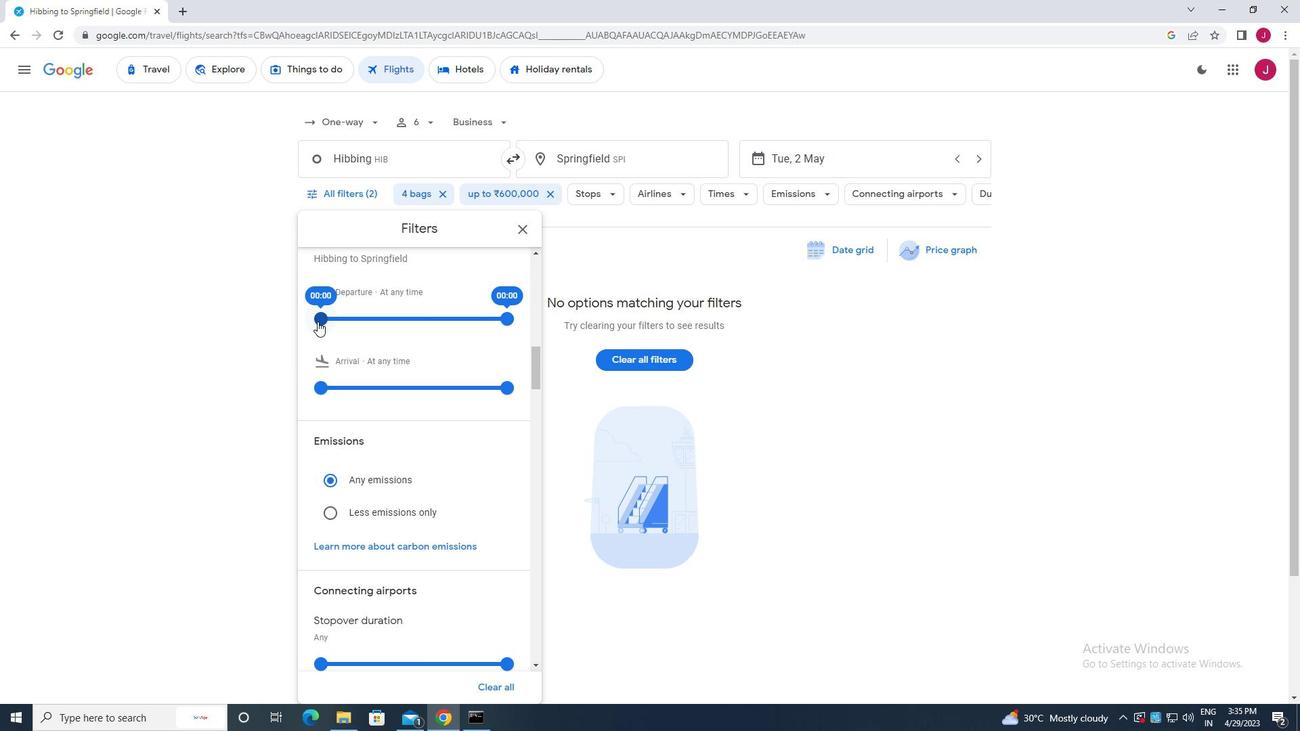 
Action: Mouse pressed left at (315, 319)
Screenshot: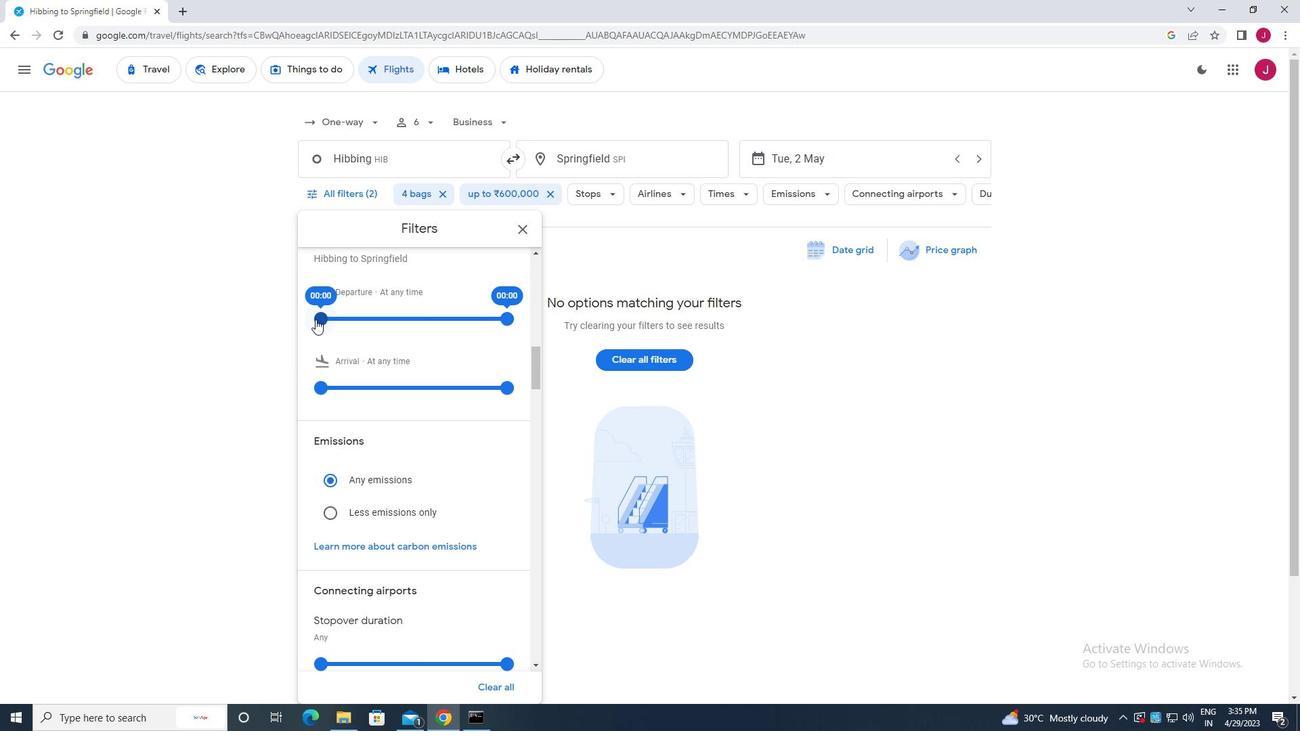 
Action: Mouse moved to (507, 318)
Screenshot: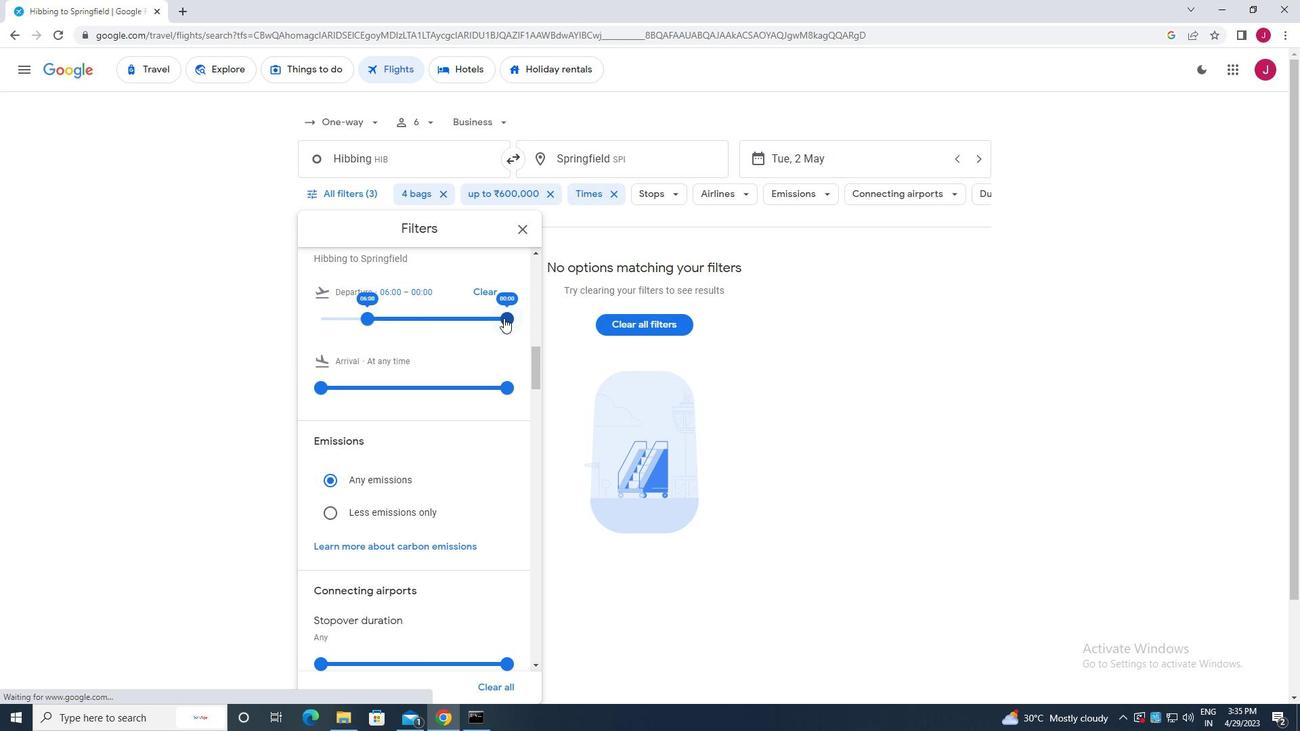 
Action: Mouse pressed left at (507, 318)
Screenshot: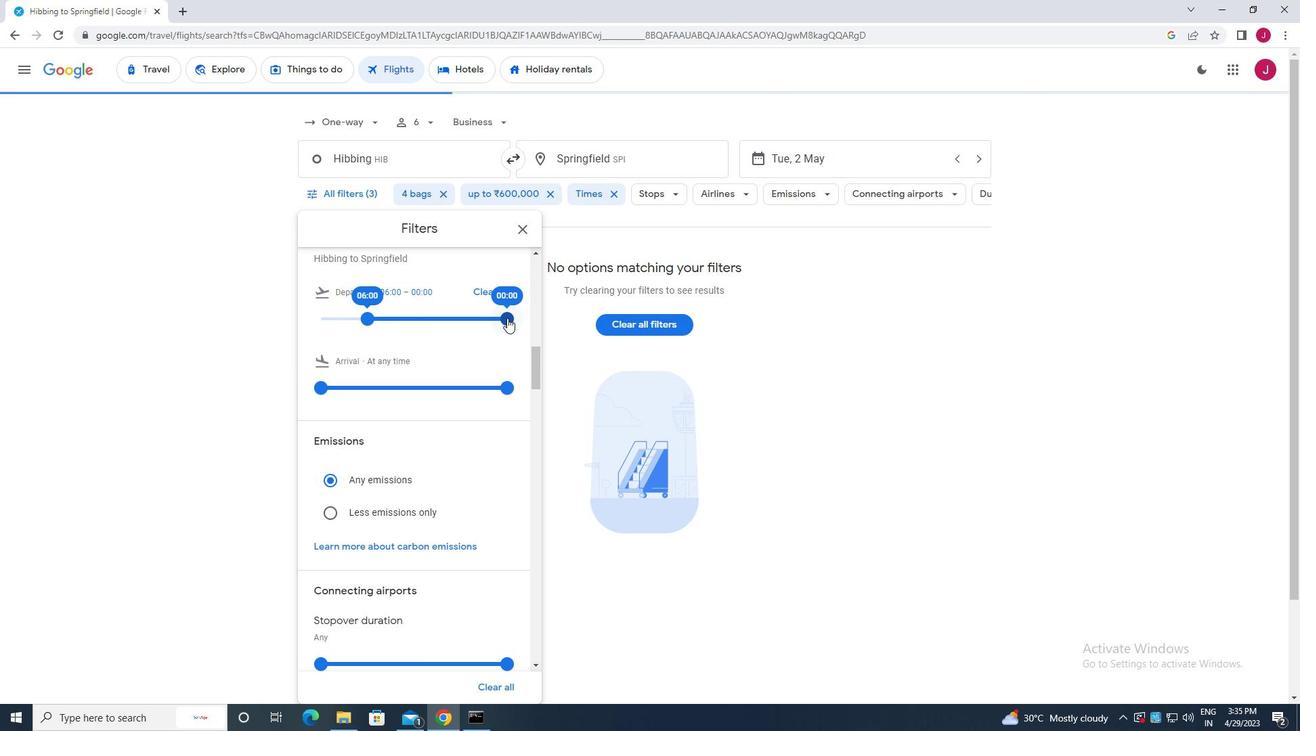 
Action: Mouse moved to (523, 231)
Screenshot: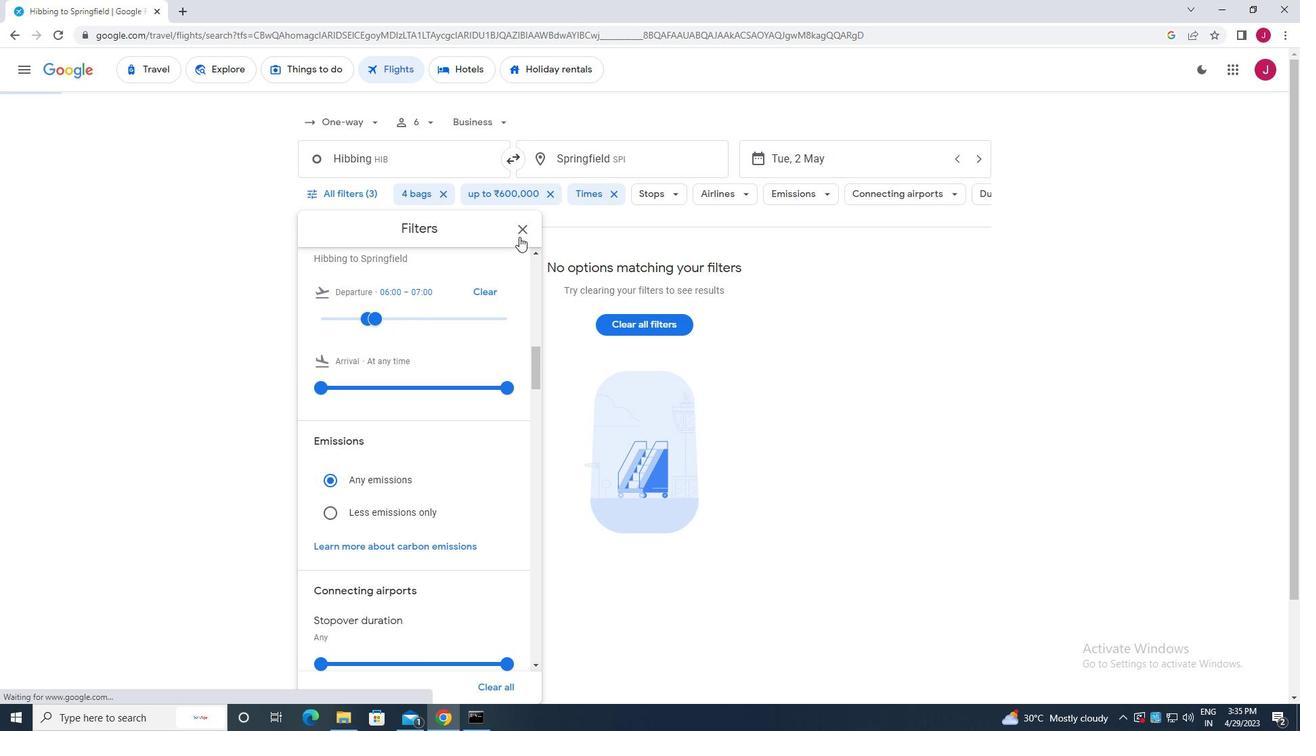 
Action: Mouse pressed left at (523, 231)
Screenshot: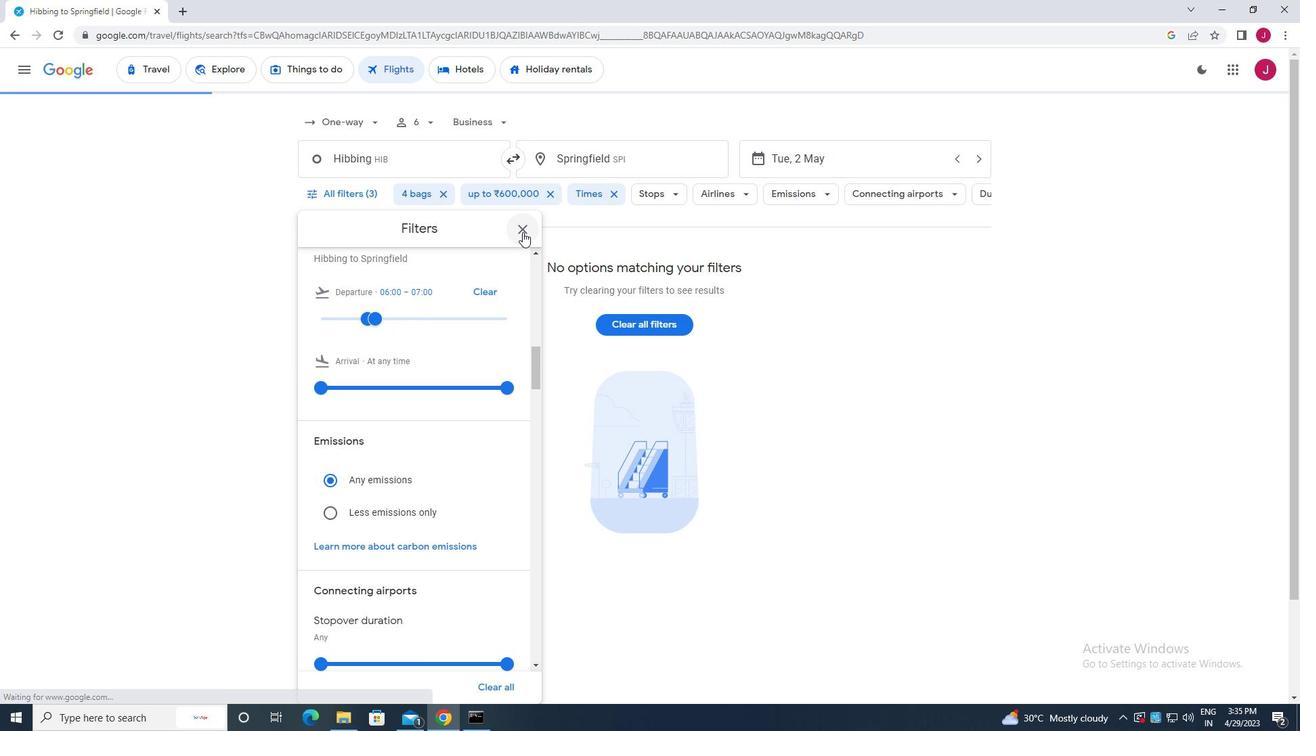 
Action: Mouse moved to (526, 231)
Screenshot: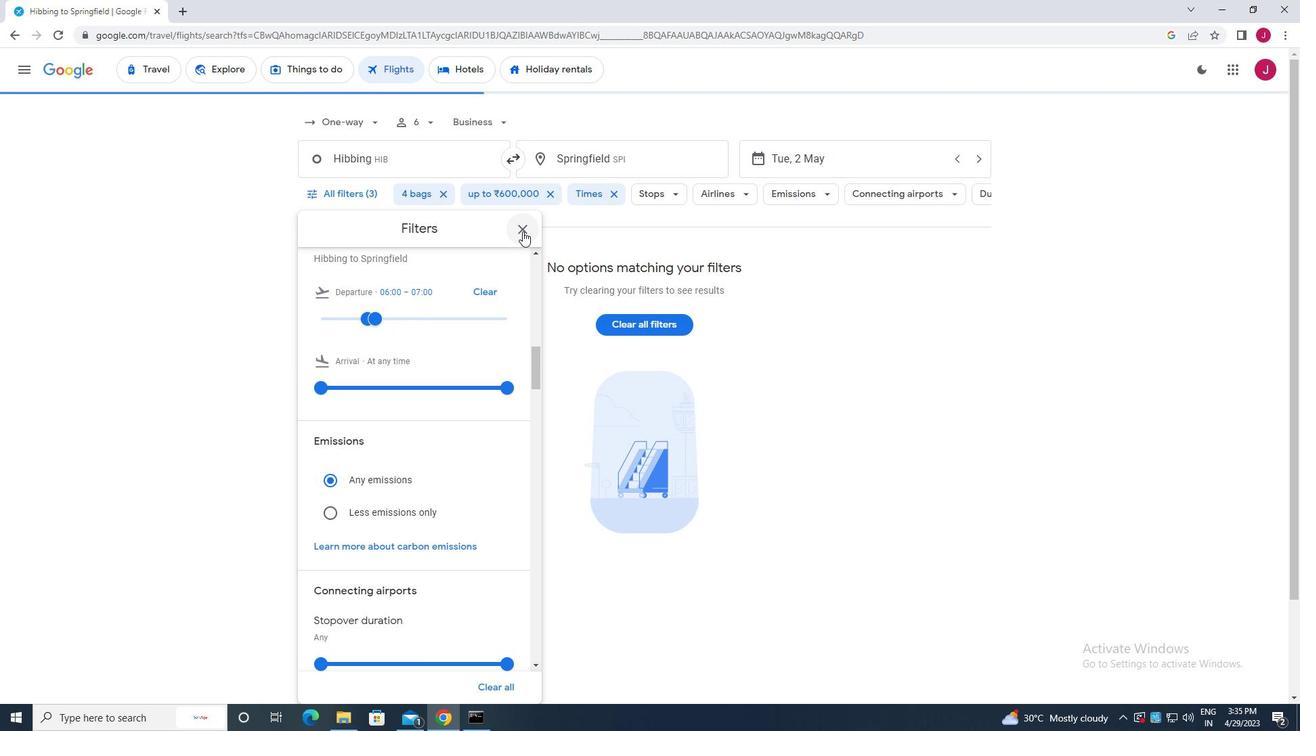 
